 Task: Look for space in Nāthdwāra, India from 15th August, 2023 to 20th August, 2023 for 1 adult in price range Rs.5000 to Rs.10000. Place can be private room with 1  bedroom having 1 bed and 1 bathroom. Property type can be house, flat, guest house, hotel. Amenities needed are: washing machine. Booking option can be shelf check-in. Required host language is English.
Action: Mouse moved to (479, 69)
Screenshot: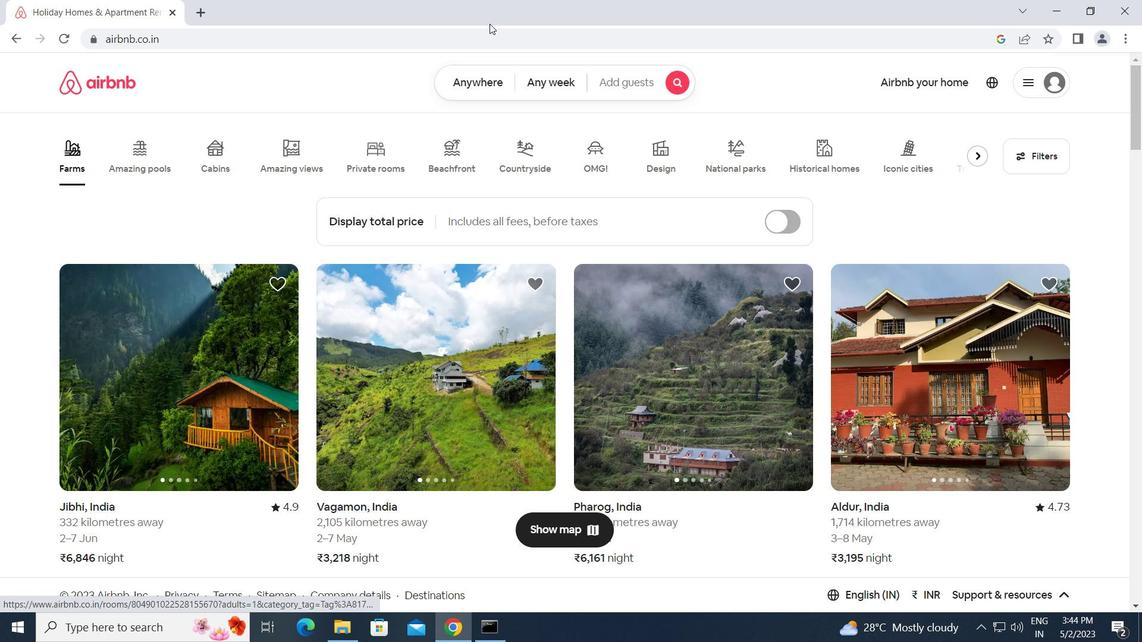 
Action: Mouse pressed left at (479, 69)
Screenshot: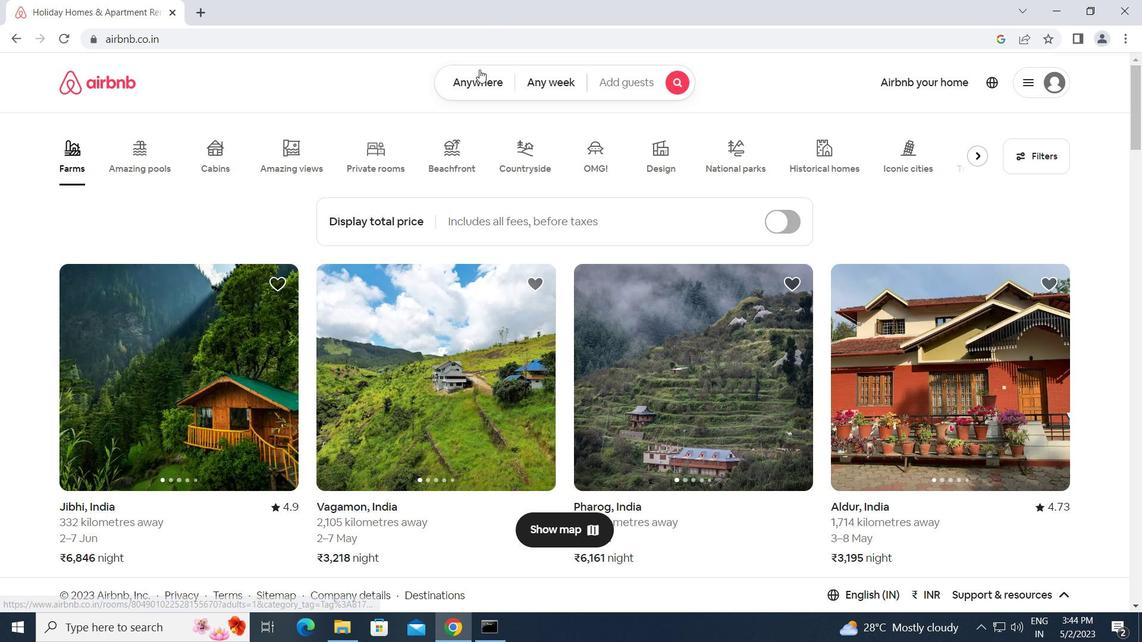 
Action: Mouse moved to (415, 130)
Screenshot: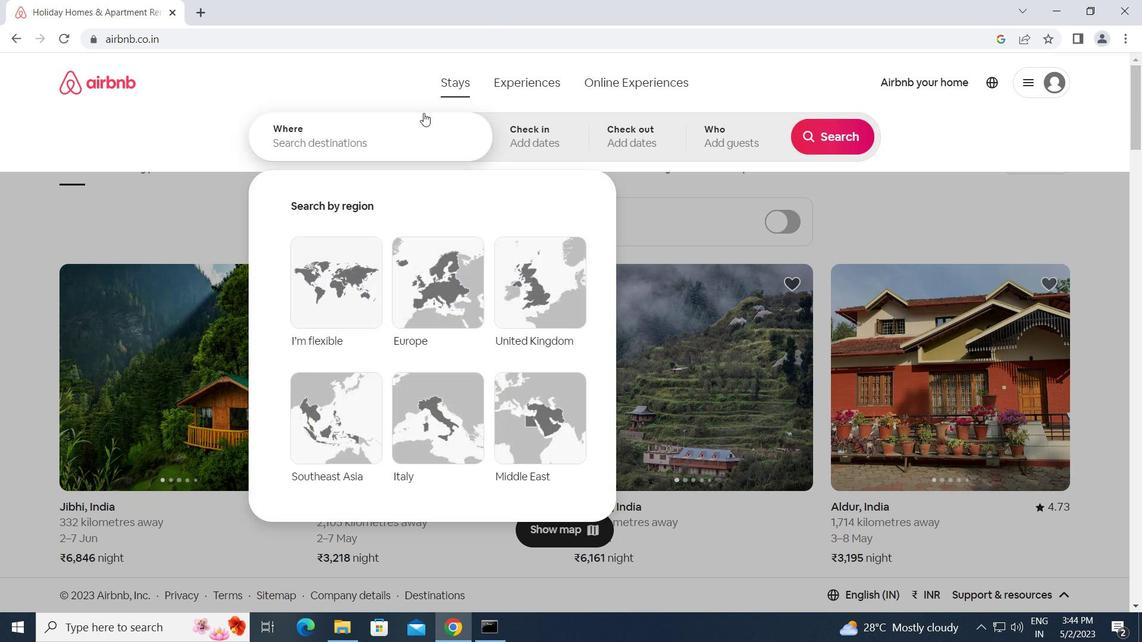 
Action: Mouse pressed left at (415, 130)
Screenshot: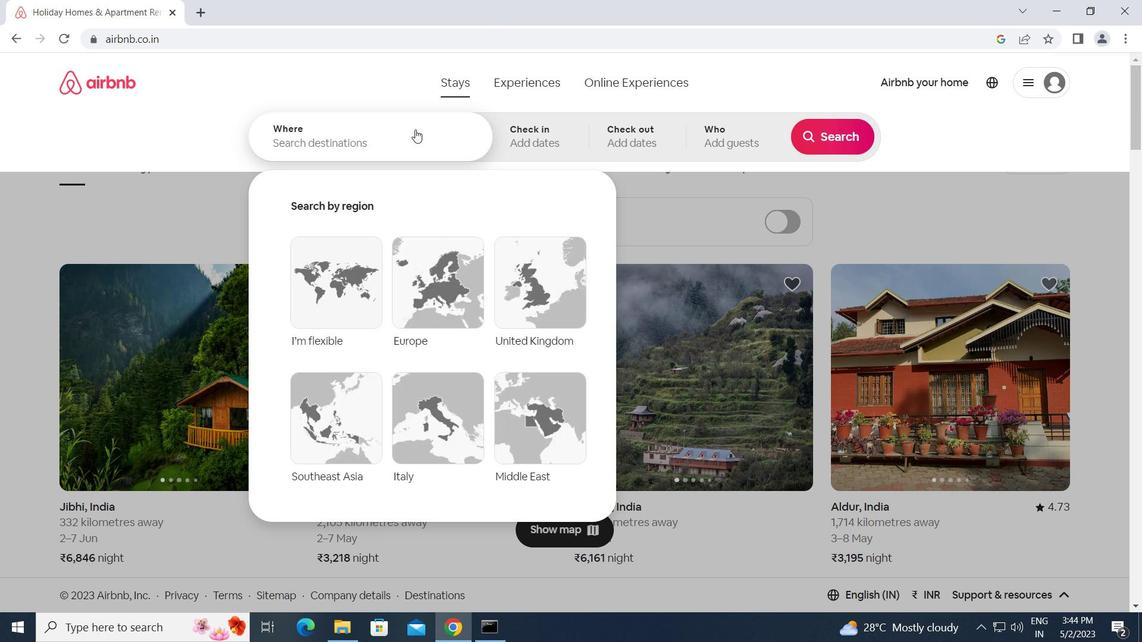 
Action: Key pressed n<Key.caps_lock>athdwara,<Key.space><Key.caps_lock>i<Key.caps_lock>ndia<Key.enter>
Screenshot: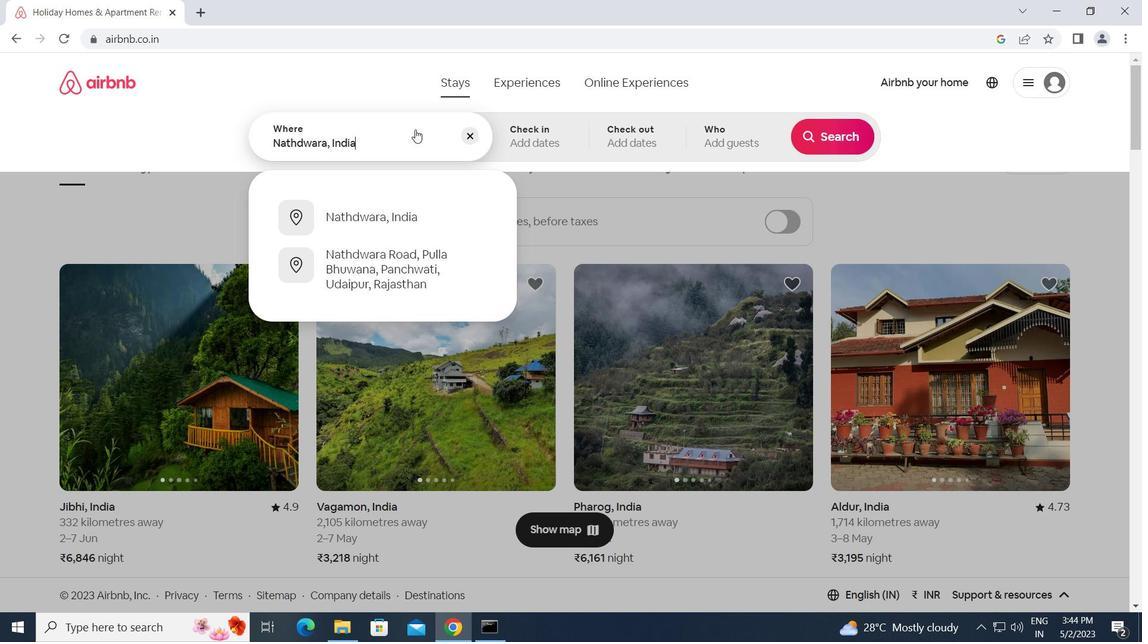 
Action: Mouse moved to (817, 251)
Screenshot: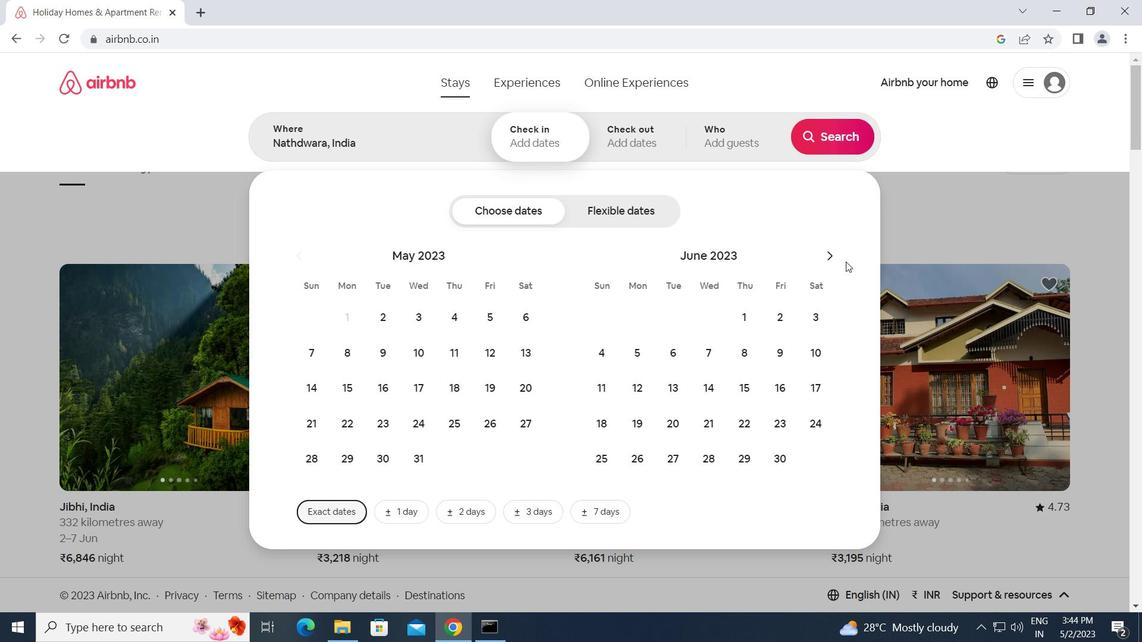 
Action: Mouse pressed left at (817, 251)
Screenshot: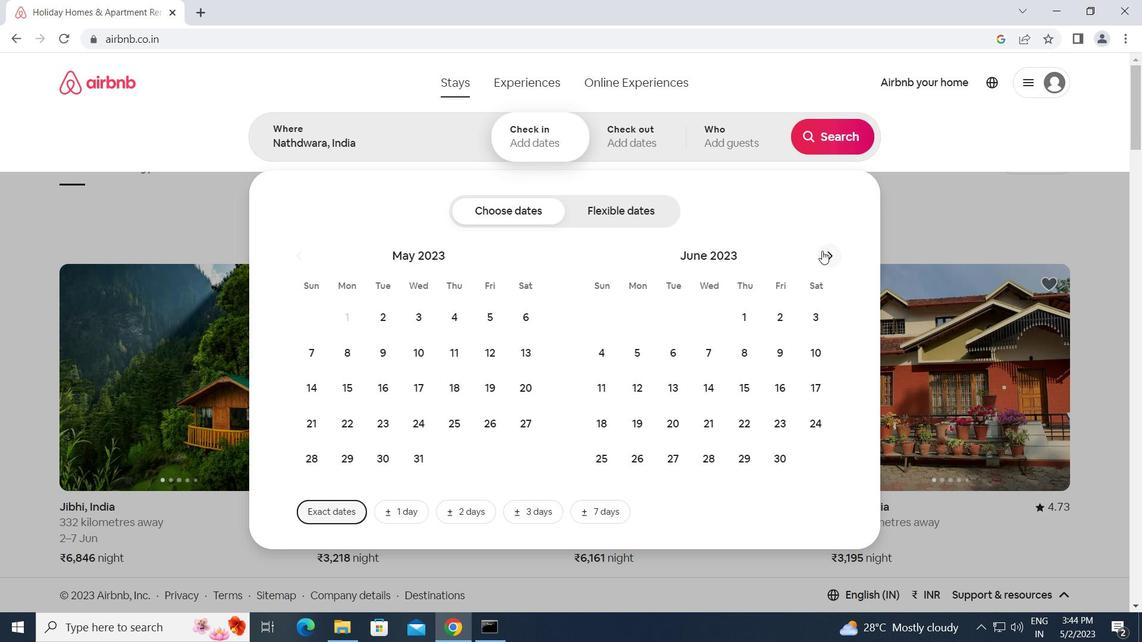 
Action: Mouse moved to (825, 256)
Screenshot: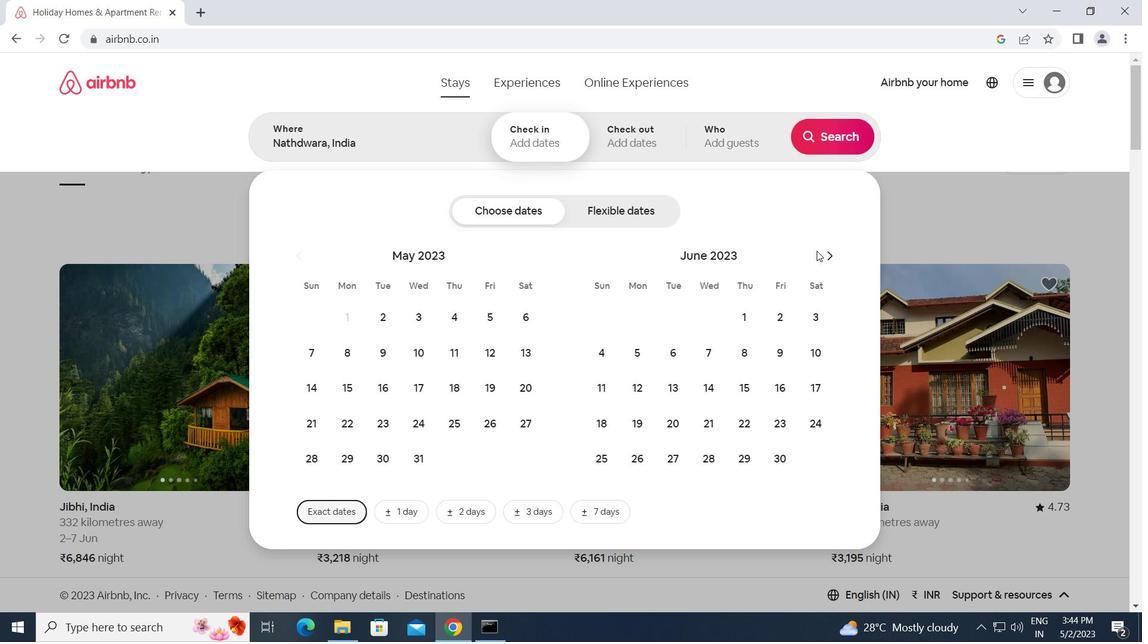 
Action: Mouse pressed left at (825, 256)
Screenshot: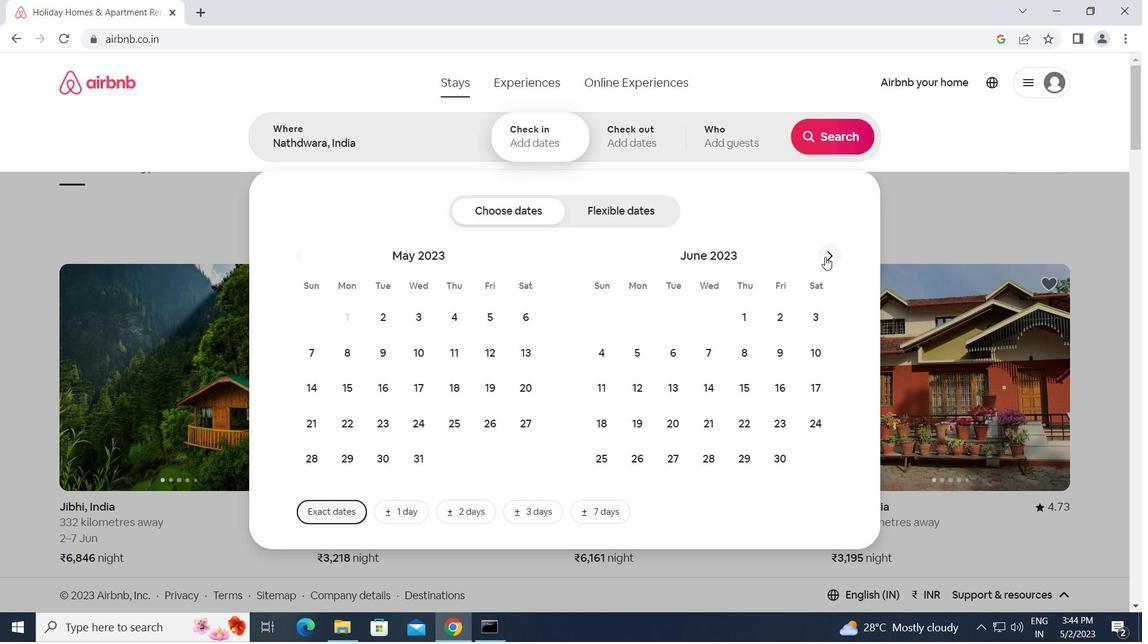 
Action: Mouse moved to (826, 256)
Screenshot: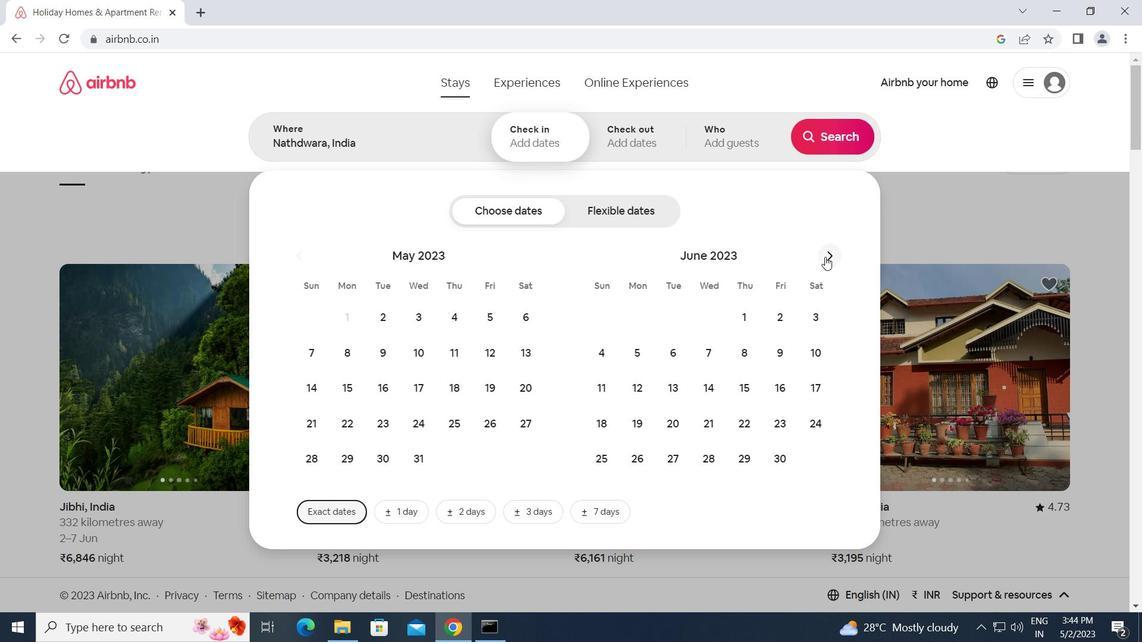 
Action: Mouse pressed left at (826, 256)
Screenshot: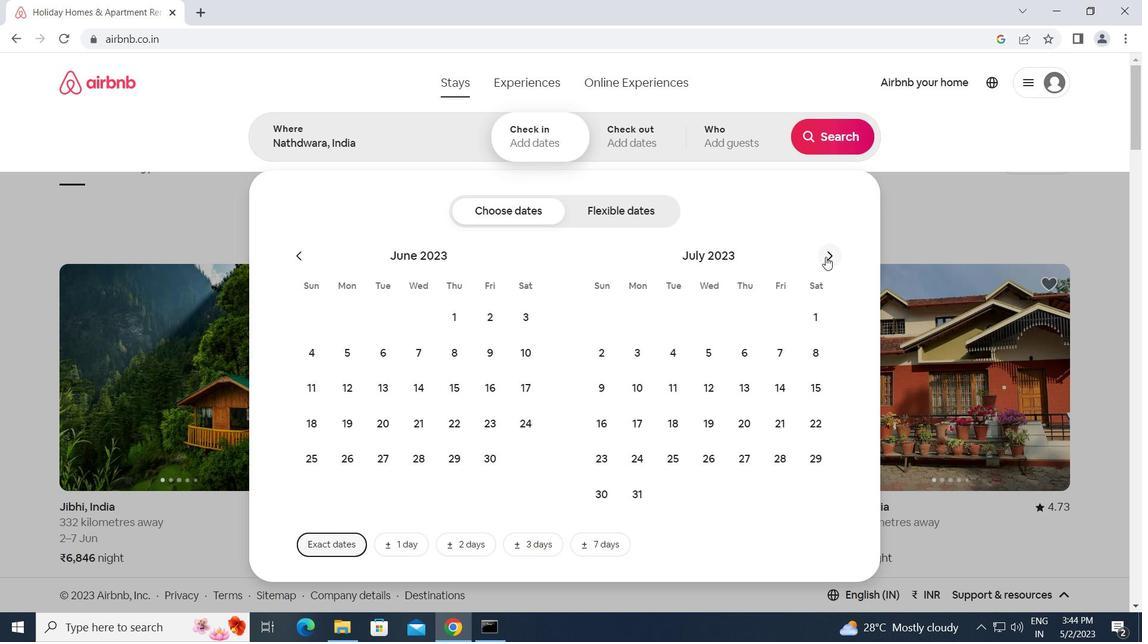 
Action: Mouse moved to (667, 390)
Screenshot: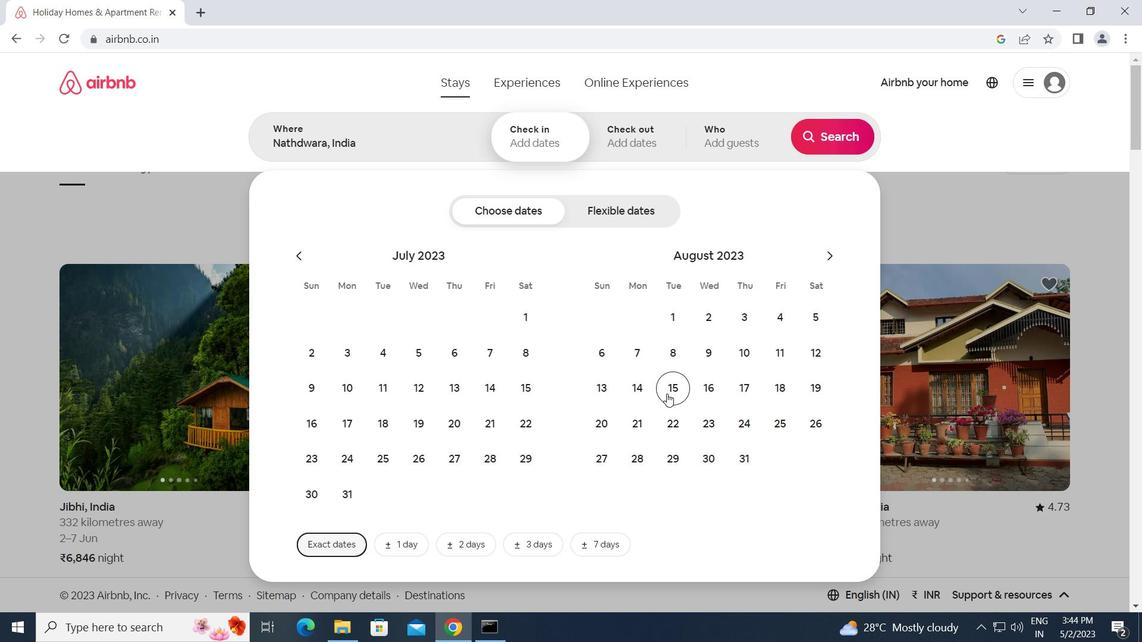 
Action: Mouse pressed left at (667, 390)
Screenshot: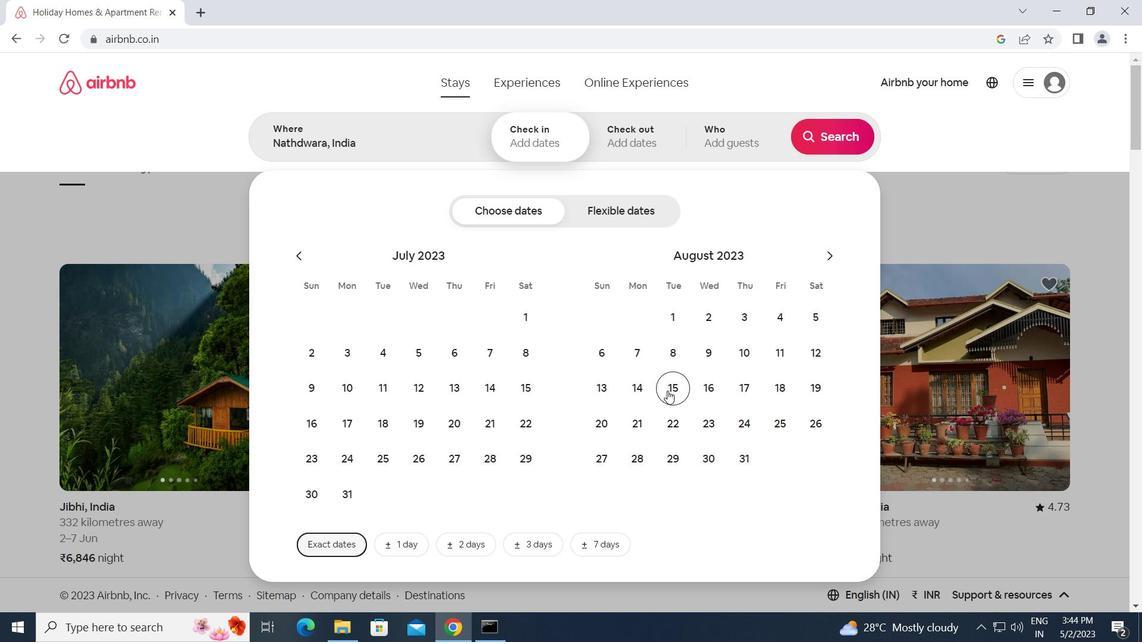 
Action: Mouse moved to (623, 419)
Screenshot: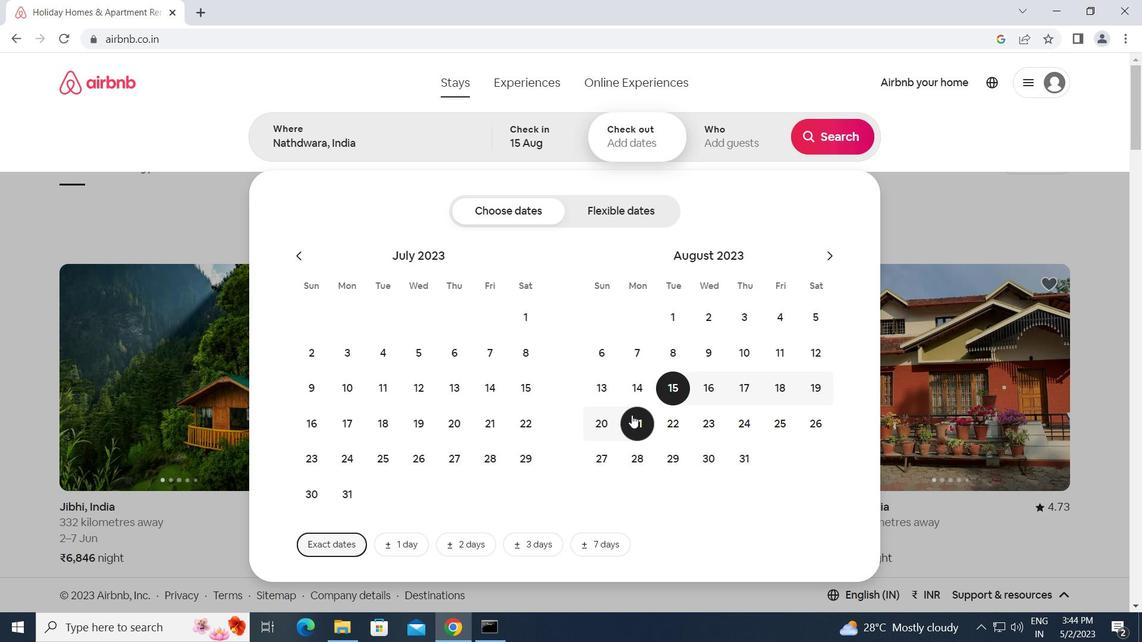 
Action: Mouse pressed left at (623, 419)
Screenshot: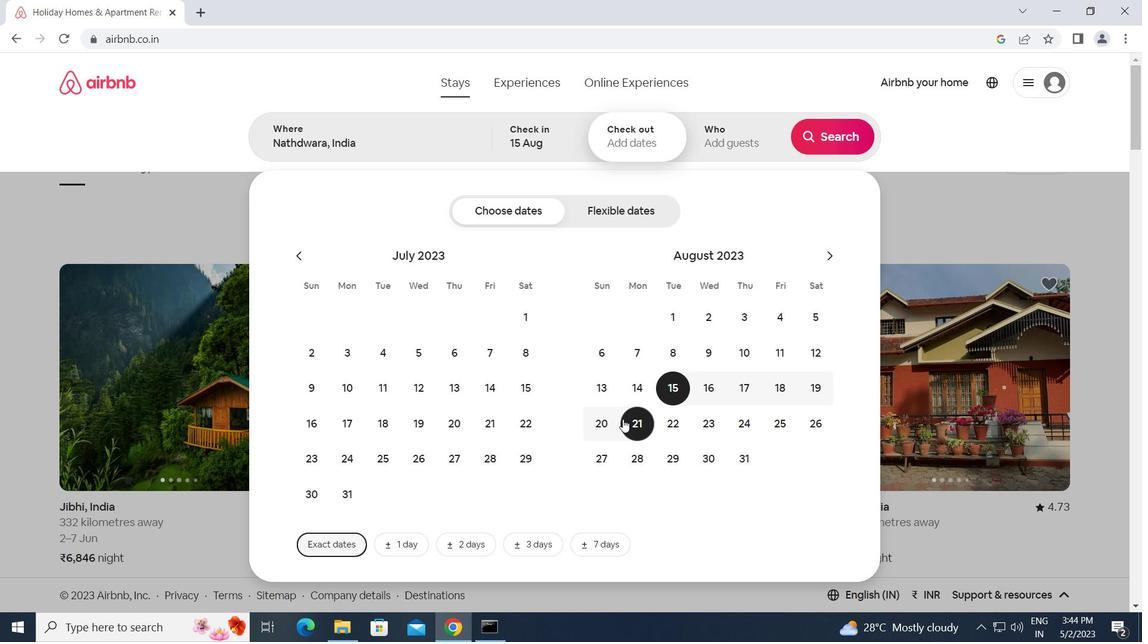 
Action: Mouse moved to (606, 423)
Screenshot: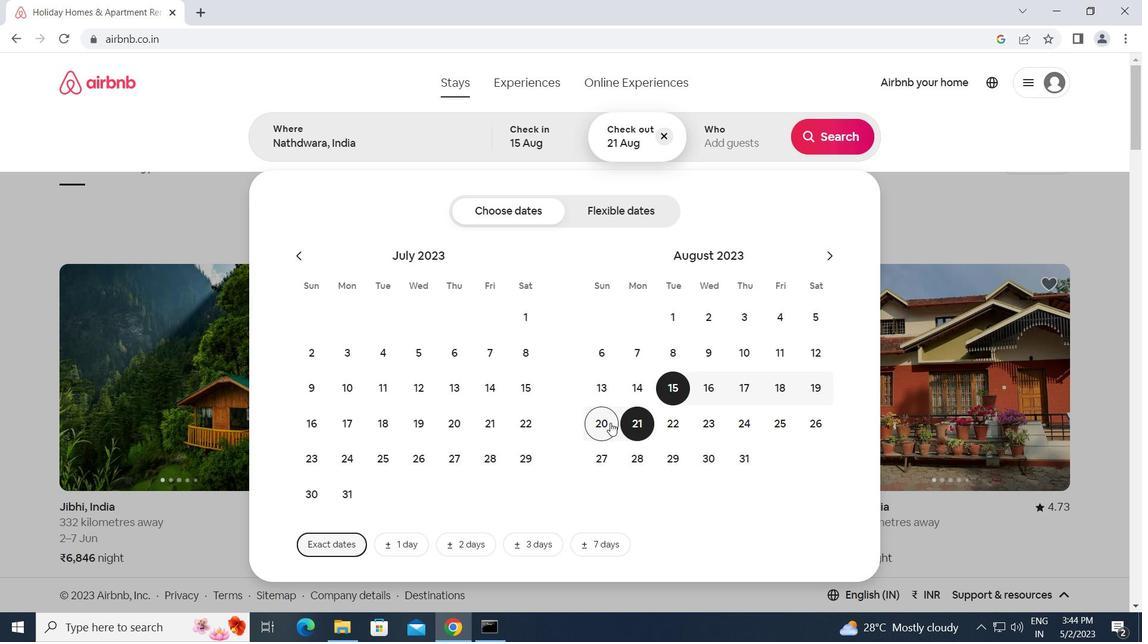 
Action: Mouse pressed left at (606, 423)
Screenshot: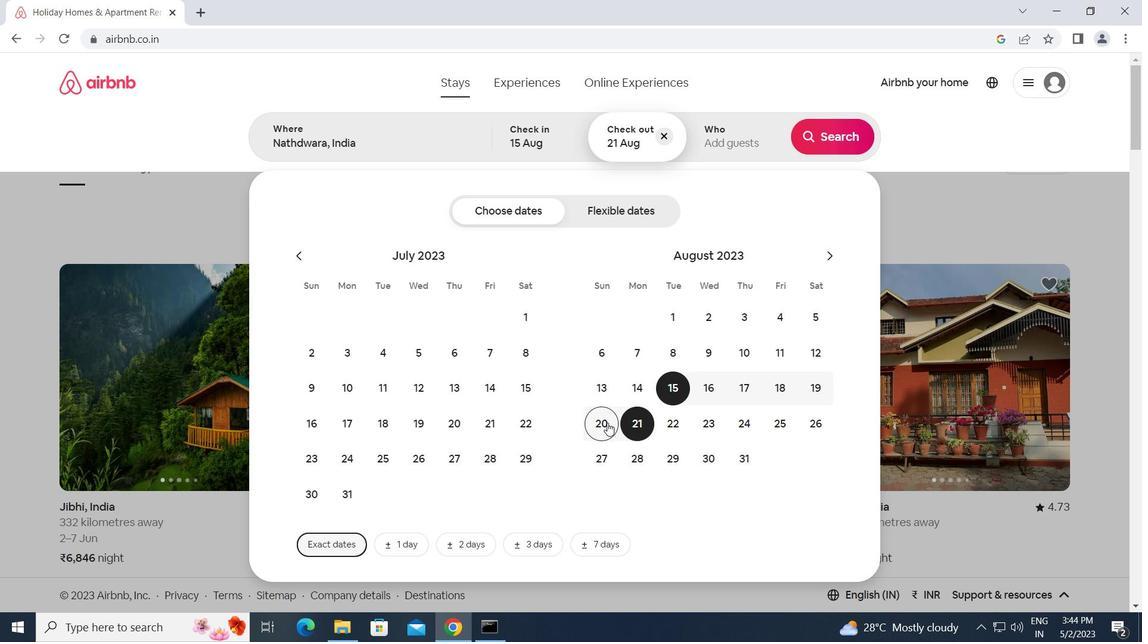 
Action: Mouse moved to (738, 126)
Screenshot: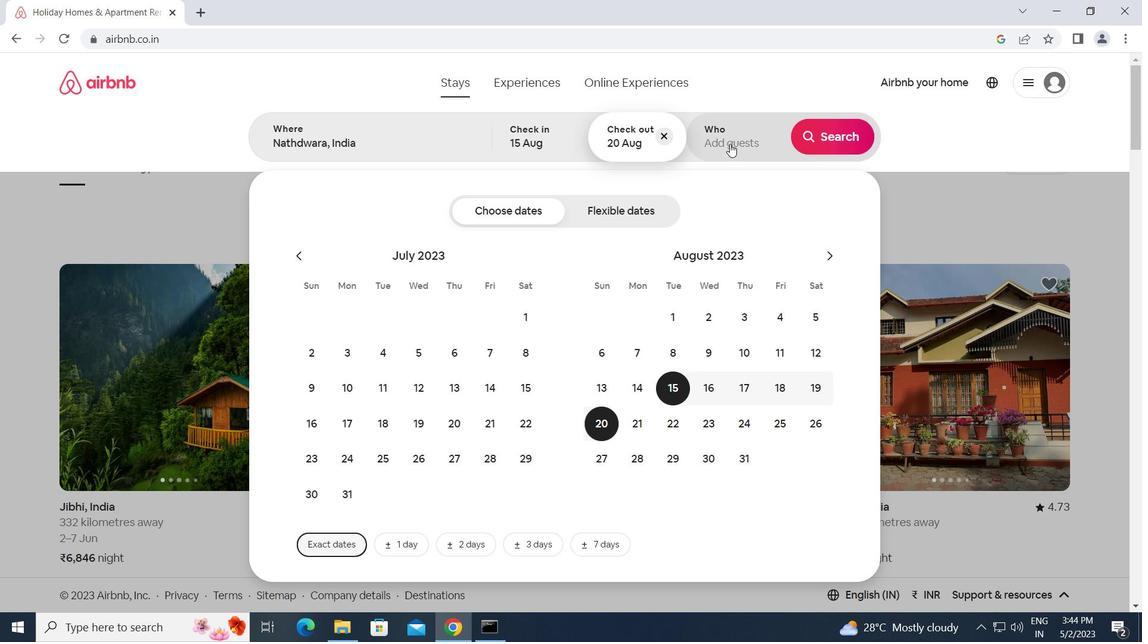 
Action: Mouse pressed left at (738, 126)
Screenshot: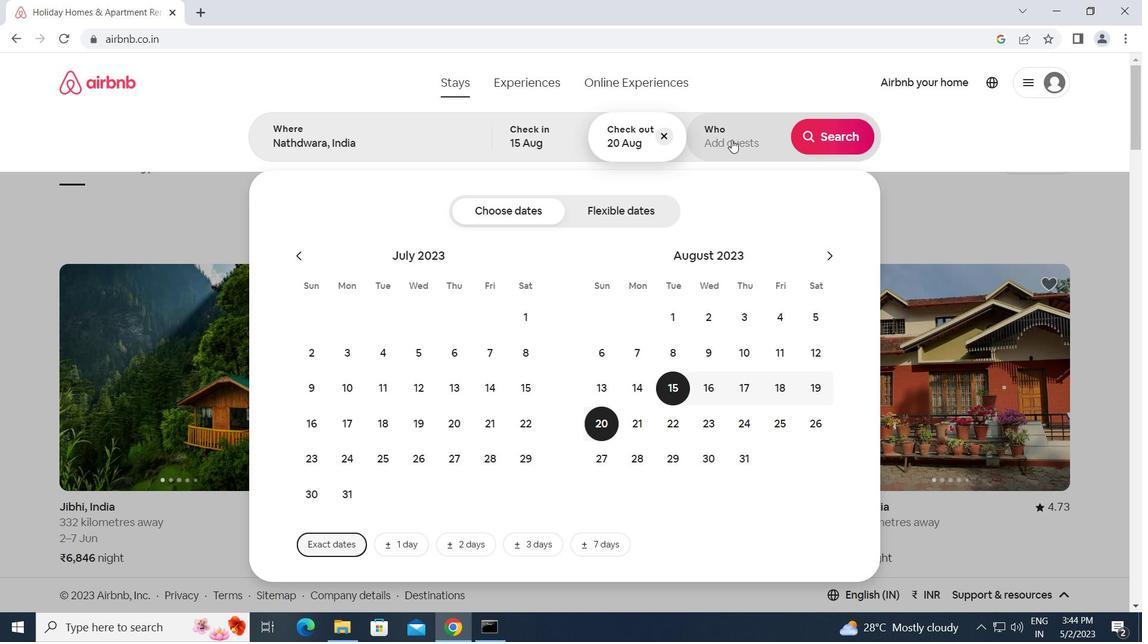 
Action: Mouse moved to (829, 215)
Screenshot: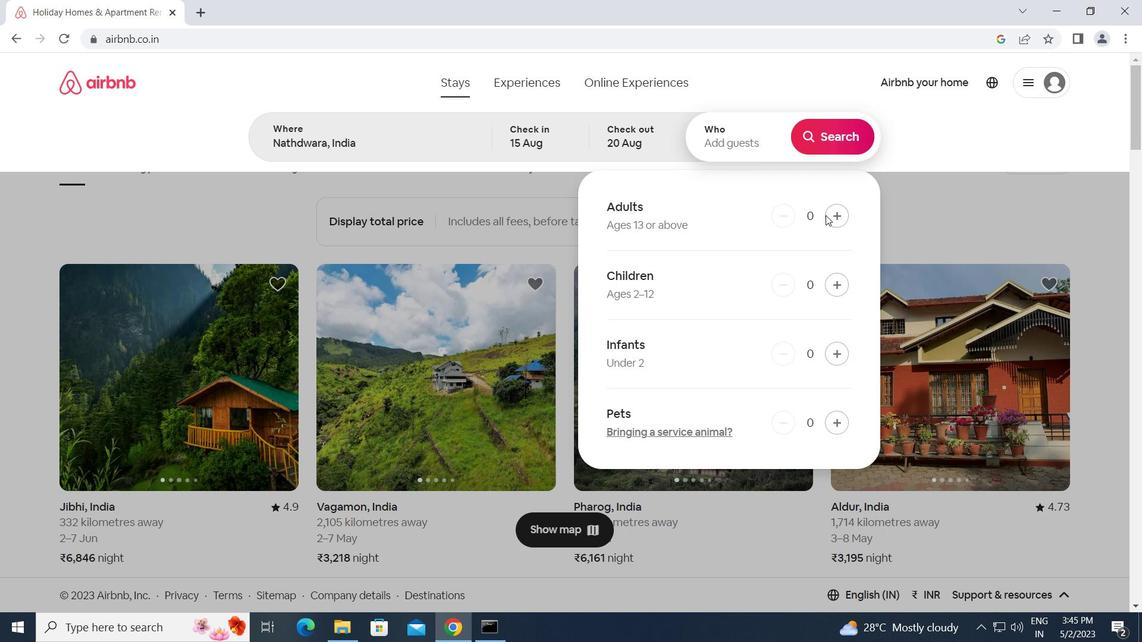 
Action: Mouse pressed left at (829, 215)
Screenshot: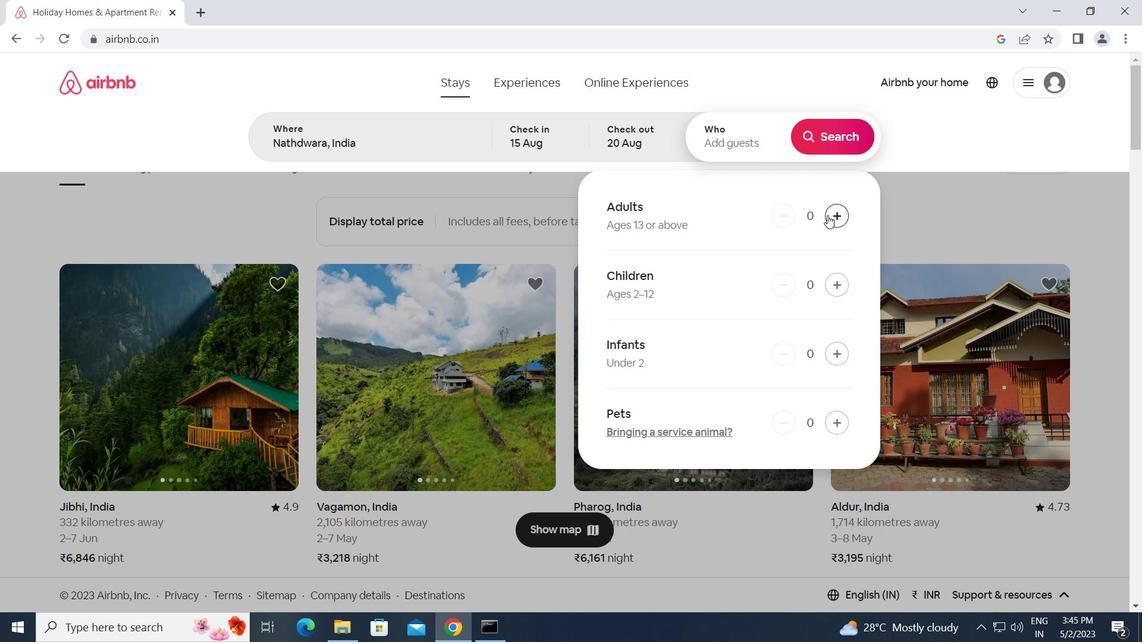 
Action: Mouse moved to (821, 143)
Screenshot: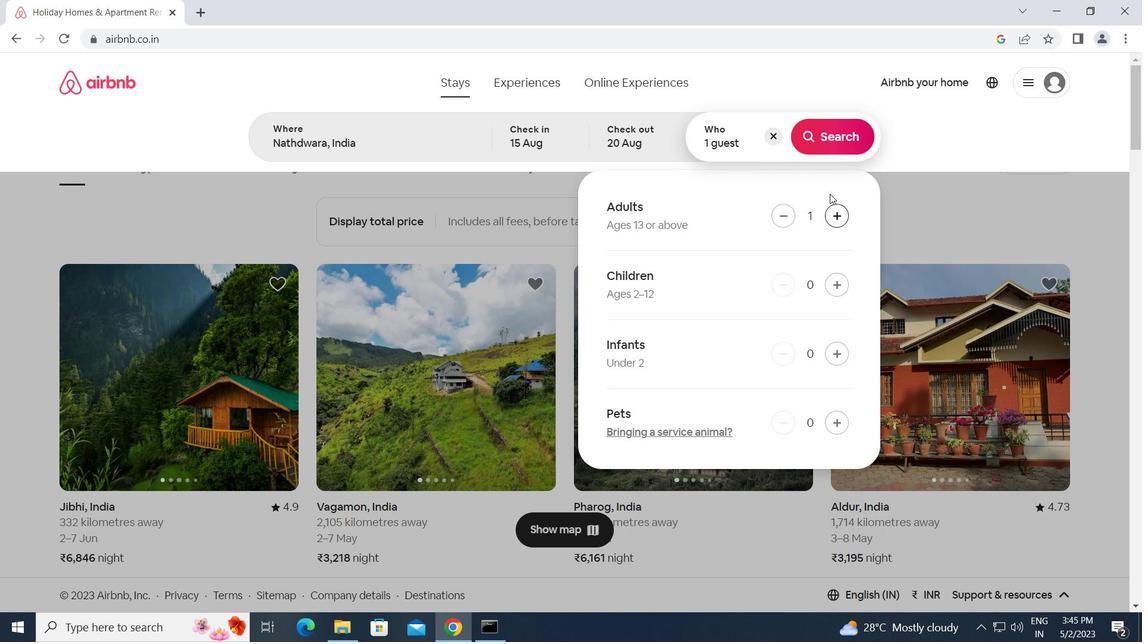 
Action: Mouse pressed left at (821, 143)
Screenshot: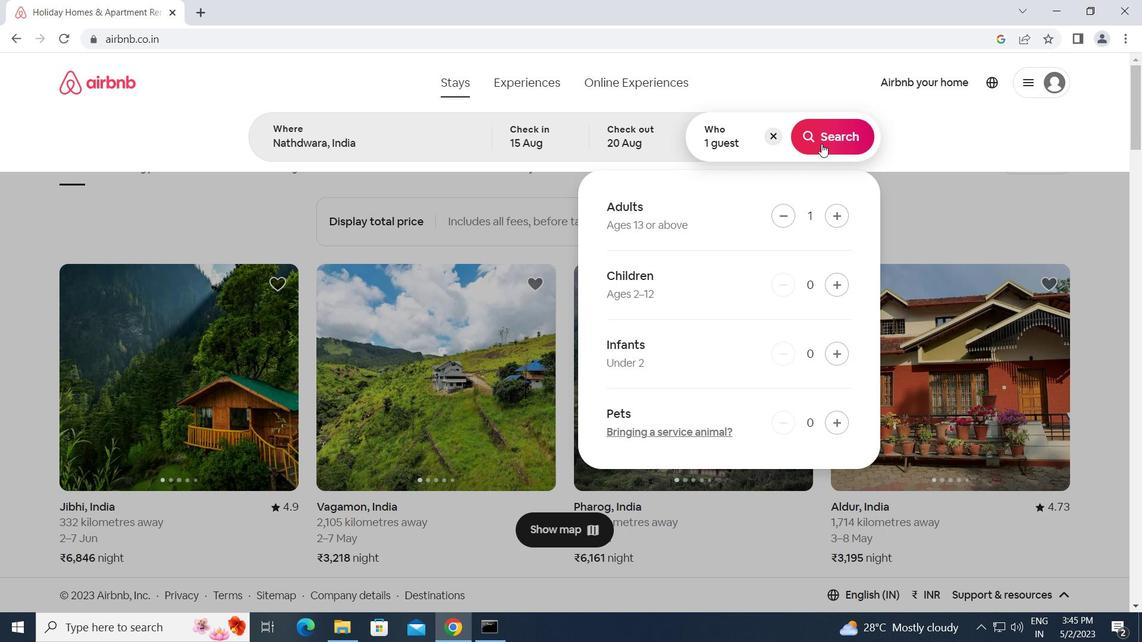 
Action: Mouse moved to (1064, 141)
Screenshot: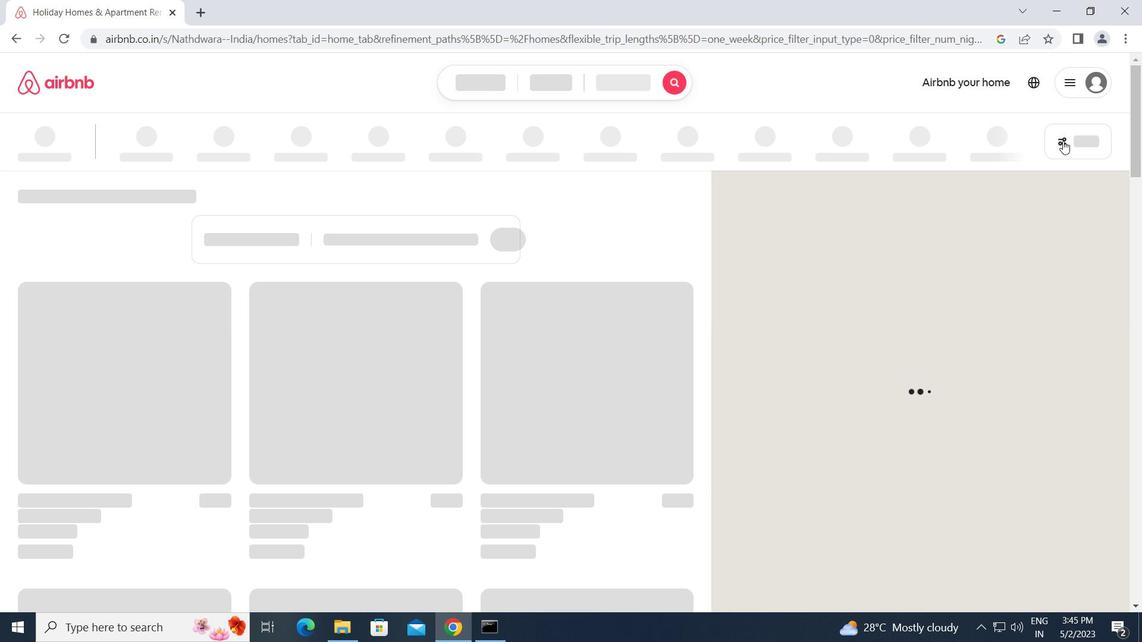 
Action: Mouse pressed left at (1064, 141)
Screenshot: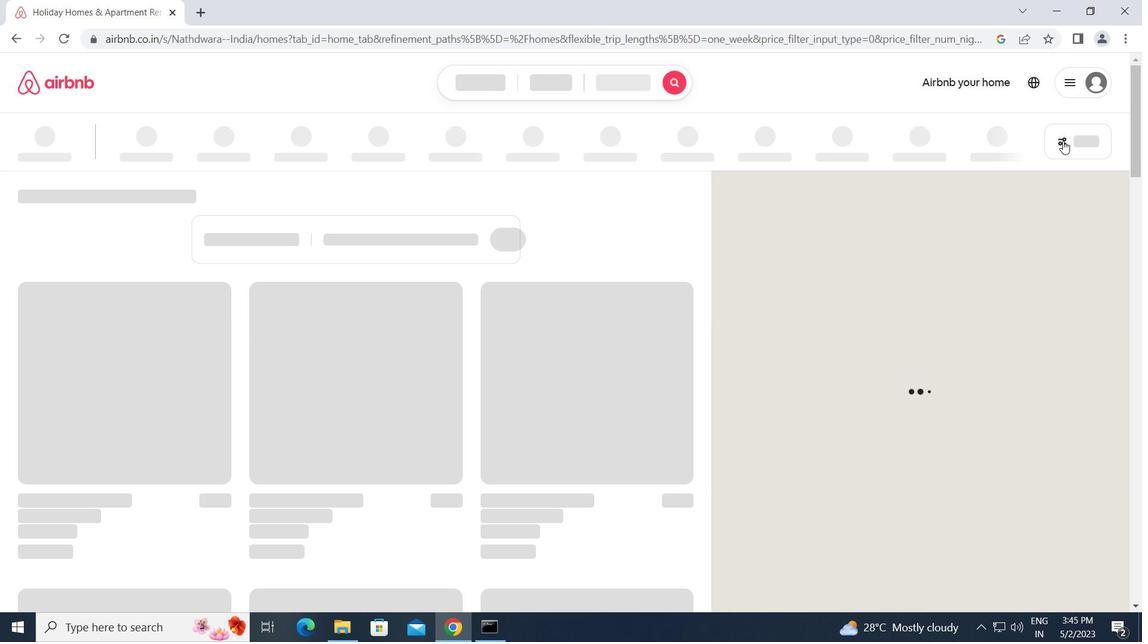 
Action: Mouse moved to (380, 336)
Screenshot: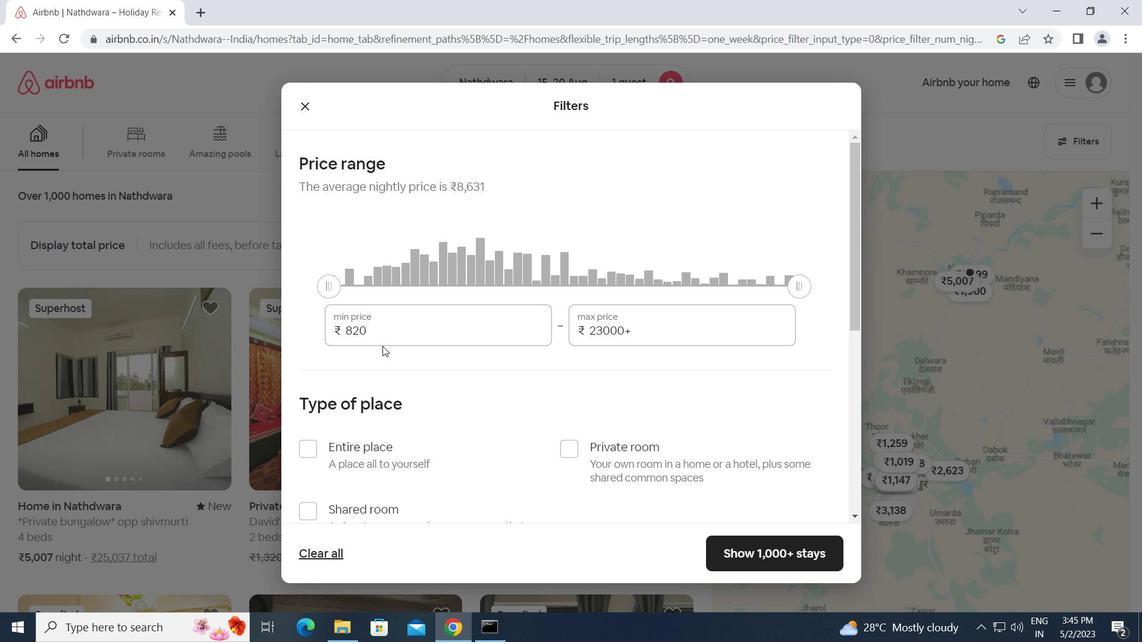 
Action: Mouse pressed left at (380, 336)
Screenshot: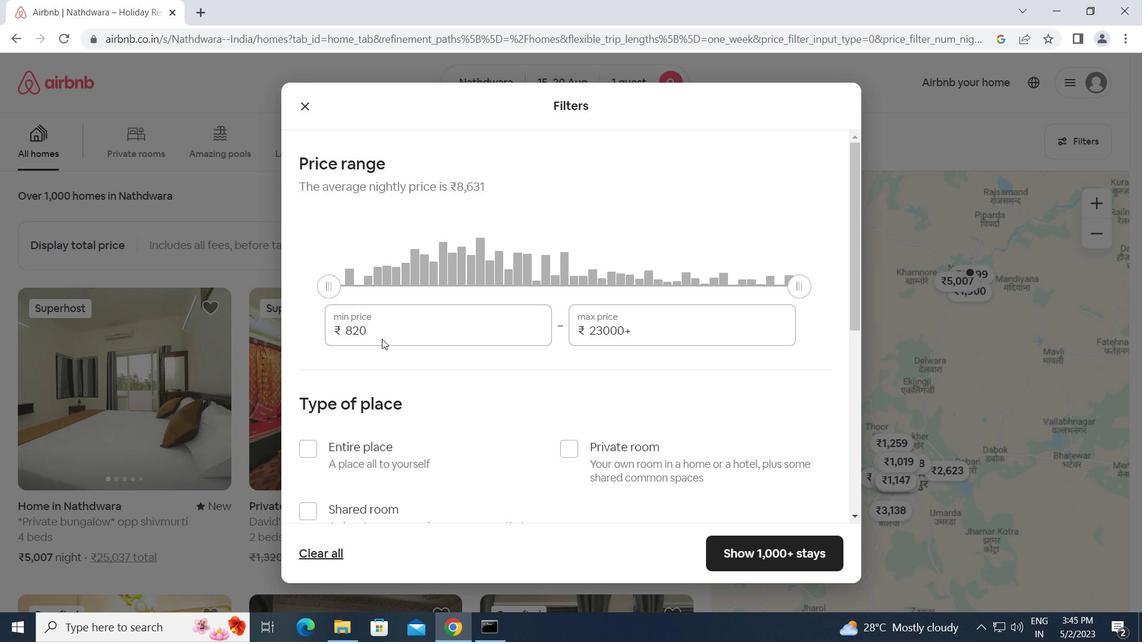 
Action: Mouse moved to (316, 334)
Screenshot: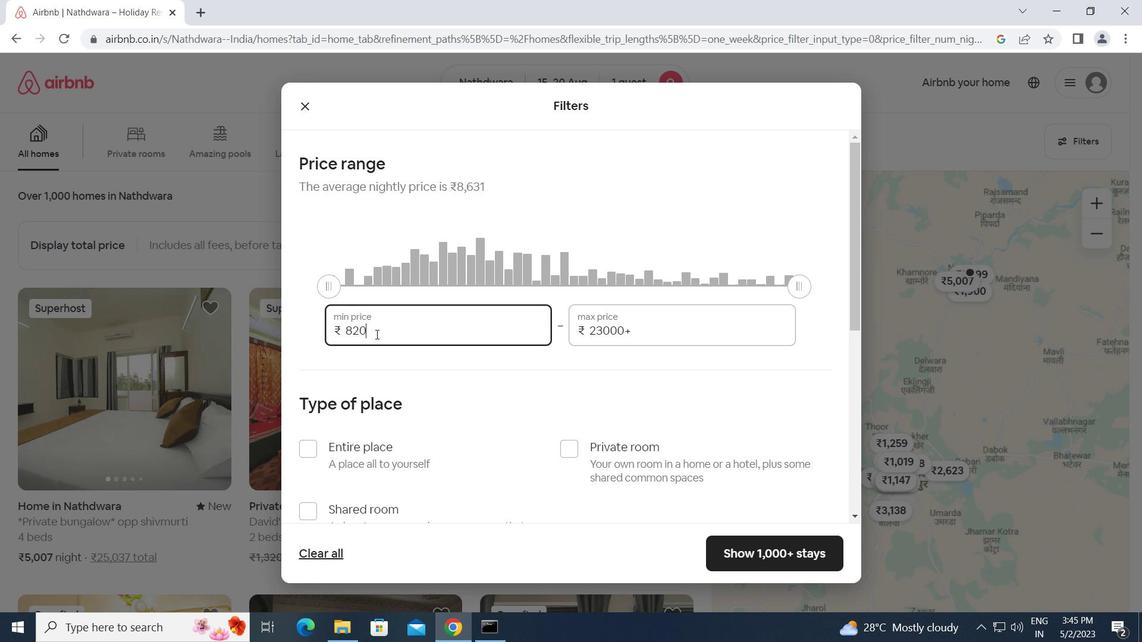 
Action: Key pressed 5000<Key.tab>10000
Screenshot: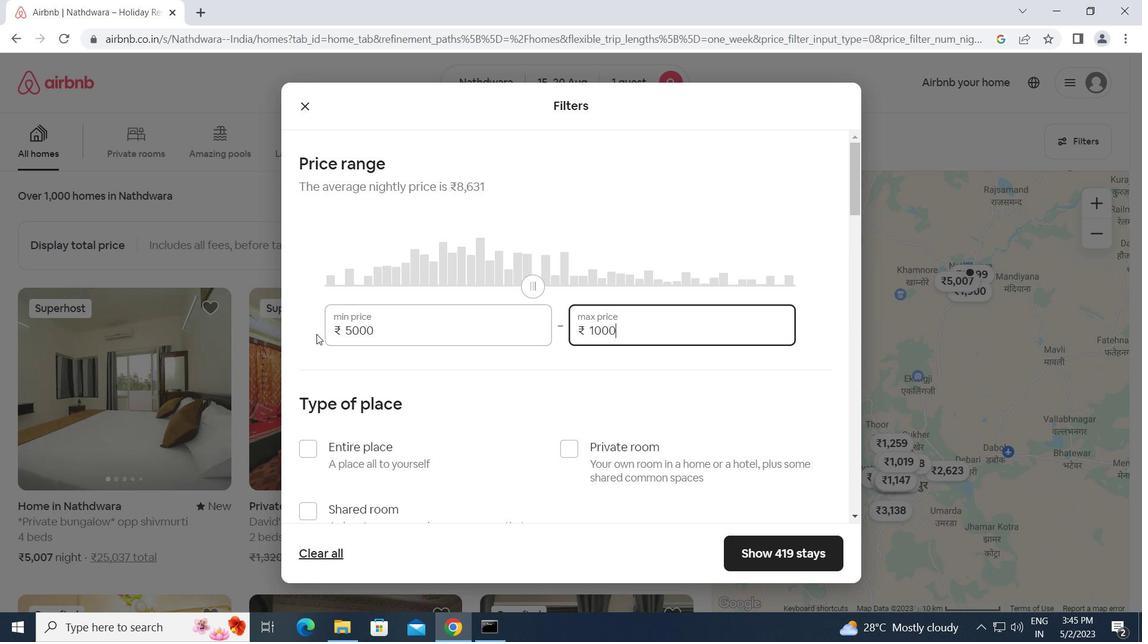 
Action: Mouse moved to (569, 449)
Screenshot: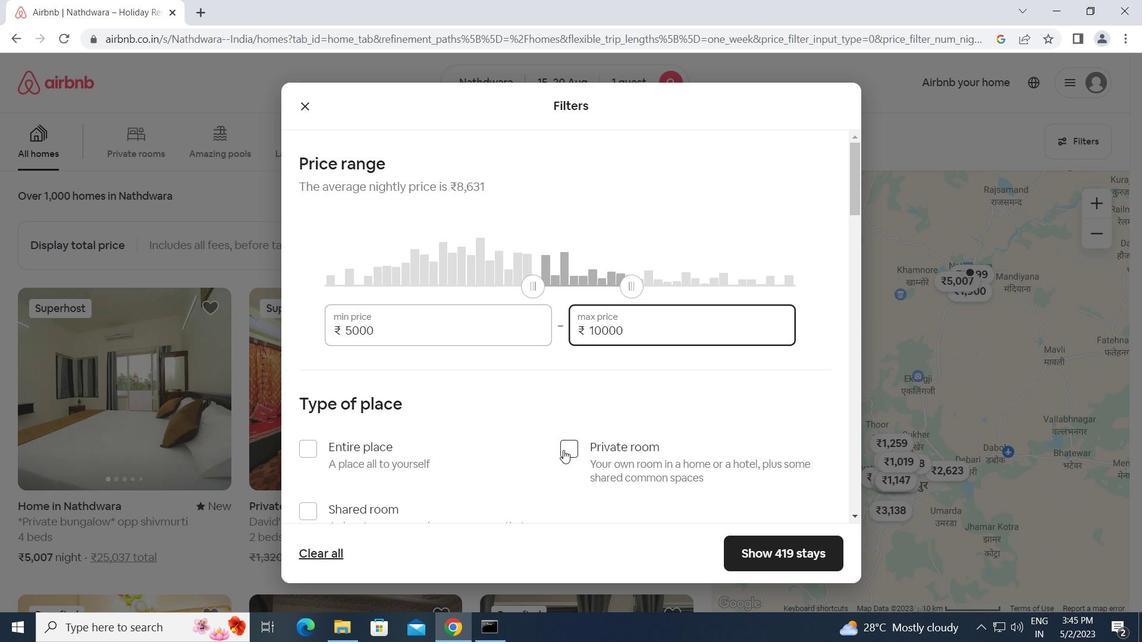 
Action: Mouse pressed left at (569, 449)
Screenshot: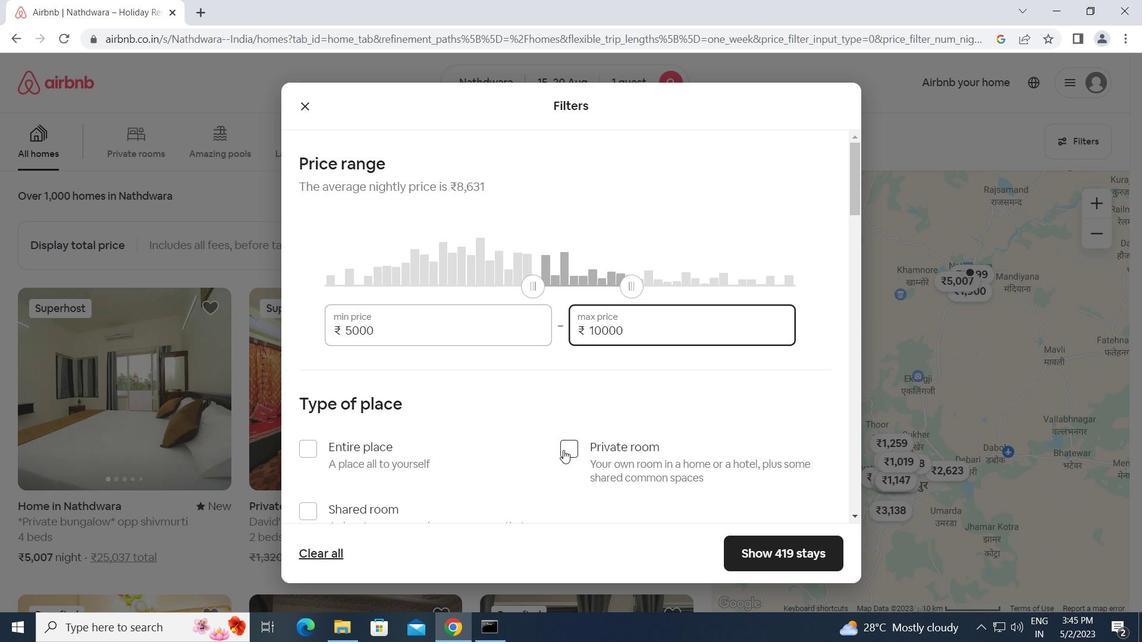 
Action: Mouse moved to (567, 448)
Screenshot: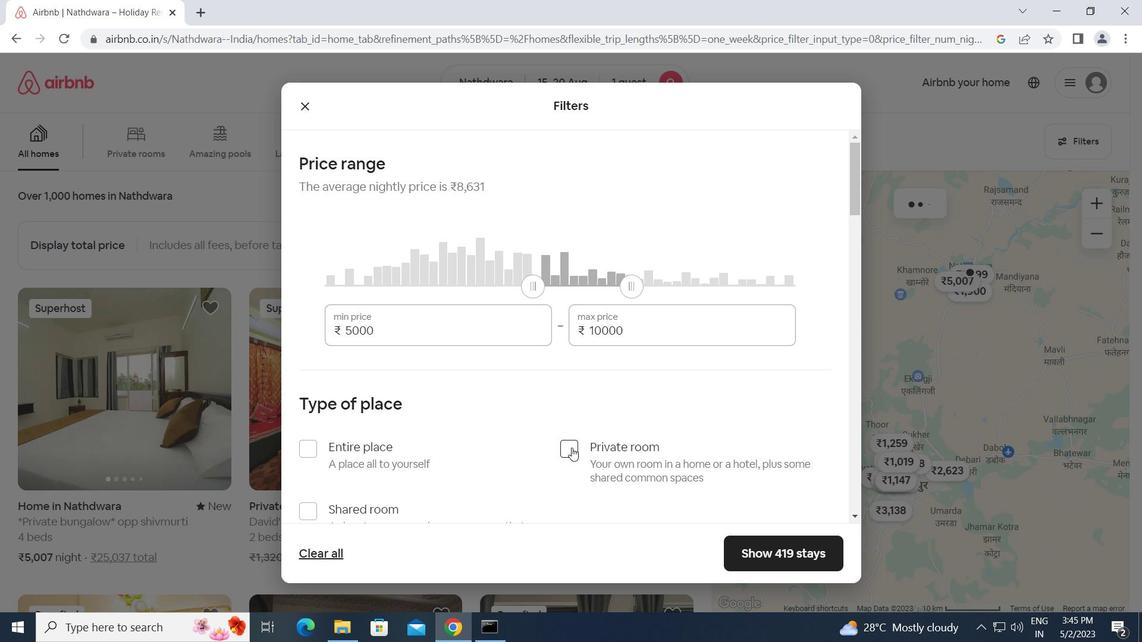 
Action: Mouse scrolled (567, 447) with delta (0, 0)
Screenshot: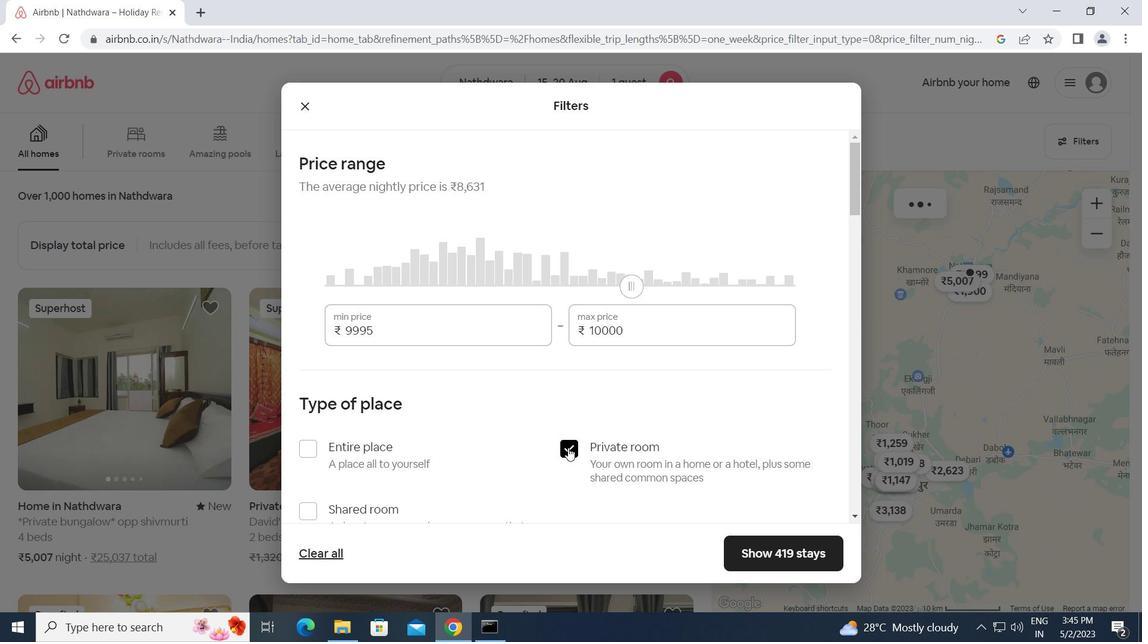 
Action: Mouse moved to (566, 449)
Screenshot: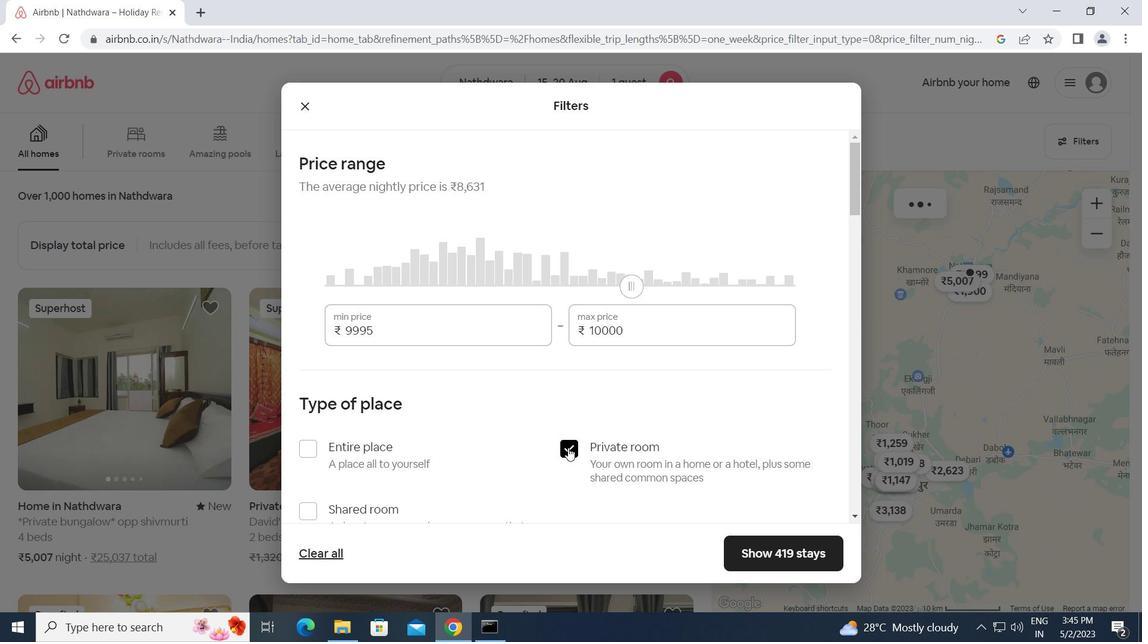 
Action: Mouse scrolled (566, 448) with delta (0, 0)
Screenshot: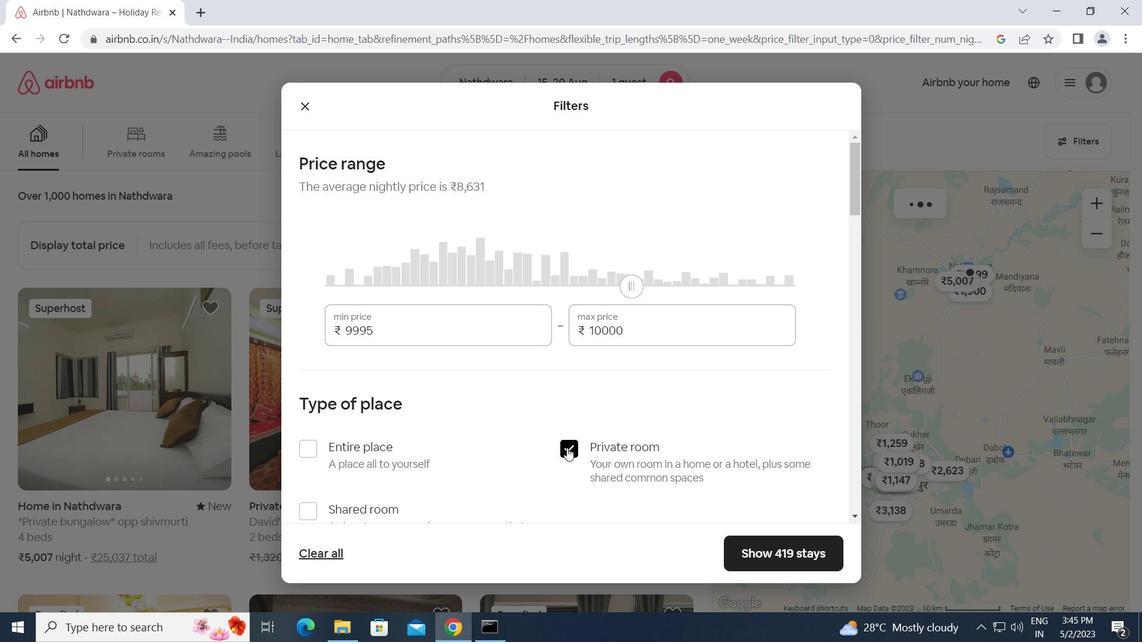 
Action: Mouse scrolled (566, 448) with delta (0, 0)
Screenshot: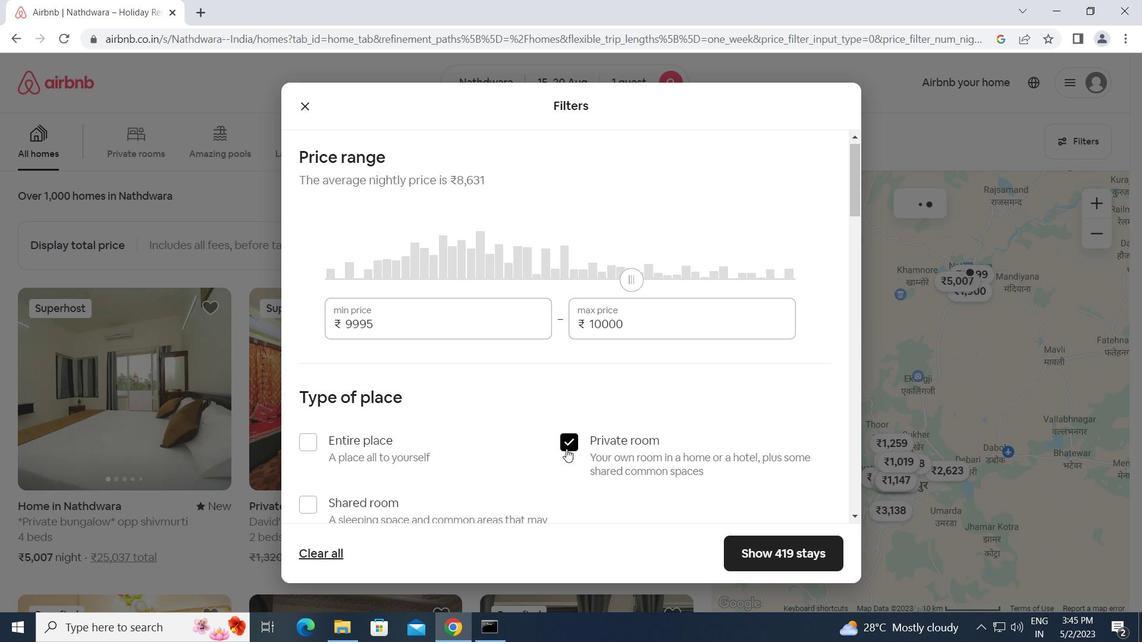 
Action: Mouse scrolled (566, 448) with delta (0, 0)
Screenshot: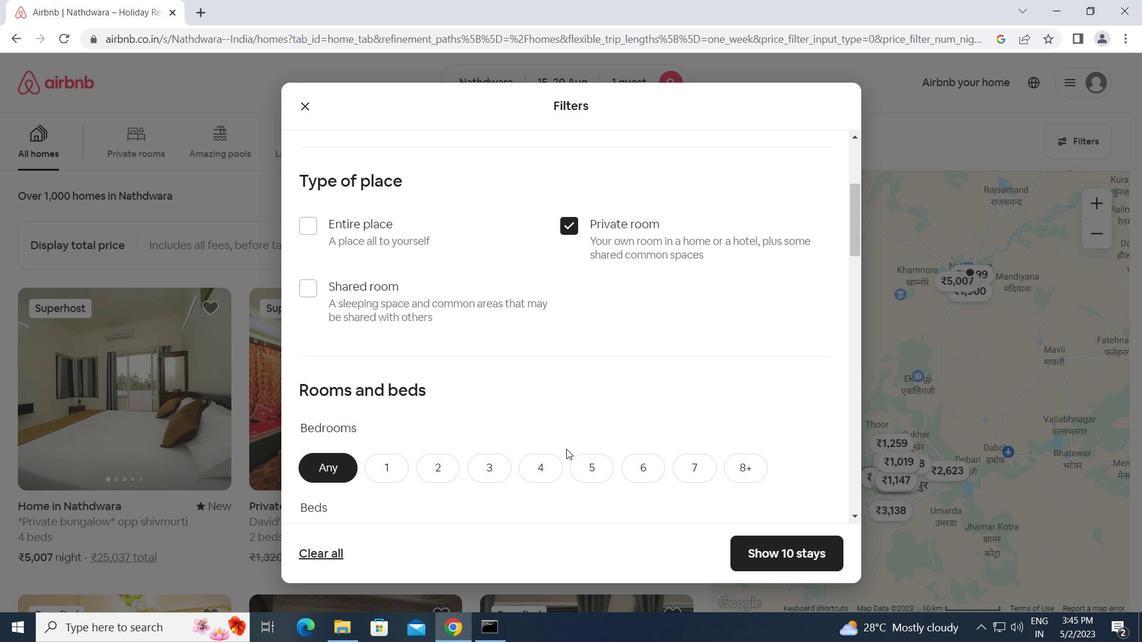 
Action: Mouse scrolled (566, 448) with delta (0, 0)
Screenshot: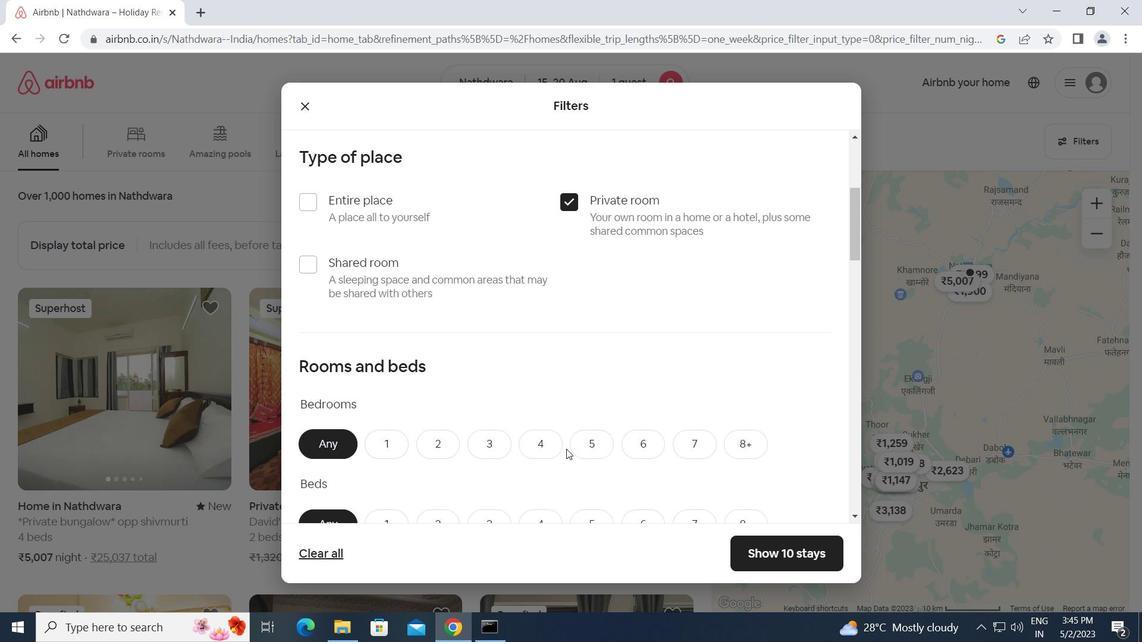
Action: Mouse scrolled (566, 448) with delta (0, 0)
Screenshot: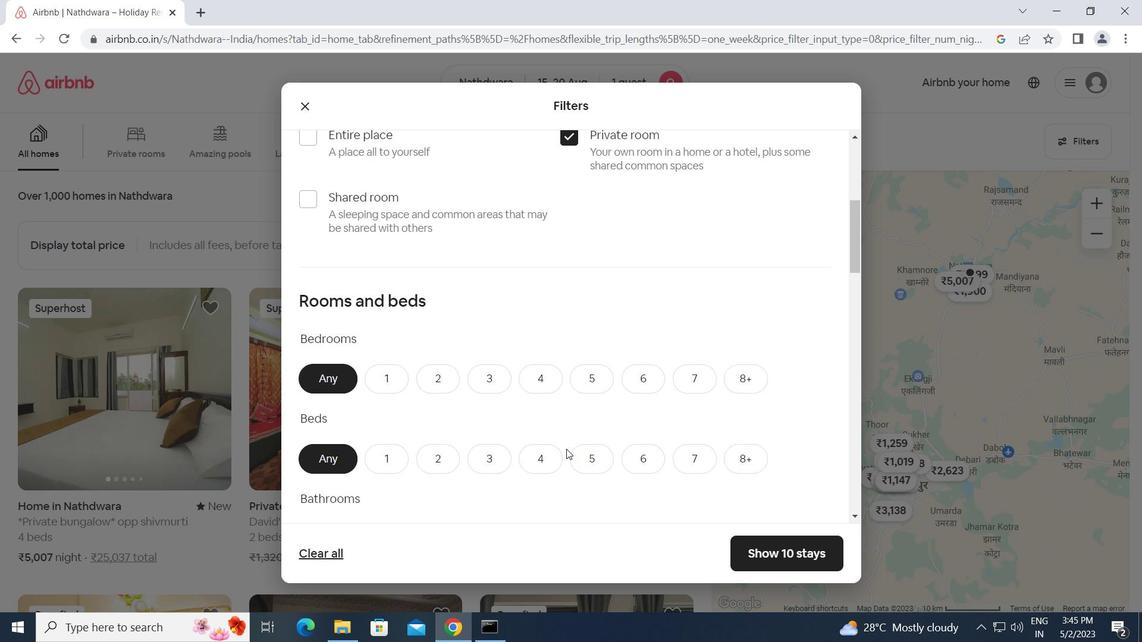 
Action: Mouse moved to (385, 245)
Screenshot: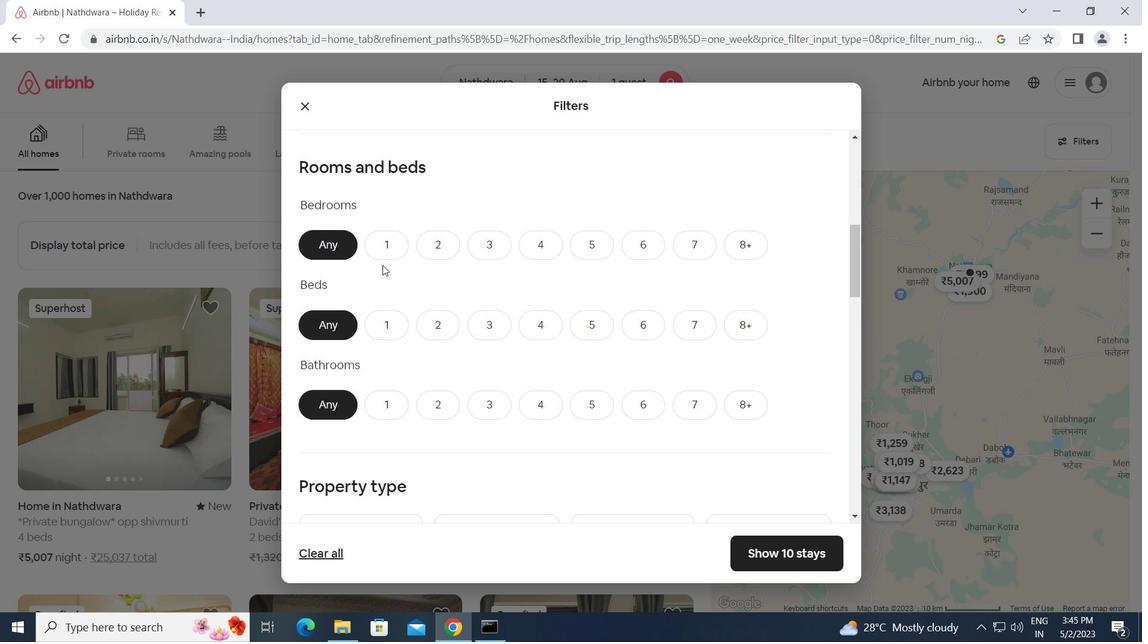 
Action: Mouse pressed left at (385, 245)
Screenshot: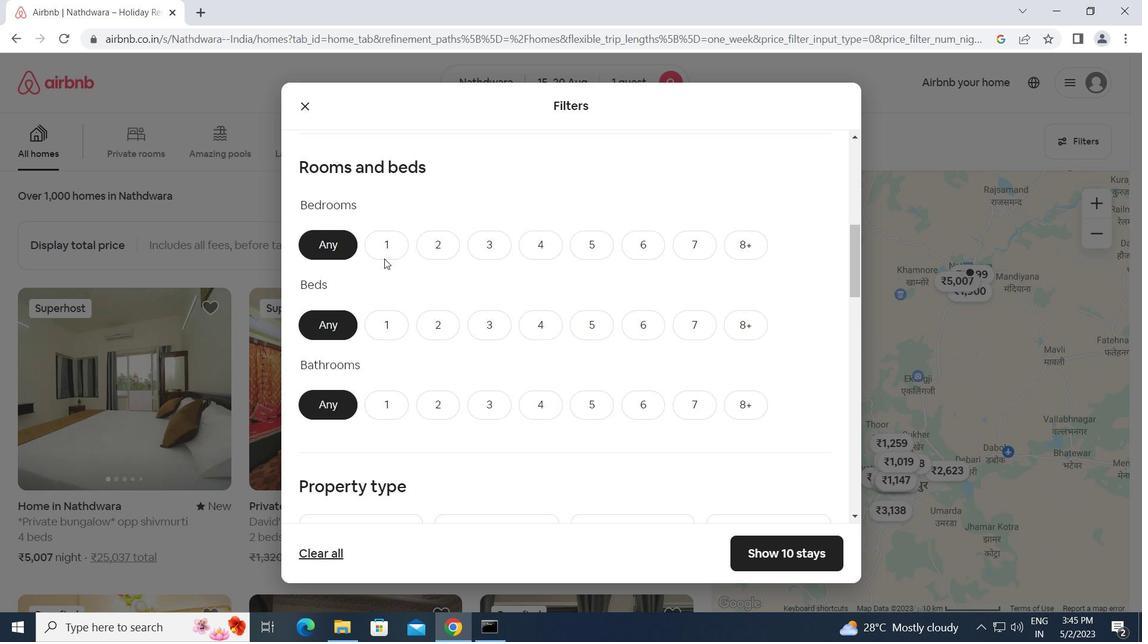 
Action: Mouse moved to (384, 329)
Screenshot: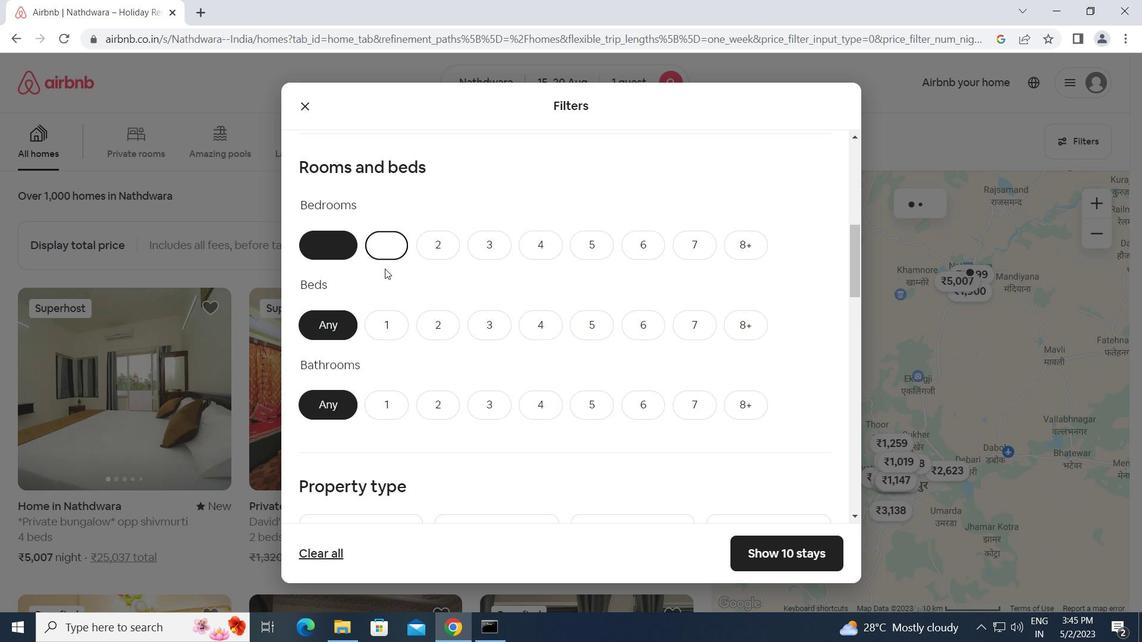 
Action: Mouse pressed left at (384, 329)
Screenshot: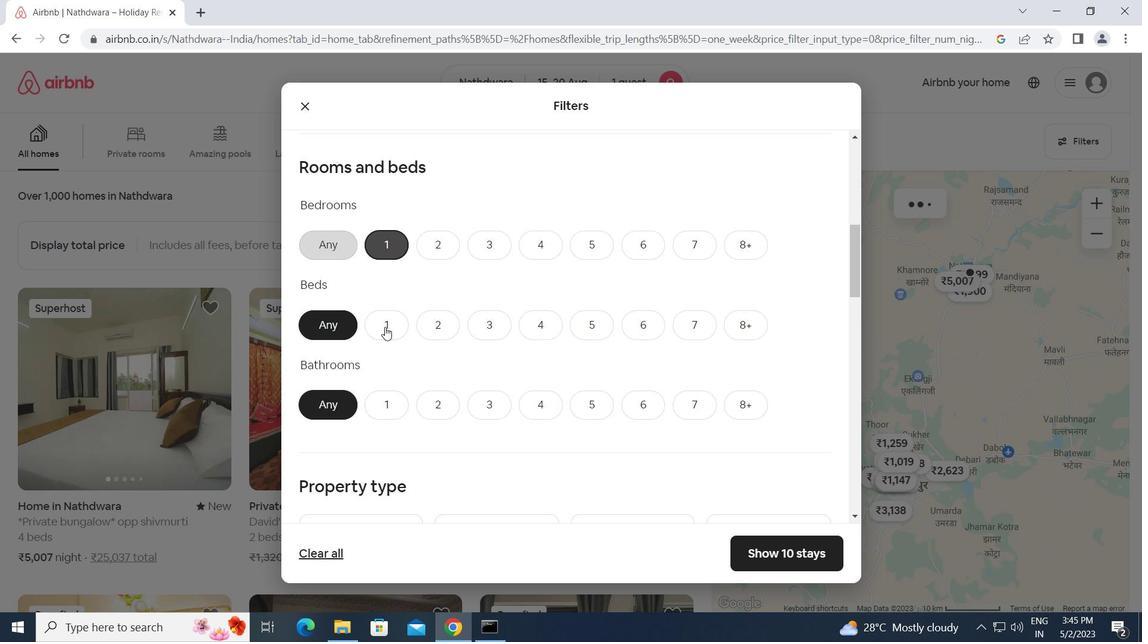 
Action: Mouse moved to (384, 401)
Screenshot: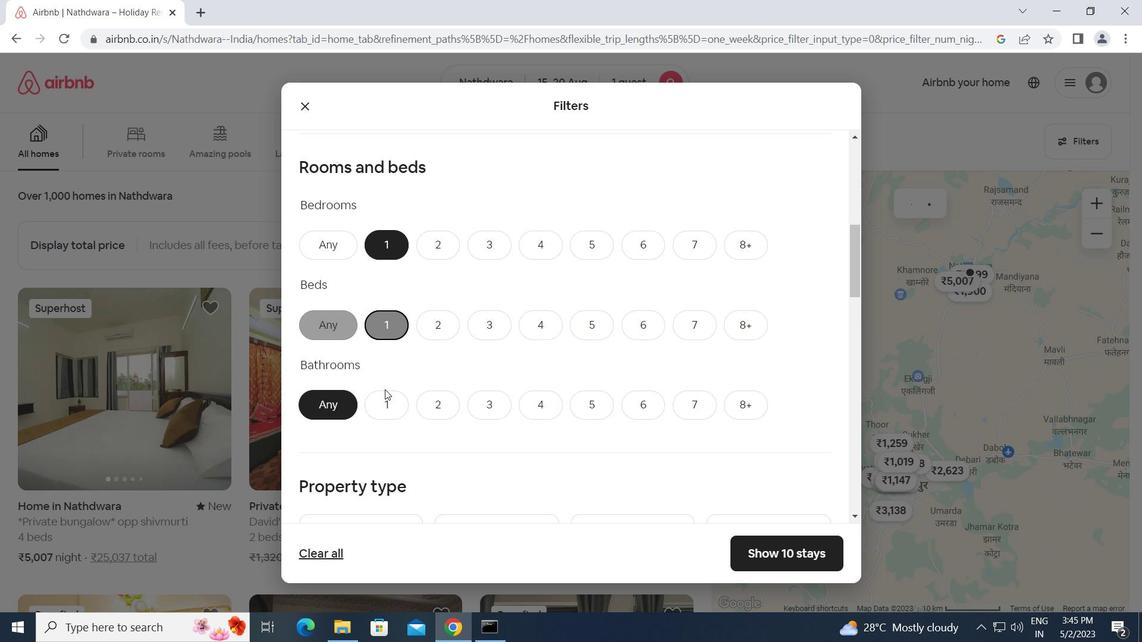 
Action: Mouse pressed left at (384, 401)
Screenshot: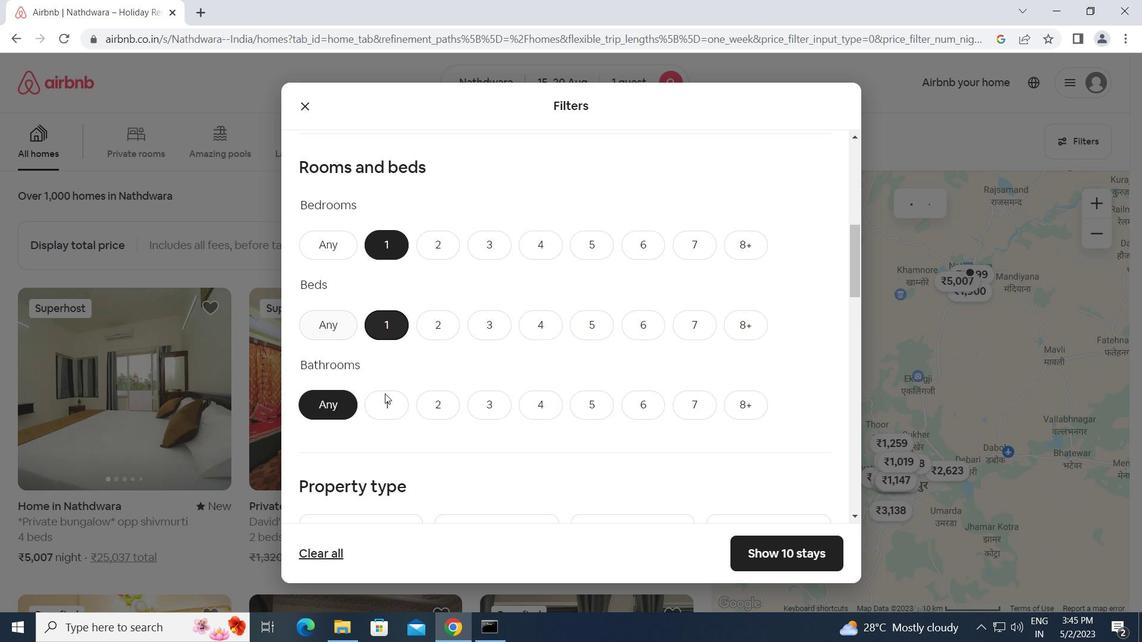 
Action: Mouse moved to (451, 406)
Screenshot: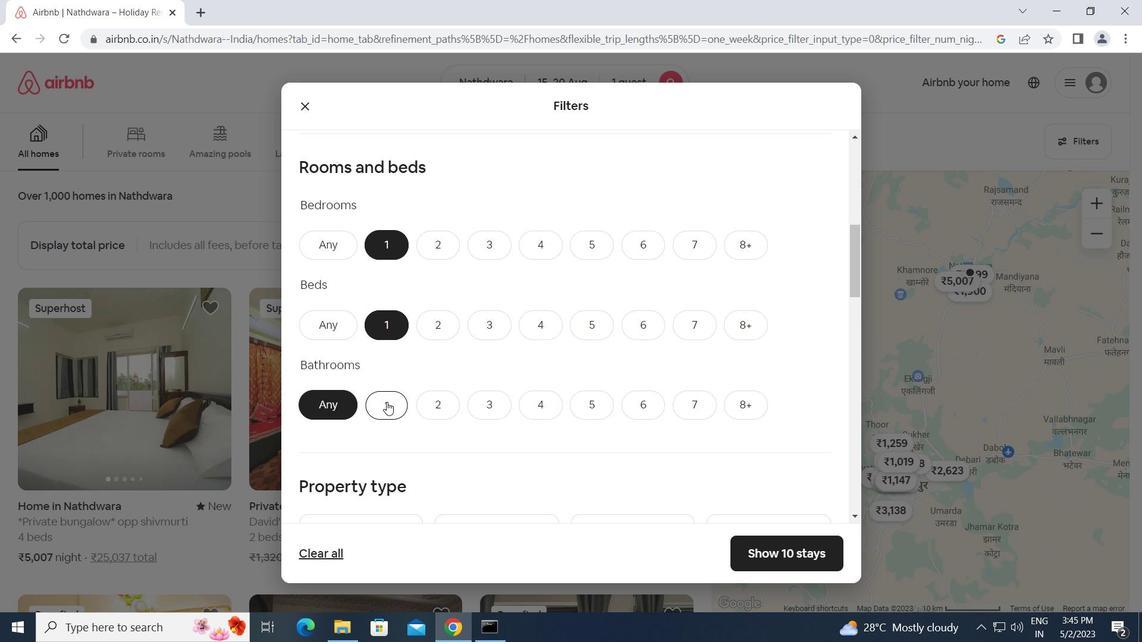 
Action: Mouse scrolled (451, 405) with delta (0, 0)
Screenshot: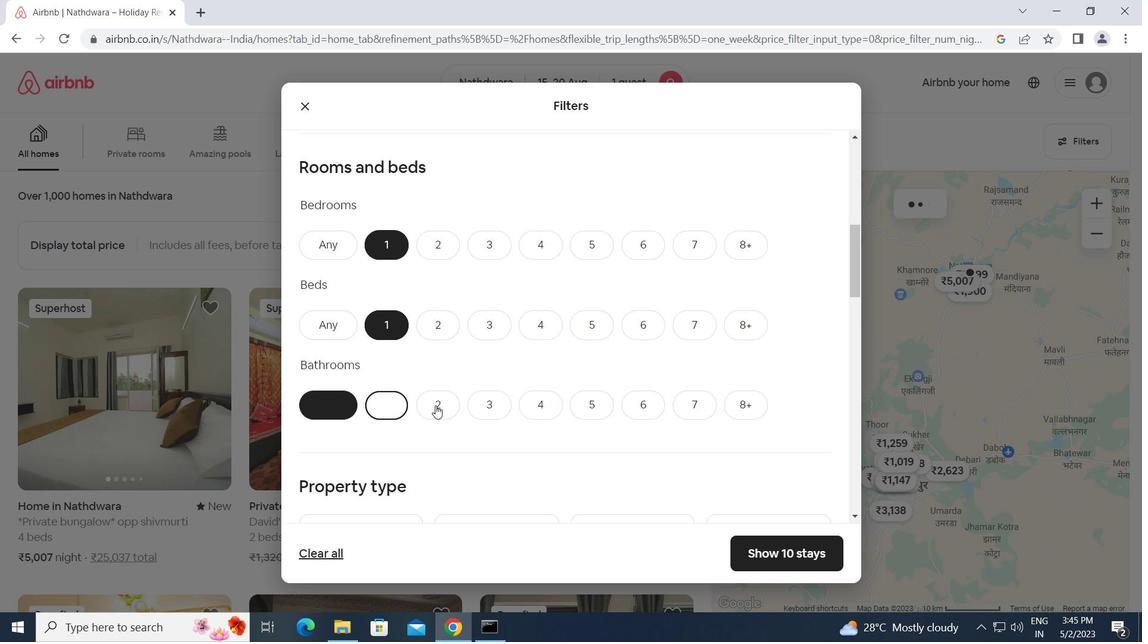 
Action: Mouse scrolled (451, 405) with delta (0, 0)
Screenshot: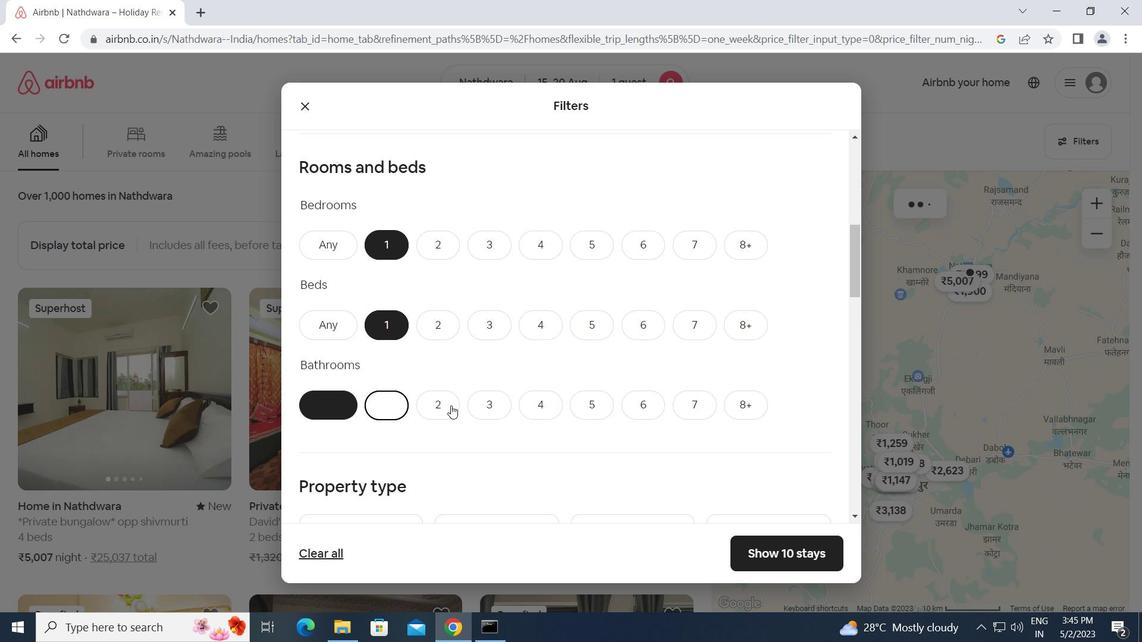 
Action: Mouse scrolled (451, 405) with delta (0, 0)
Screenshot: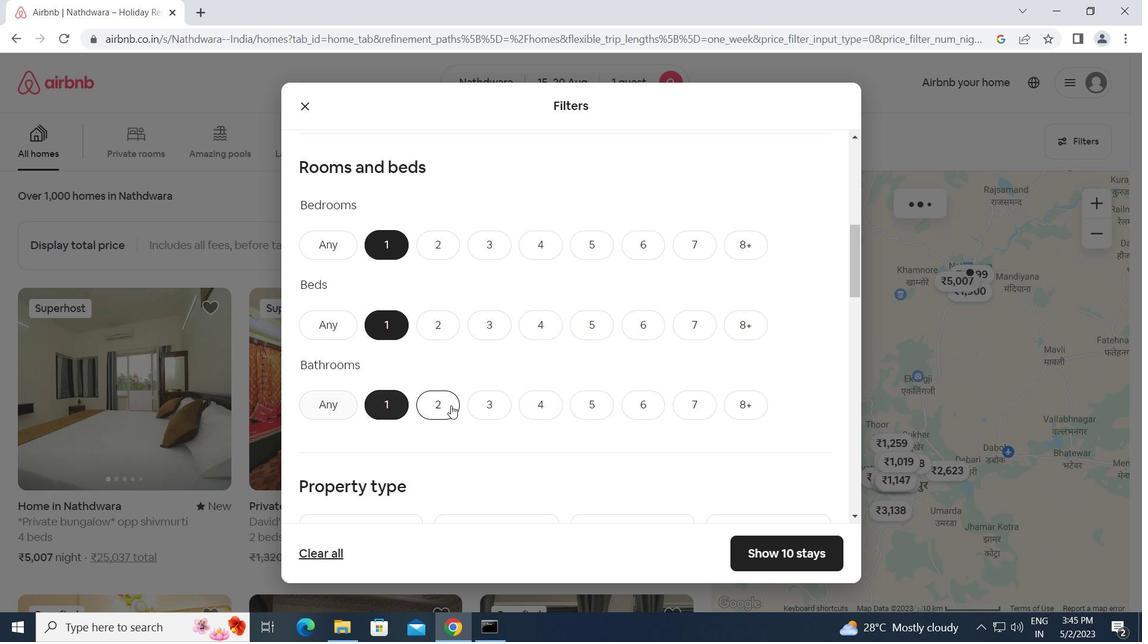 
Action: Mouse moved to (389, 367)
Screenshot: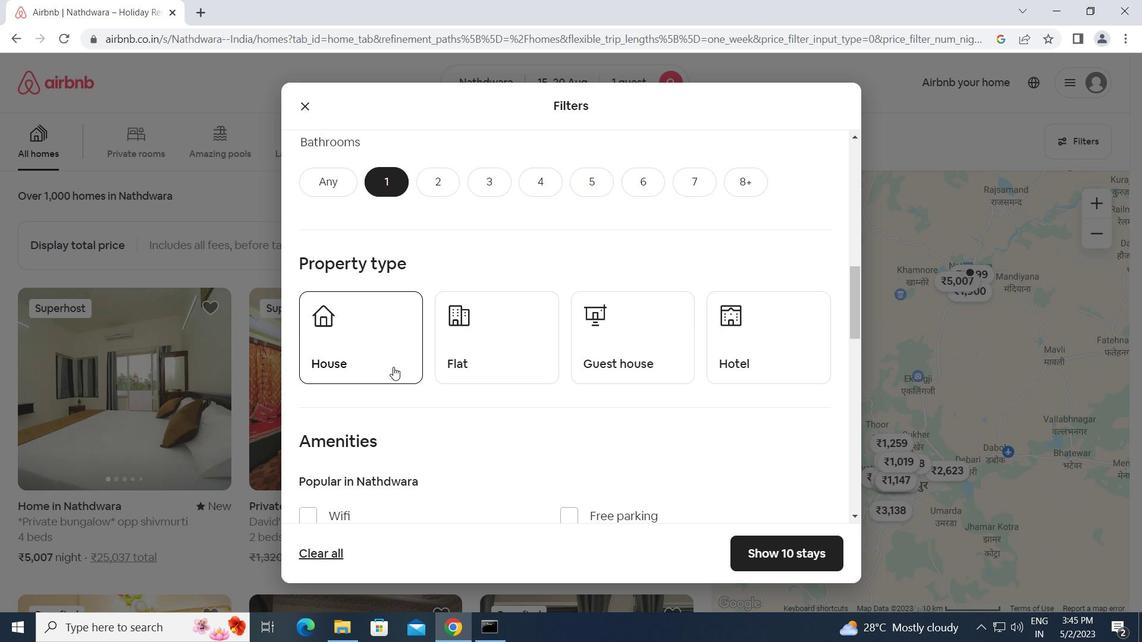 
Action: Mouse pressed left at (389, 367)
Screenshot: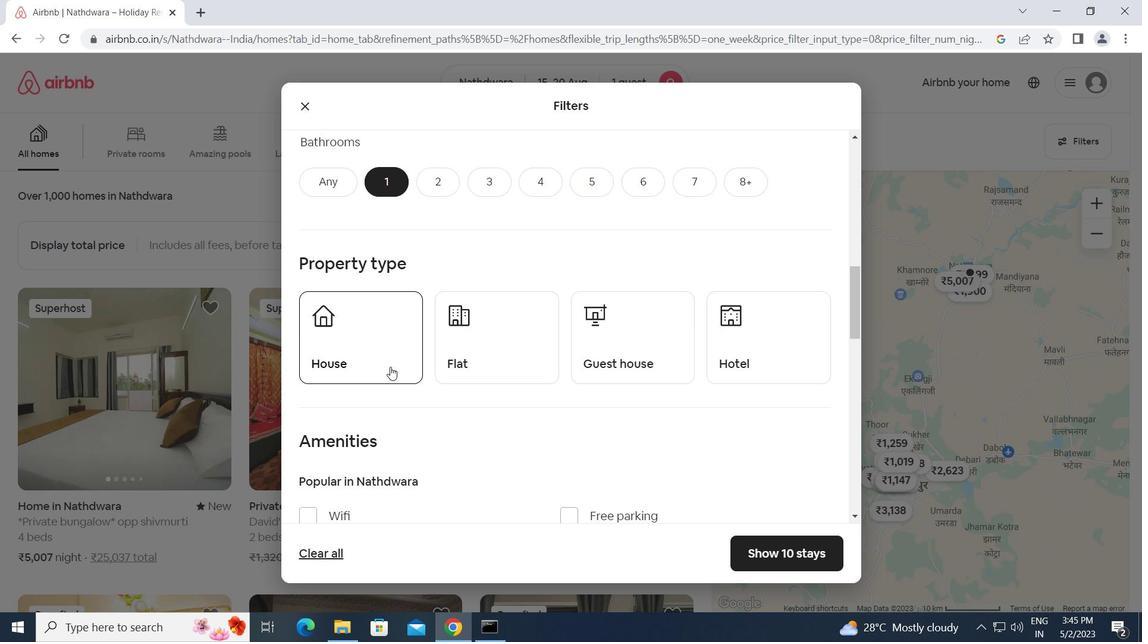 
Action: Mouse moved to (485, 358)
Screenshot: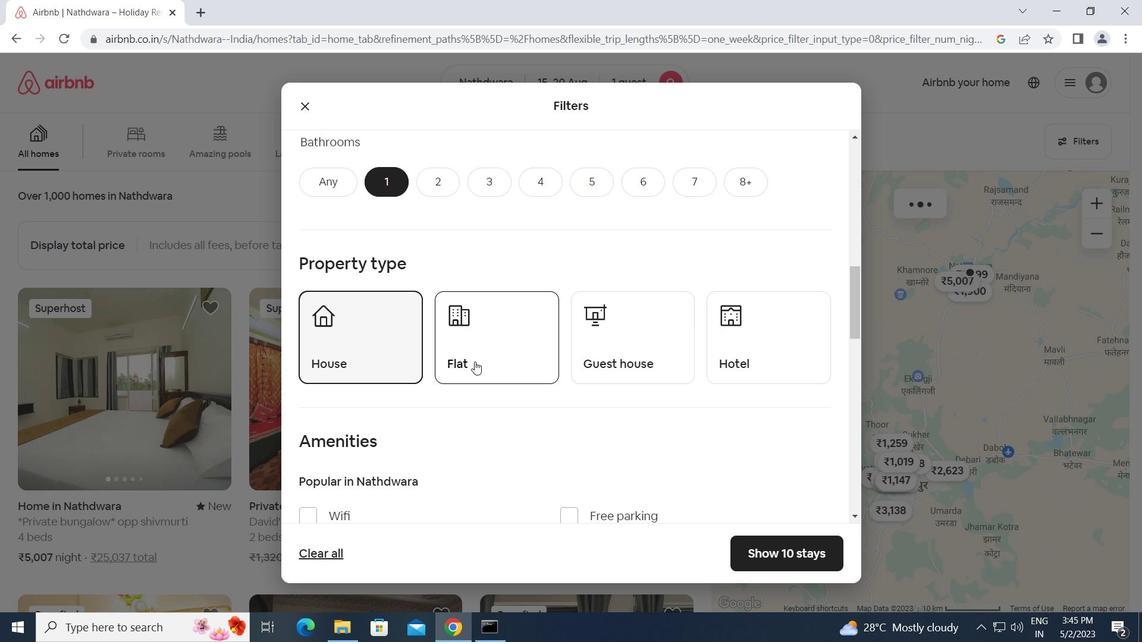 
Action: Mouse pressed left at (485, 358)
Screenshot: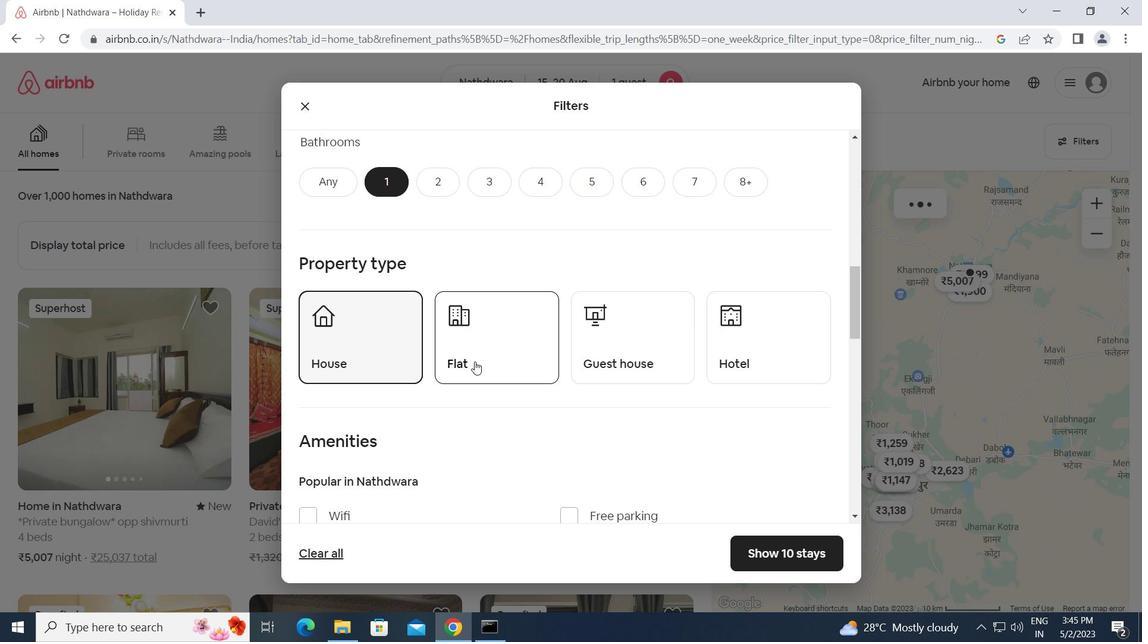 
Action: Mouse moved to (637, 350)
Screenshot: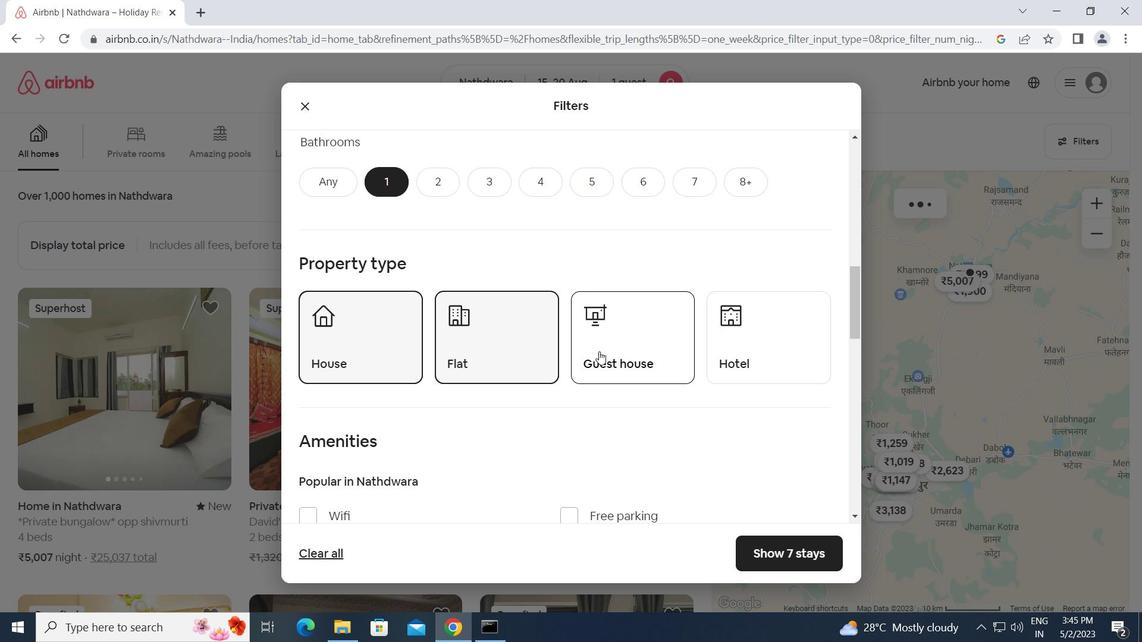 
Action: Mouse pressed left at (637, 350)
Screenshot: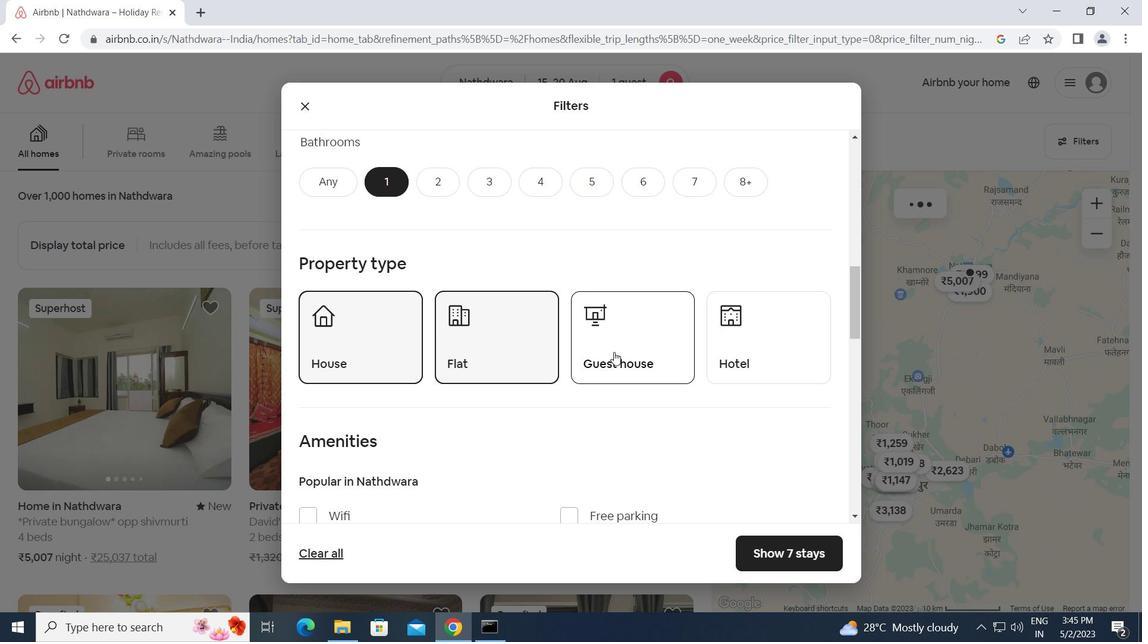 
Action: Mouse moved to (737, 355)
Screenshot: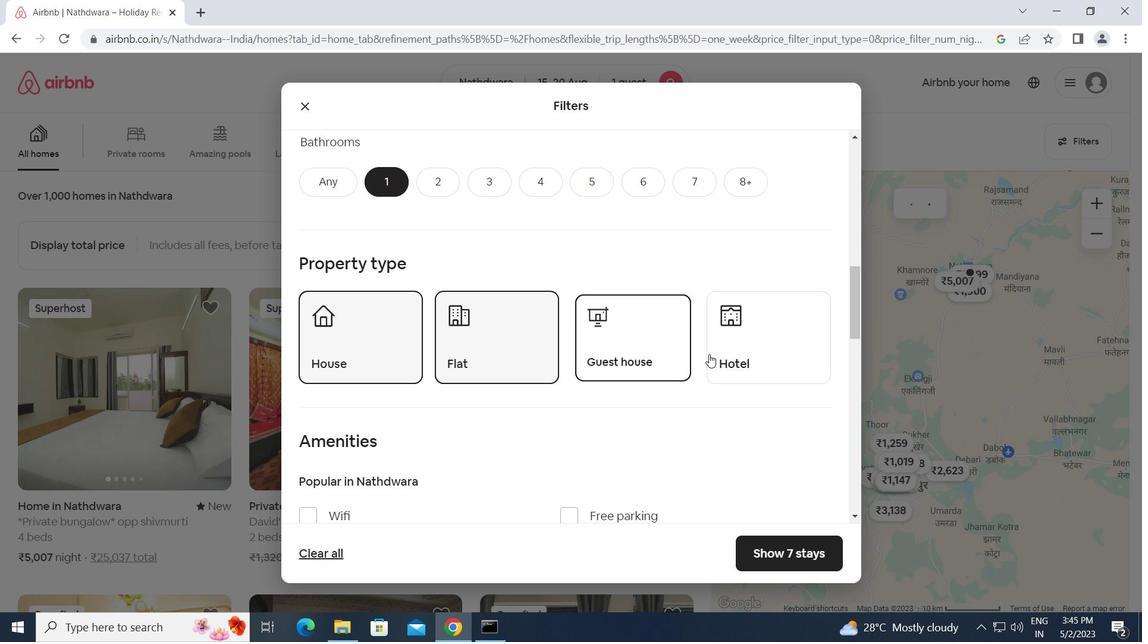 
Action: Mouse pressed left at (737, 355)
Screenshot: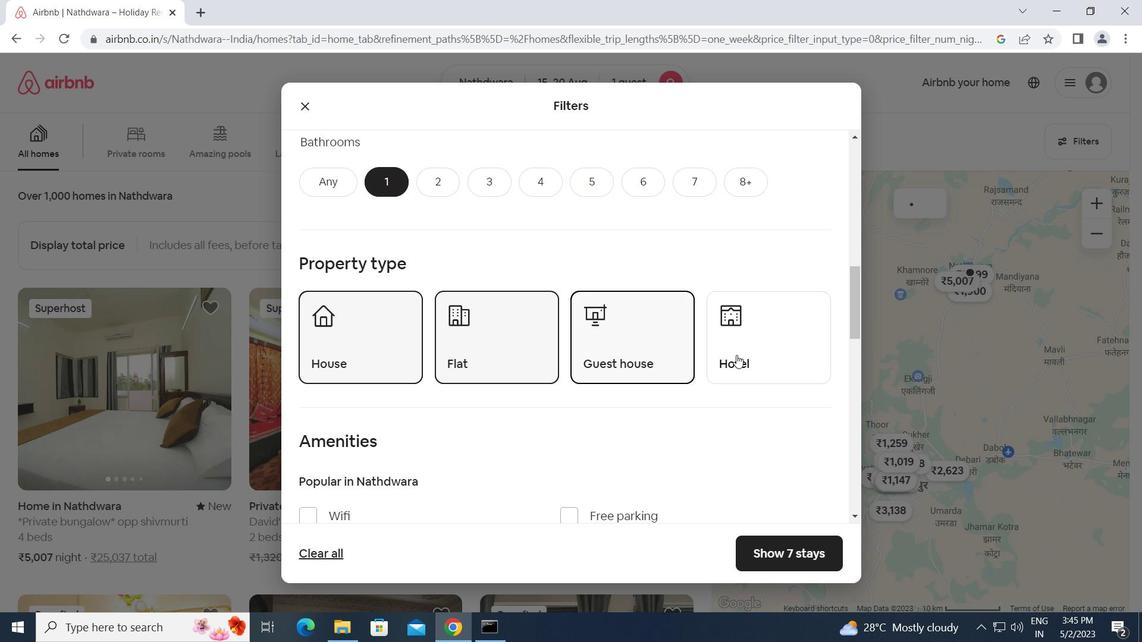 
Action: Mouse moved to (510, 403)
Screenshot: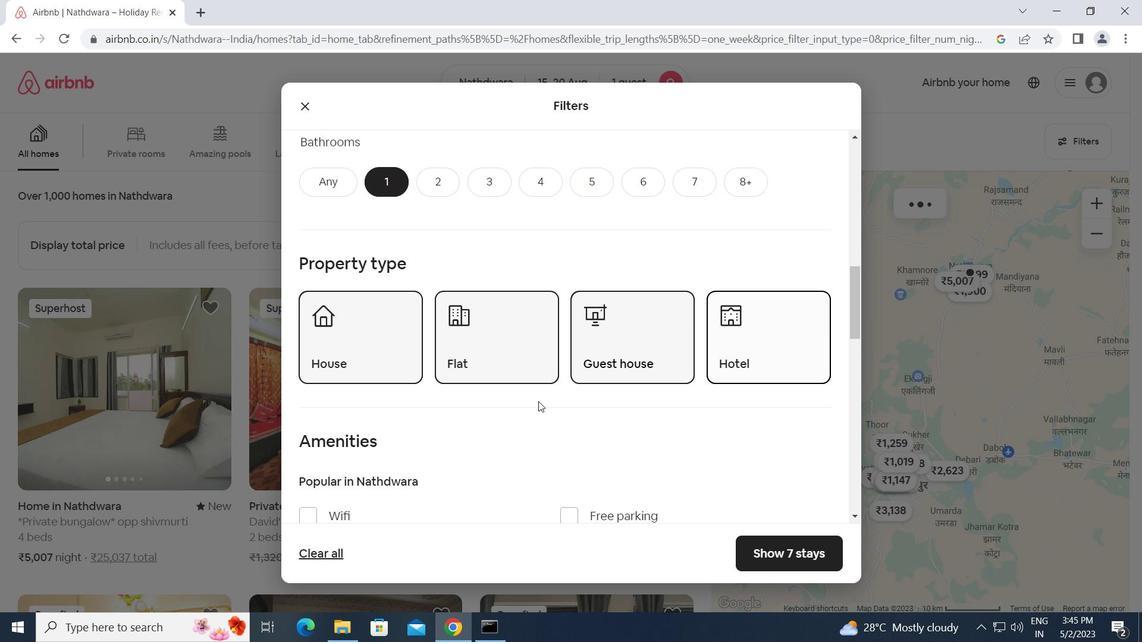 
Action: Mouse scrolled (510, 402) with delta (0, 0)
Screenshot: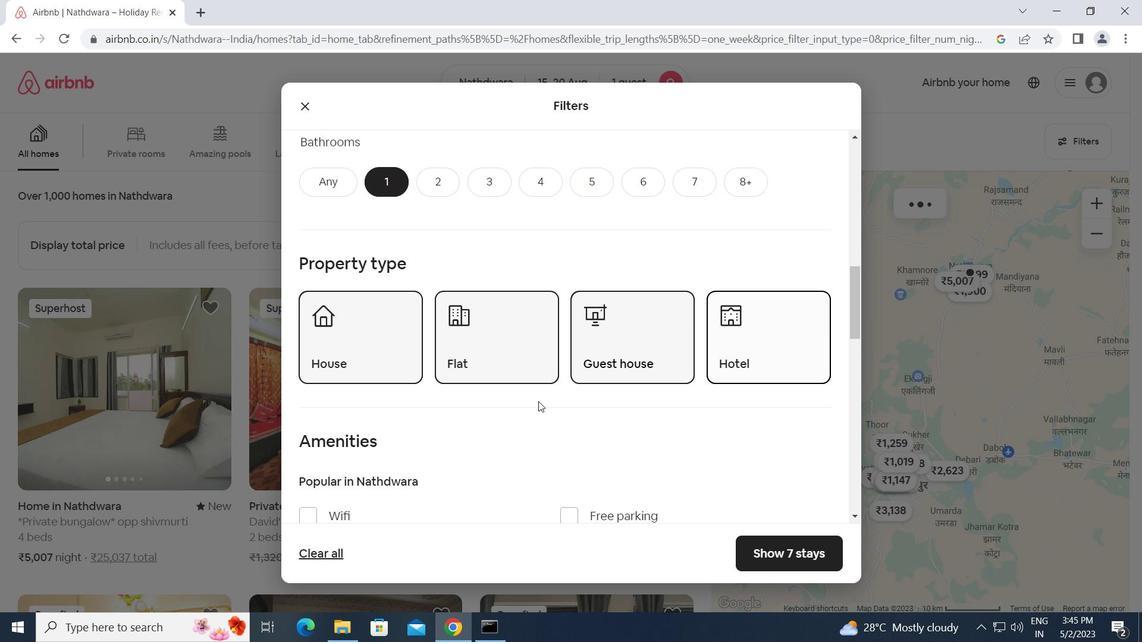 
Action: Mouse moved to (510, 403)
Screenshot: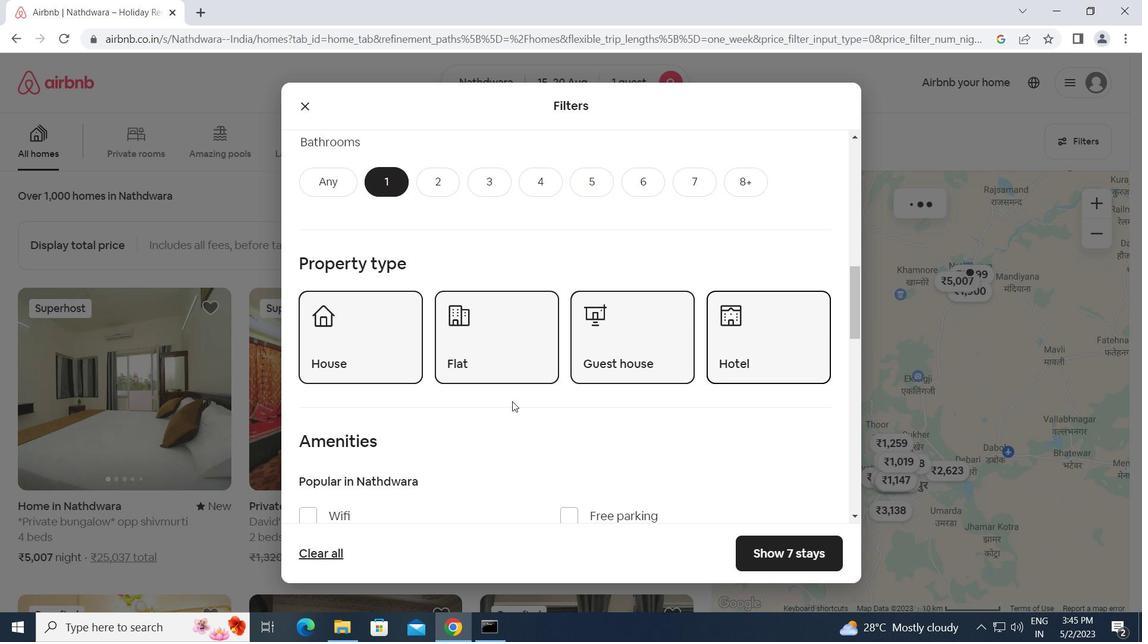 
Action: Mouse scrolled (510, 402) with delta (0, 0)
Screenshot: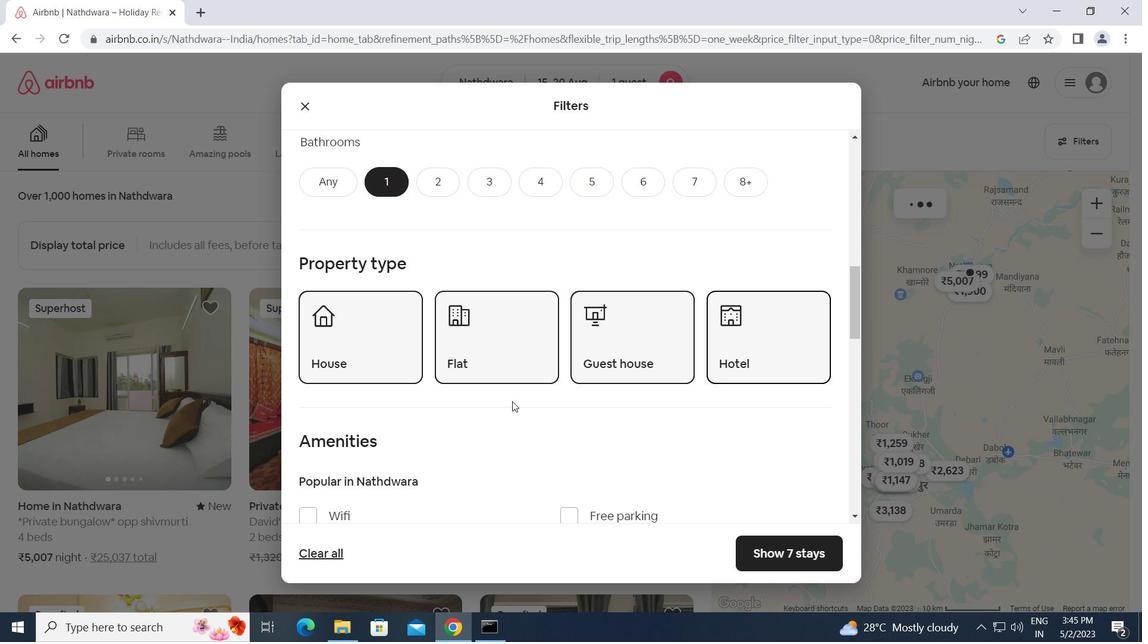 
Action: Mouse scrolled (510, 402) with delta (0, 0)
Screenshot: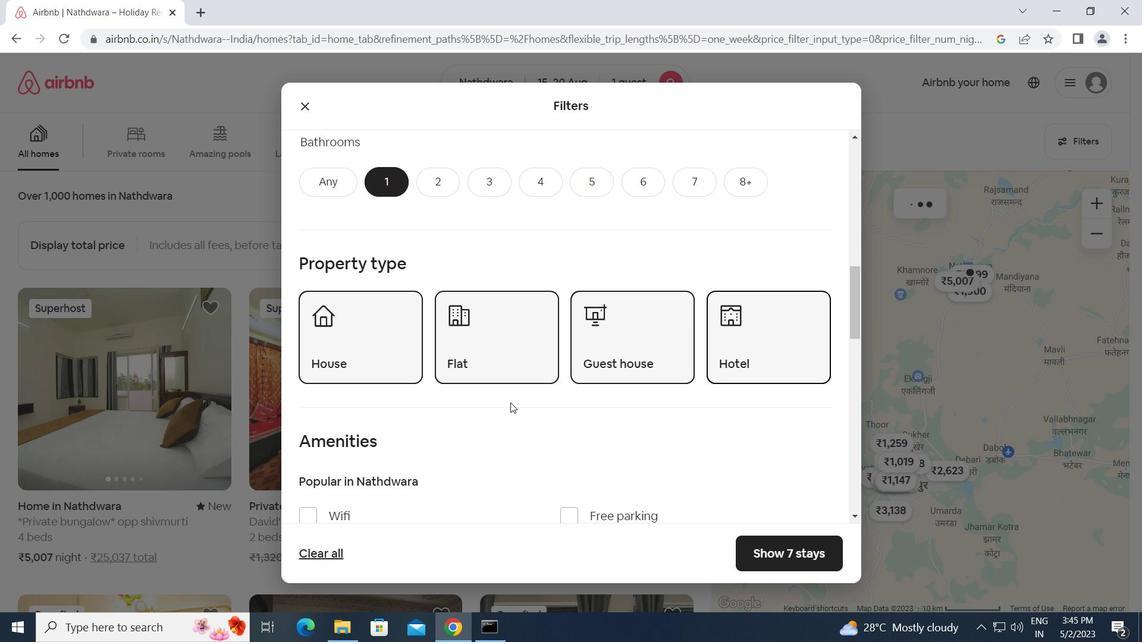 
Action: Mouse moved to (310, 389)
Screenshot: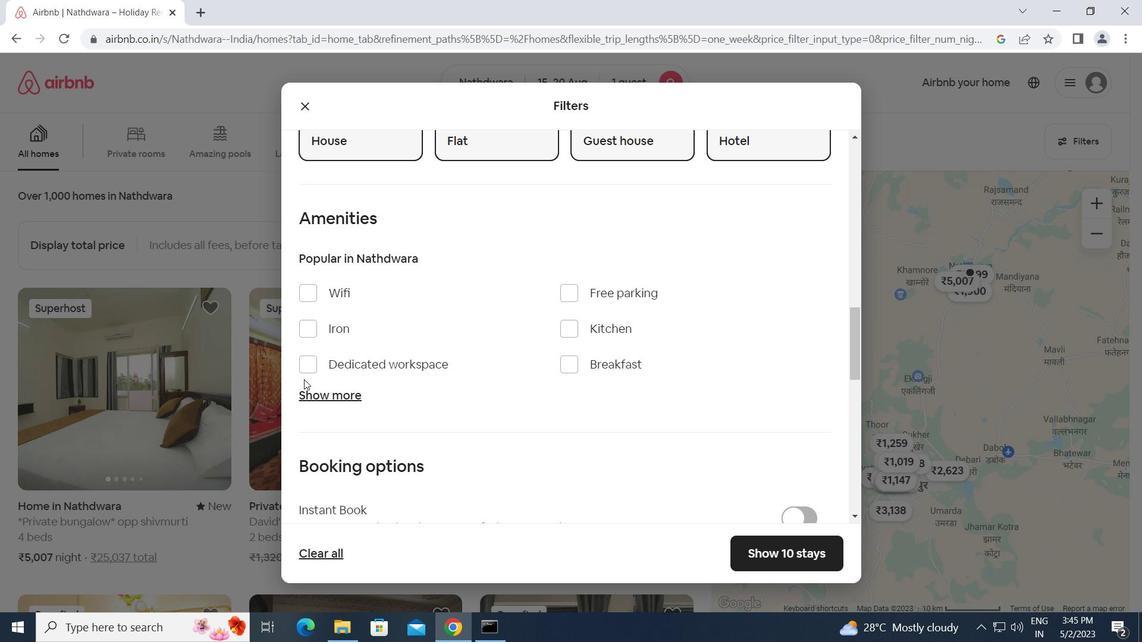 
Action: Mouse pressed left at (310, 389)
Screenshot: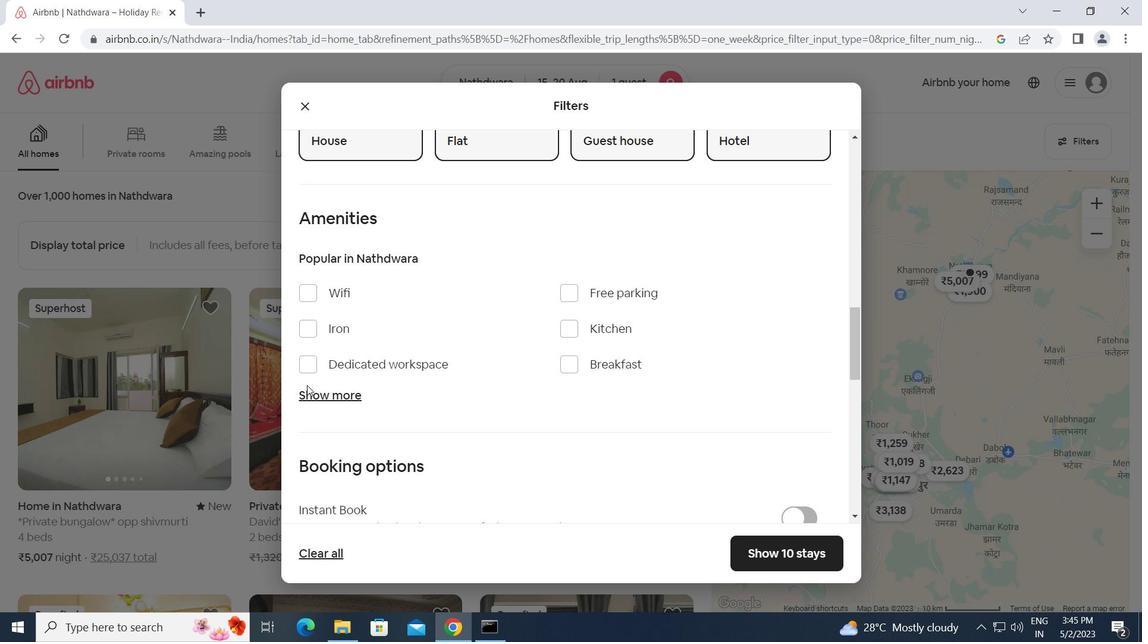 
Action: Mouse moved to (310, 374)
Screenshot: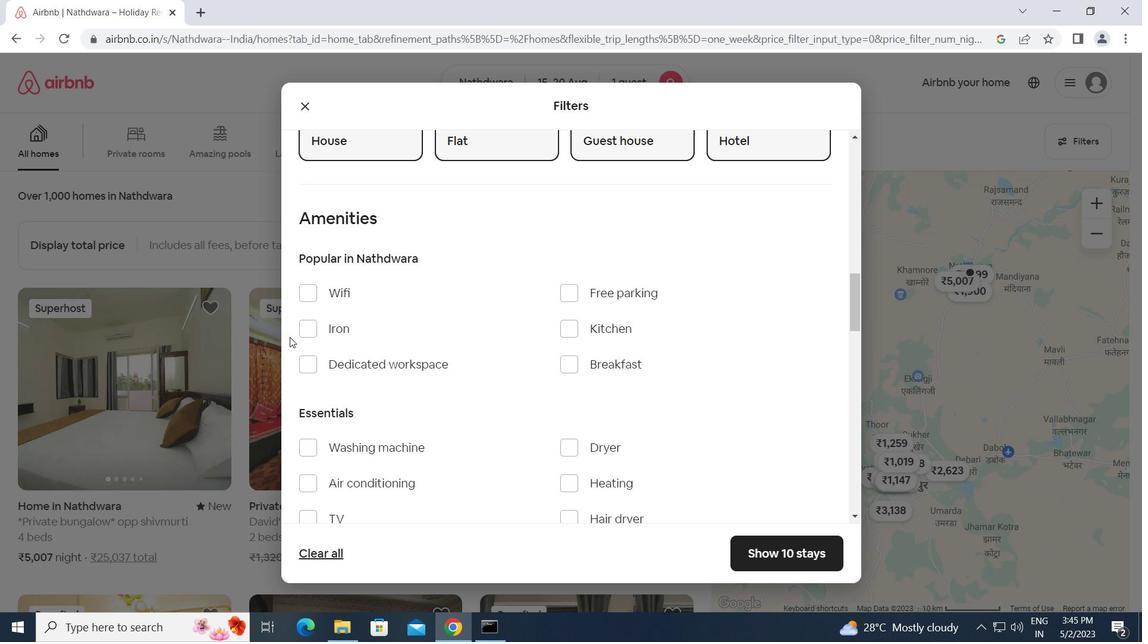 
Action: Mouse scrolled (310, 373) with delta (0, 0)
Screenshot: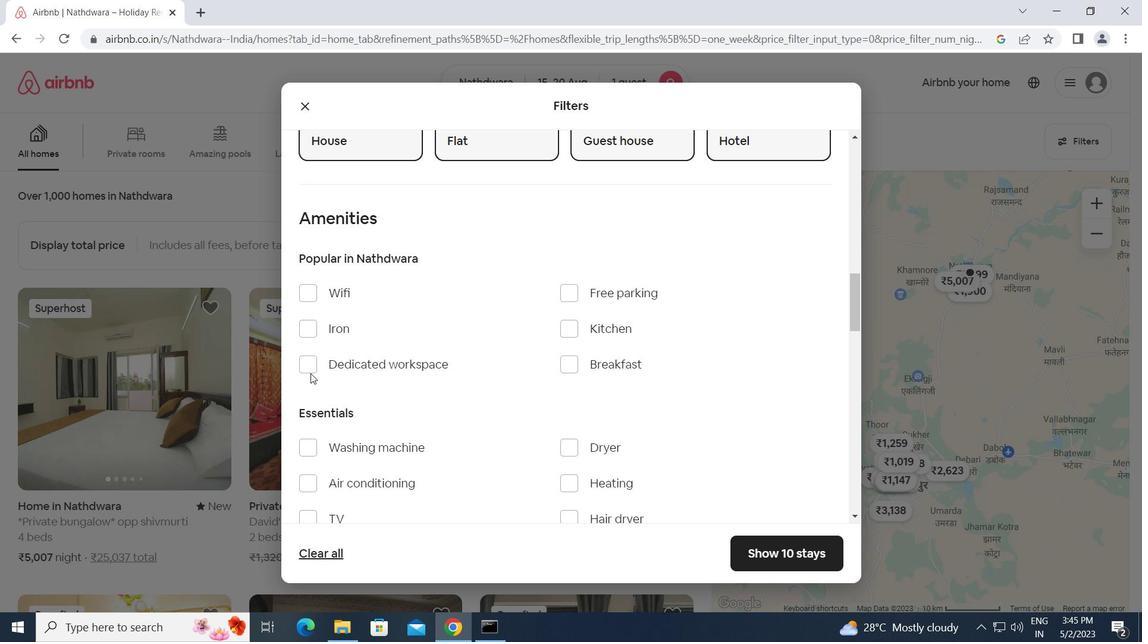 
Action: Mouse scrolled (310, 373) with delta (0, 0)
Screenshot: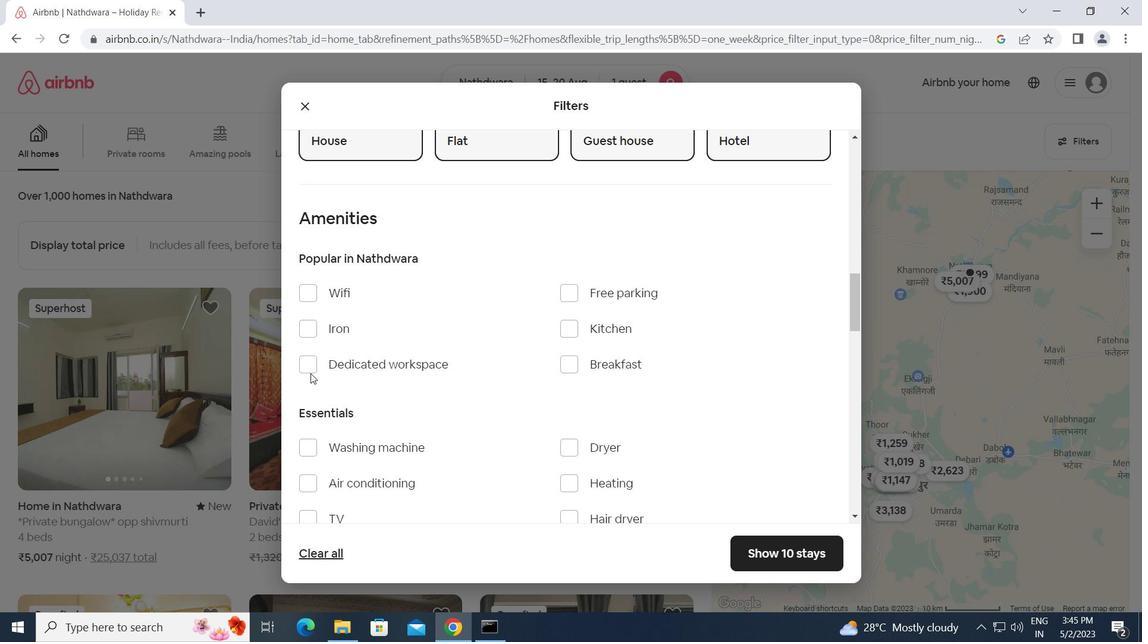 
Action: Mouse moved to (310, 298)
Screenshot: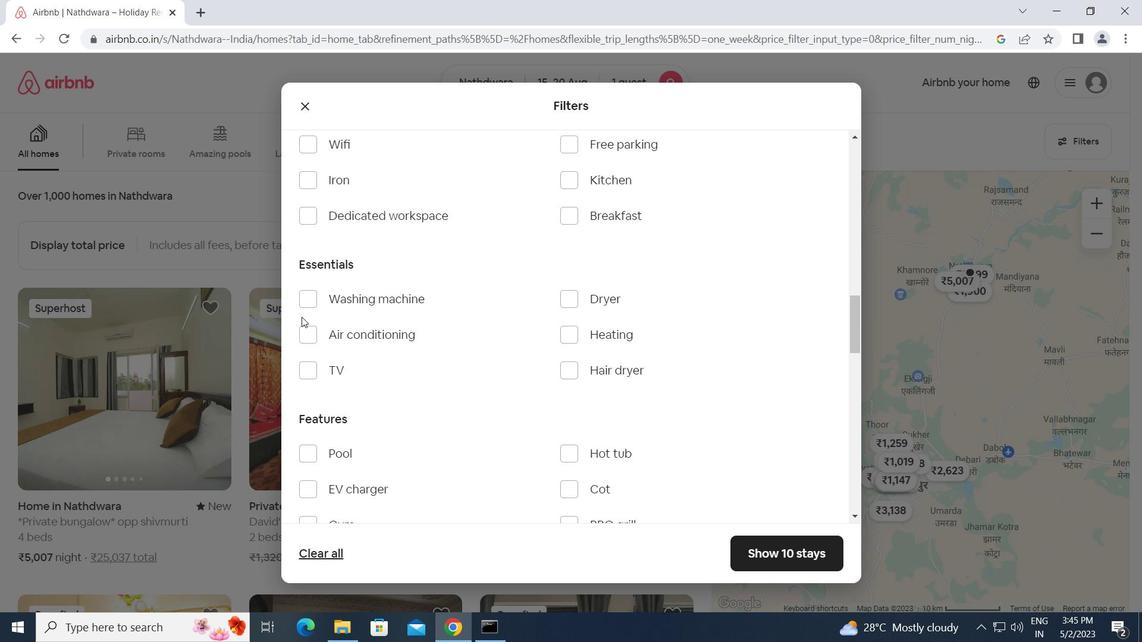 
Action: Mouse pressed left at (310, 298)
Screenshot: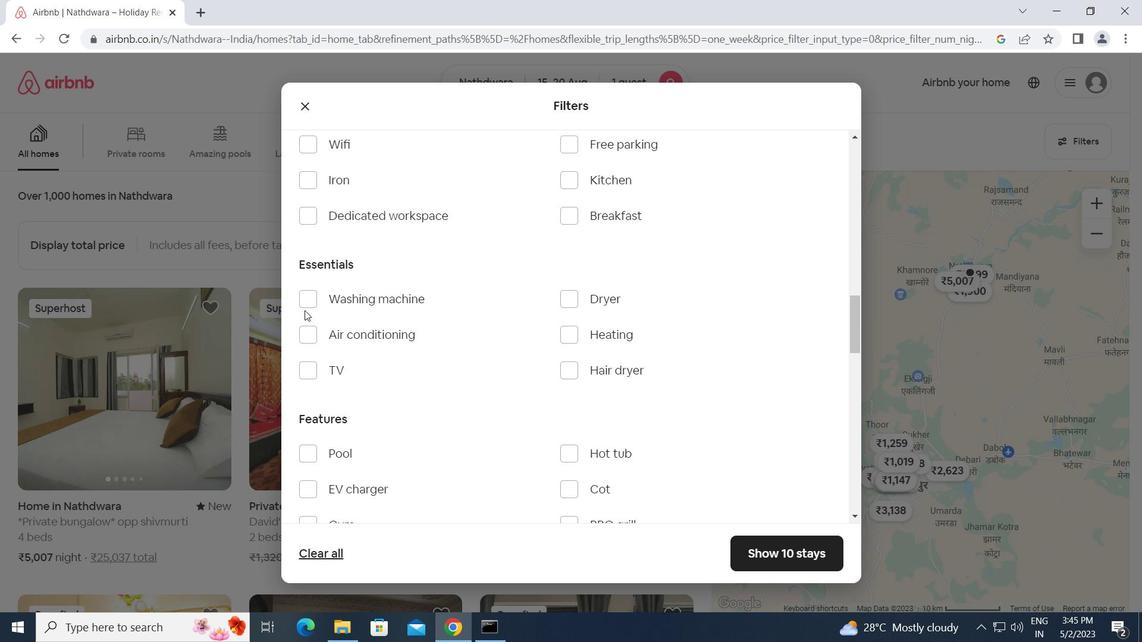 
Action: Mouse moved to (383, 334)
Screenshot: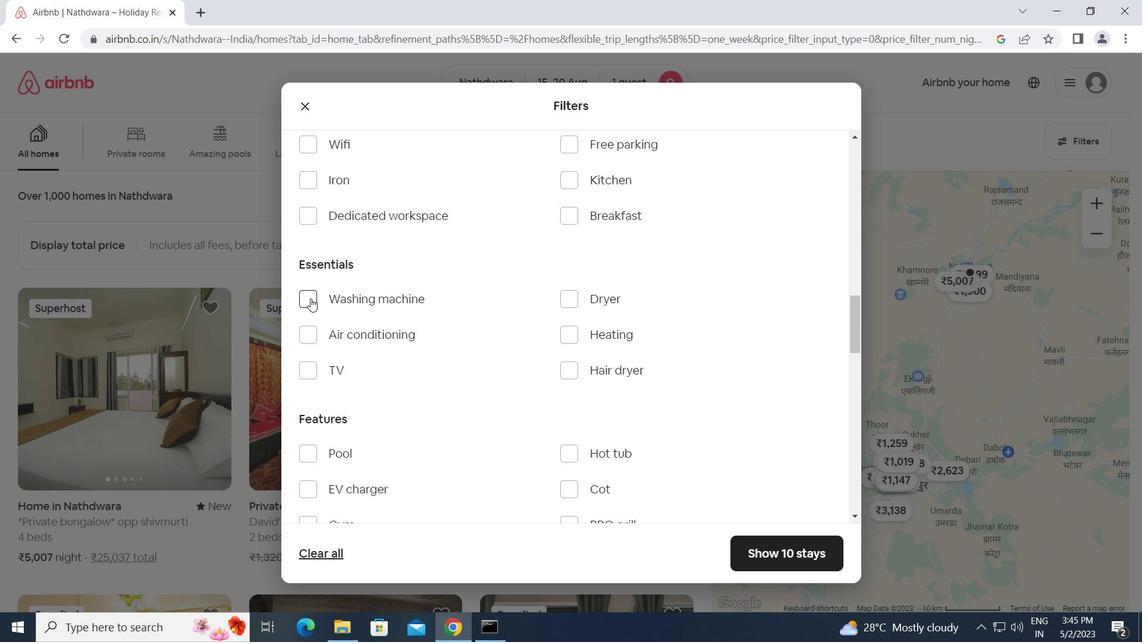
Action: Mouse scrolled (383, 334) with delta (0, 0)
Screenshot: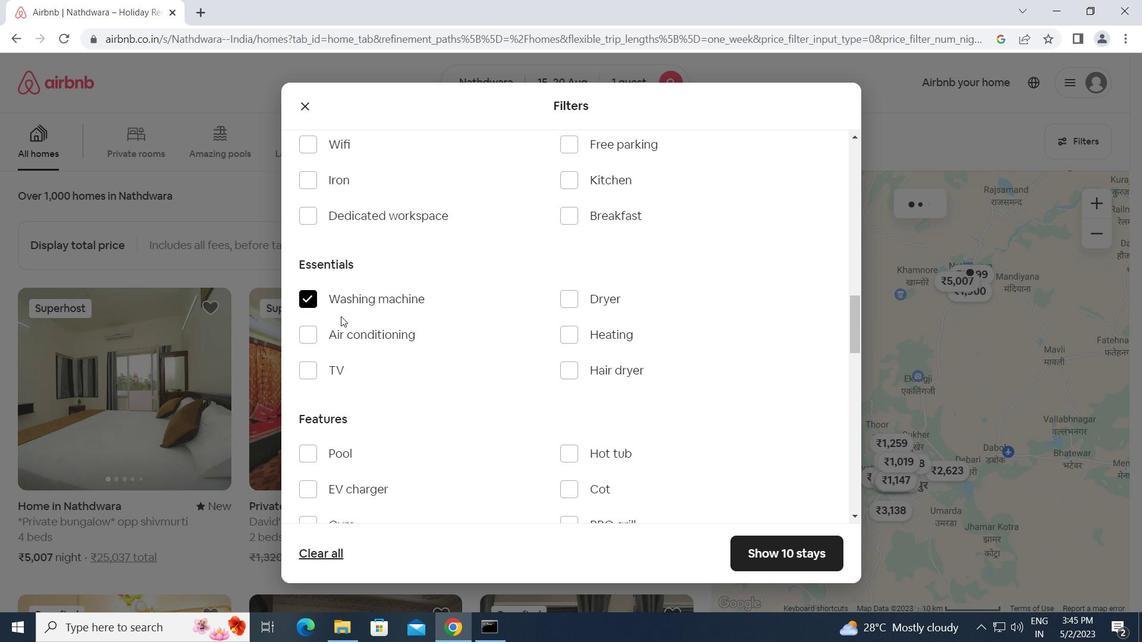 
Action: Mouse scrolled (383, 334) with delta (0, 0)
Screenshot: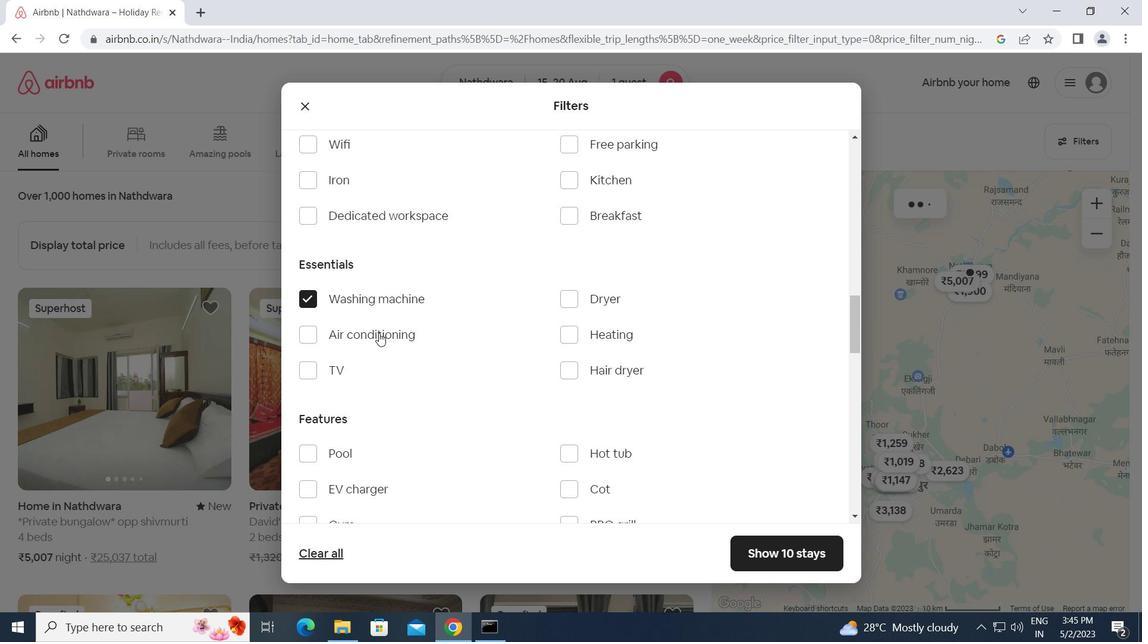 
Action: Mouse scrolled (383, 334) with delta (0, 0)
Screenshot: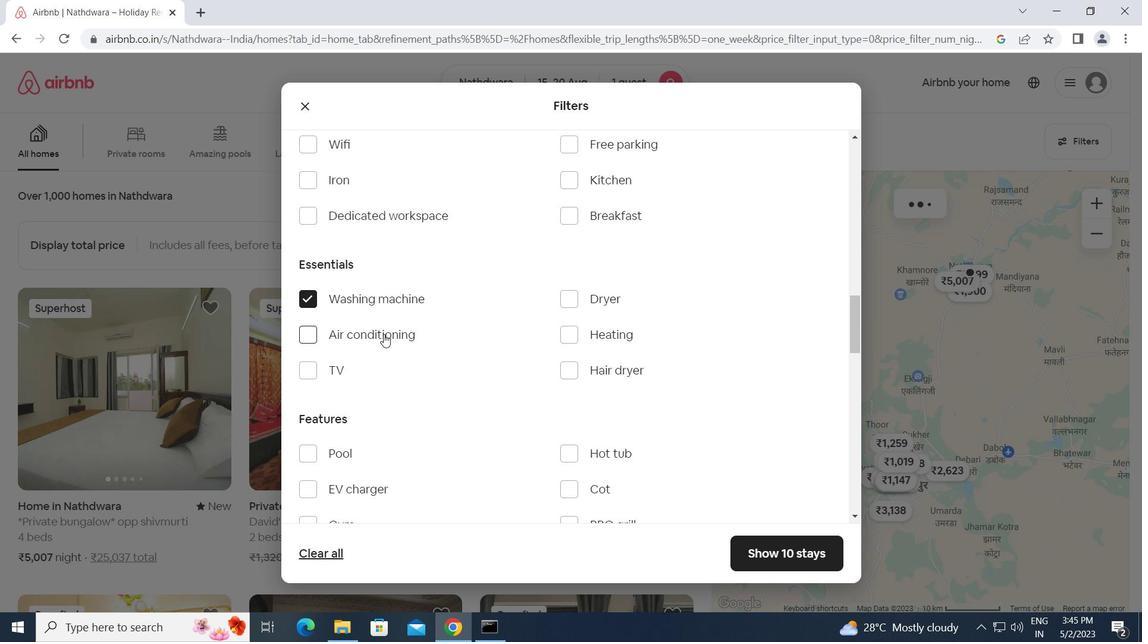 
Action: Mouse scrolled (383, 334) with delta (0, 0)
Screenshot: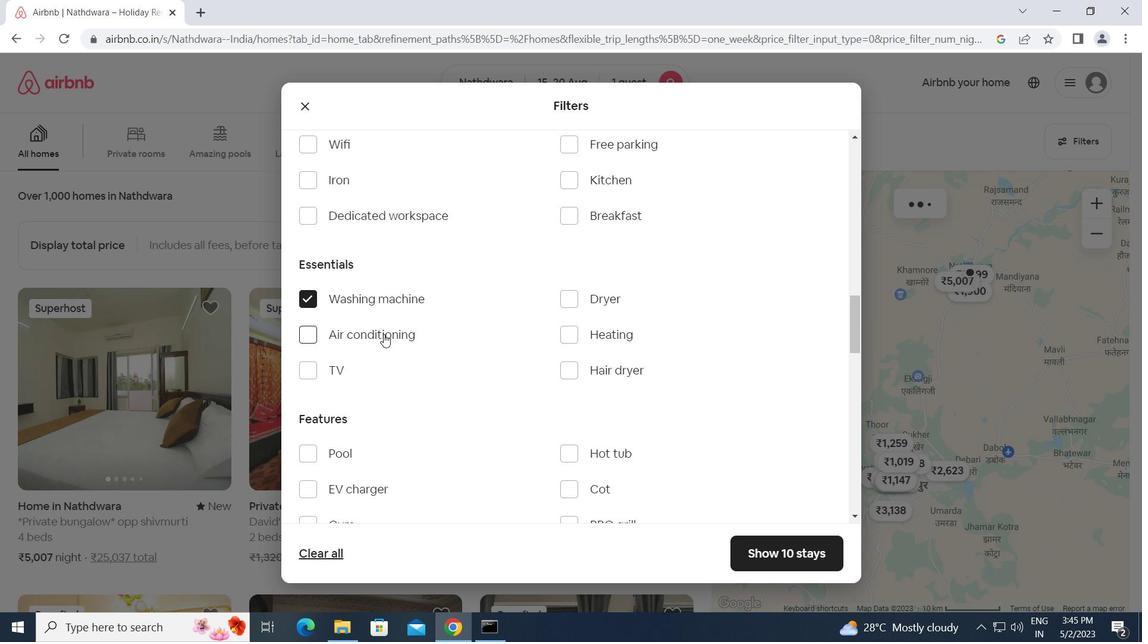 
Action: Mouse scrolled (383, 334) with delta (0, 0)
Screenshot: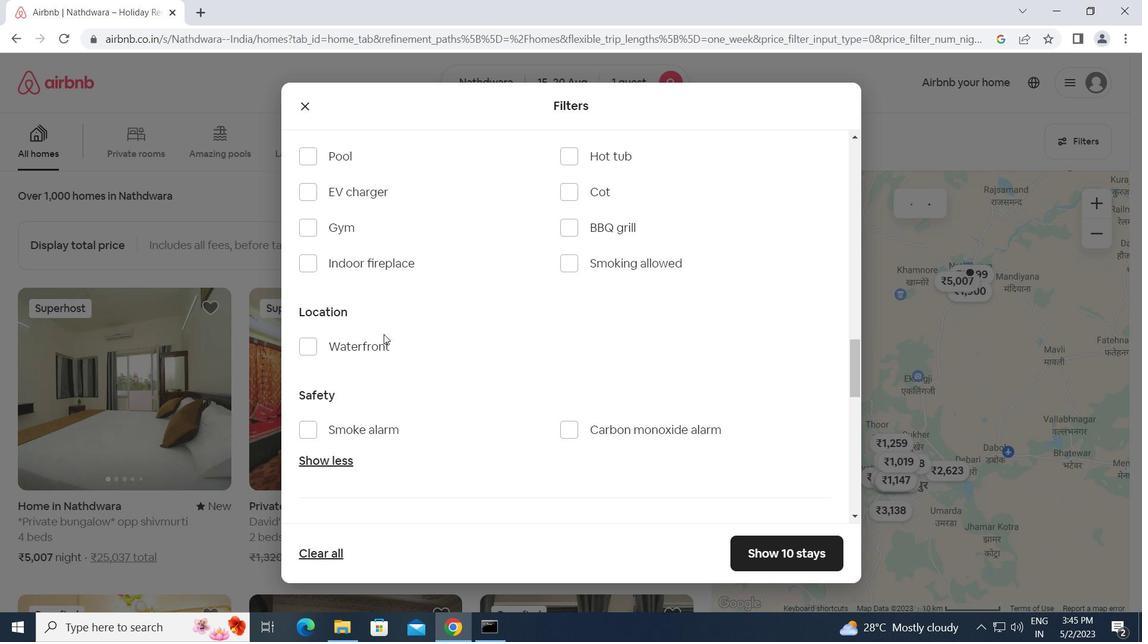 
Action: Mouse scrolled (383, 334) with delta (0, 0)
Screenshot: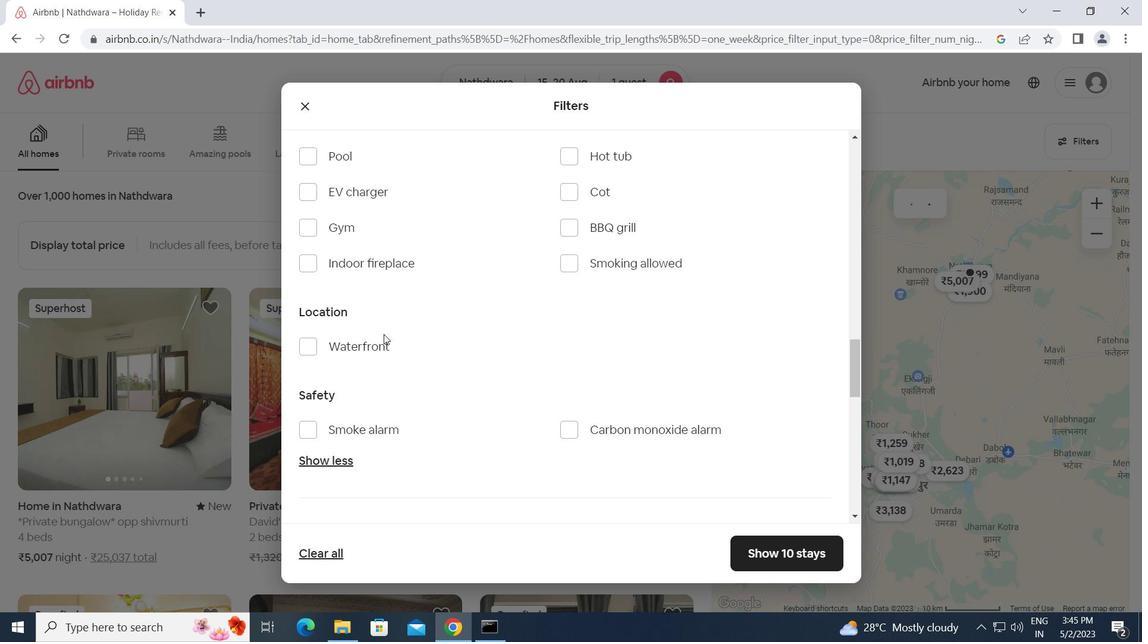 
Action: Mouse scrolled (383, 334) with delta (0, 0)
Screenshot: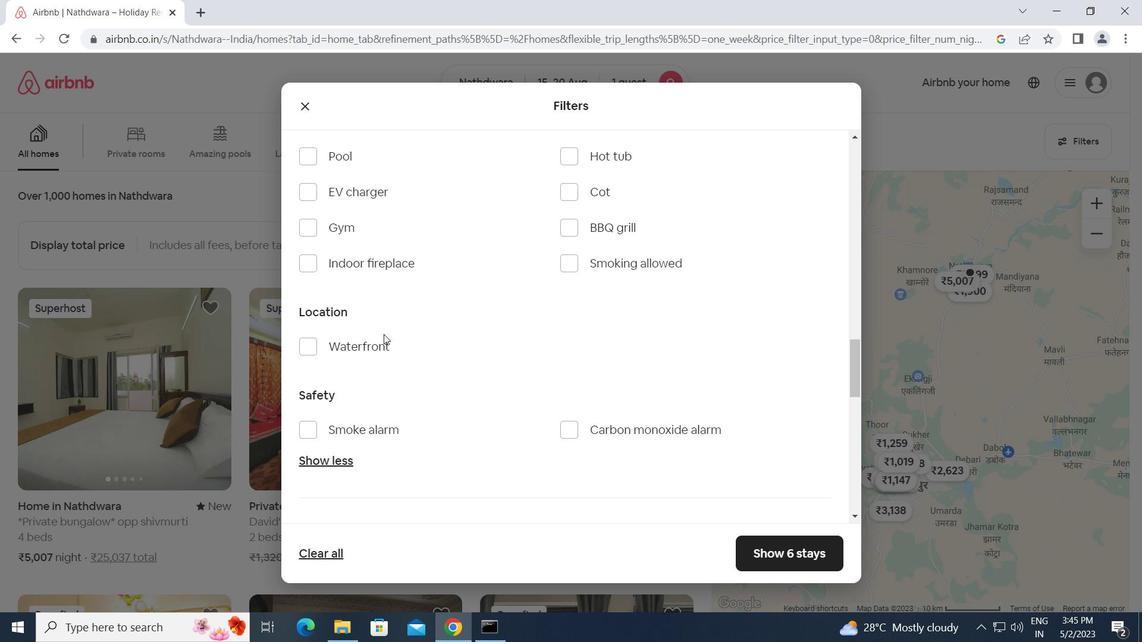 
Action: Mouse scrolled (383, 334) with delta (0, 0)
Screenshot: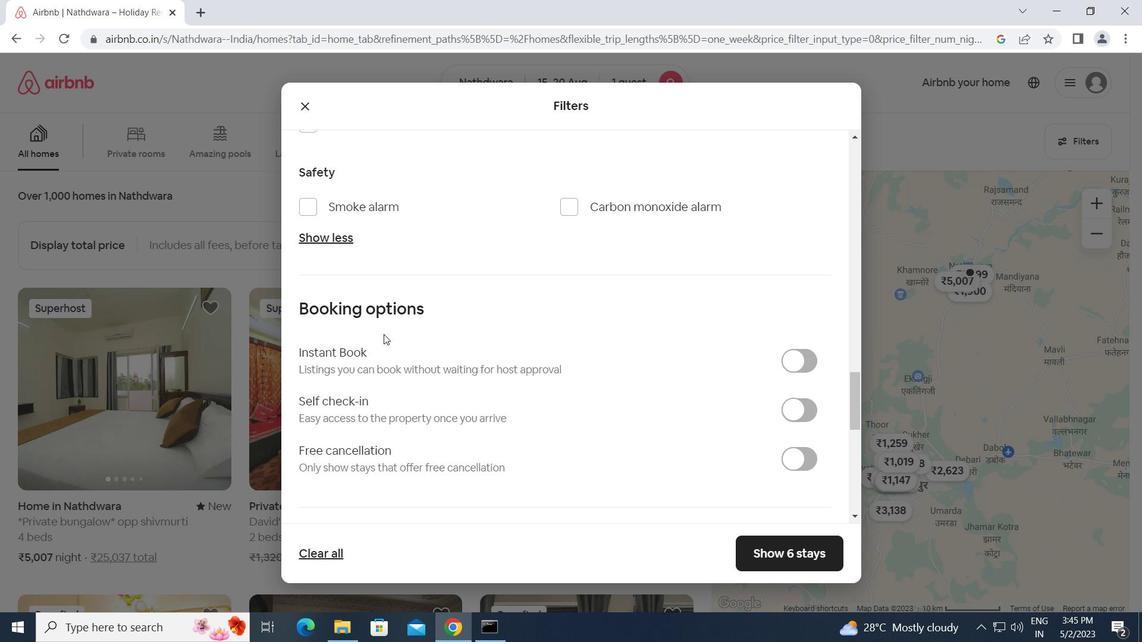 
Action: Mouse moved to (383, 335)
Screenshot: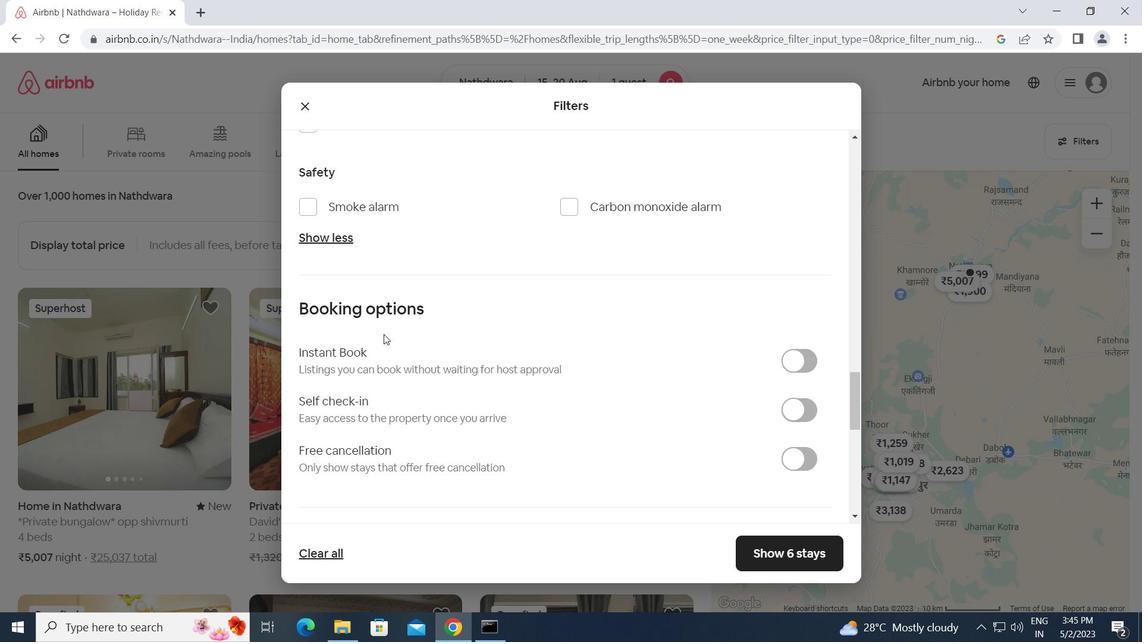 
Action: Mouse scrolled (383, 334) with delta (0, 0)
Screenshot: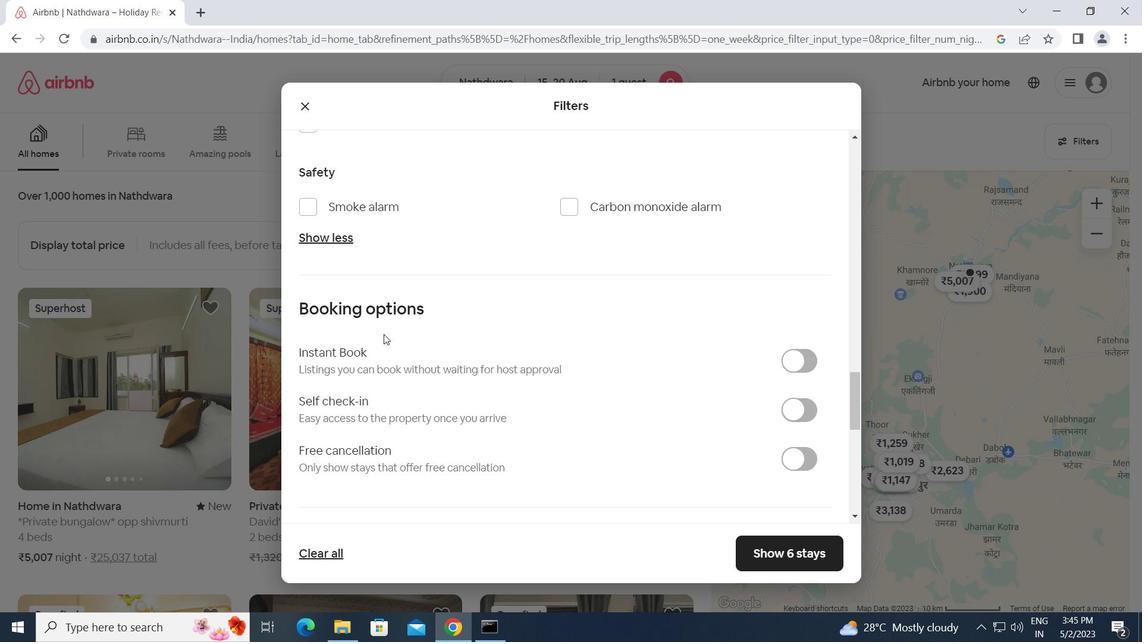 
Action: Mouse moved to (383, 336)
Screenshot: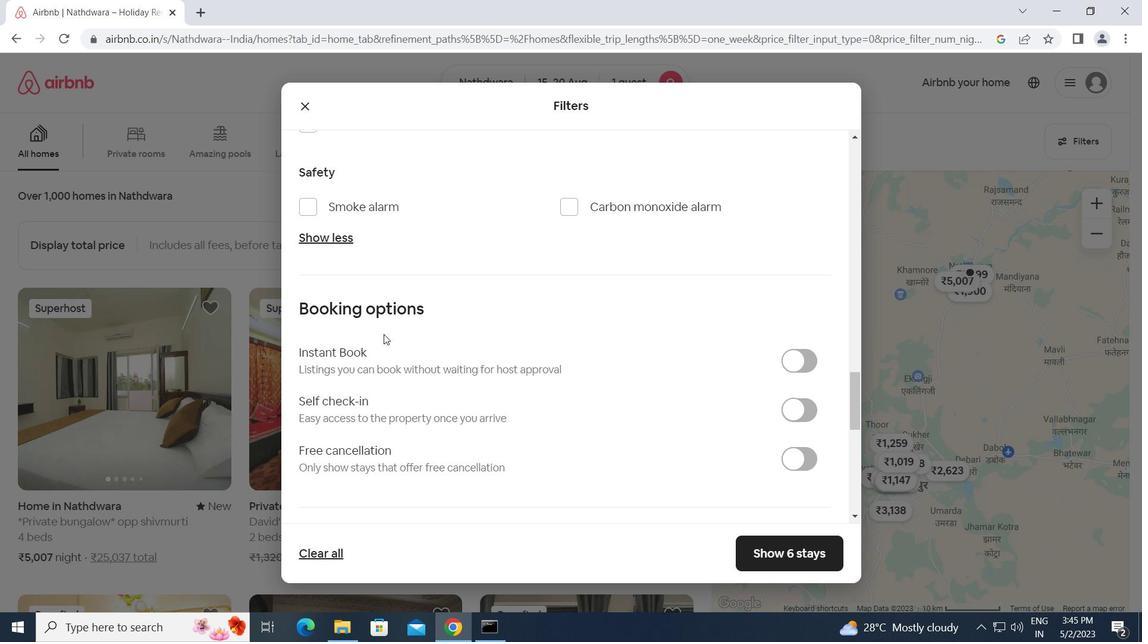 
Action: Mouse scrolled (383, 335) with delta (0, 0)
Screenshot: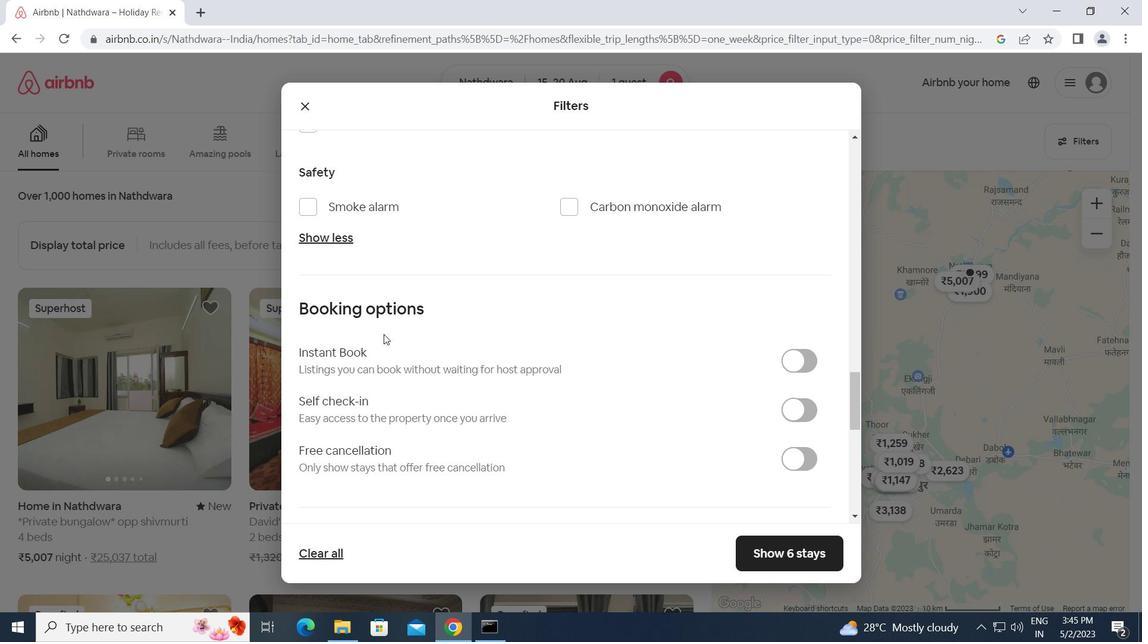 
Action: Mouse moved to (792, 186)
Screenshot: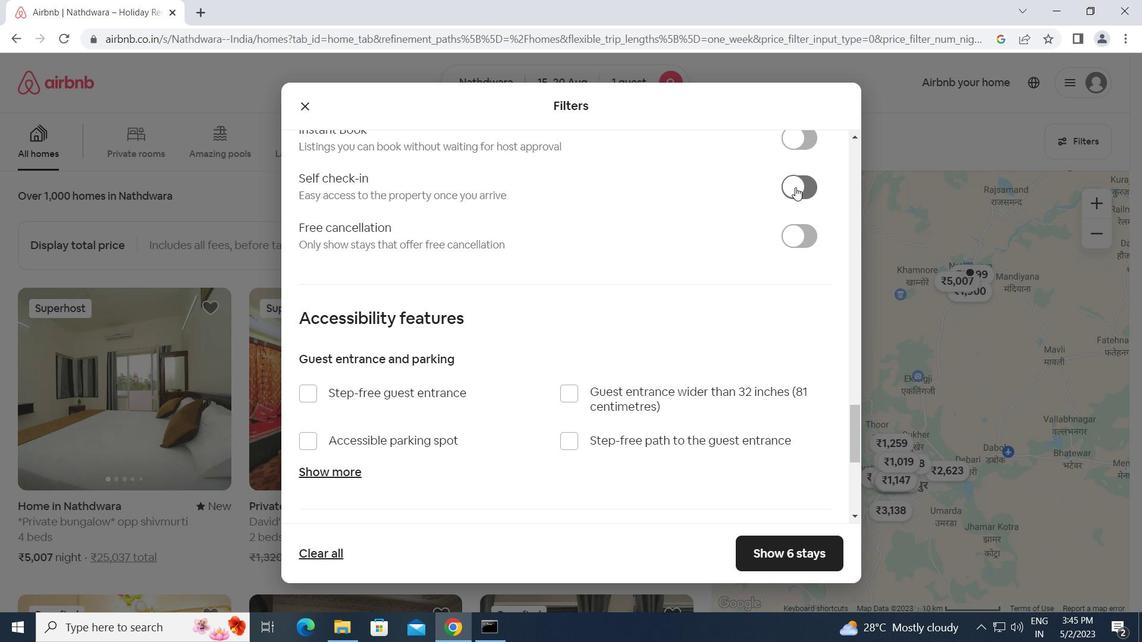
Action: Mouse pressed left at (792, 186)
Screenshot: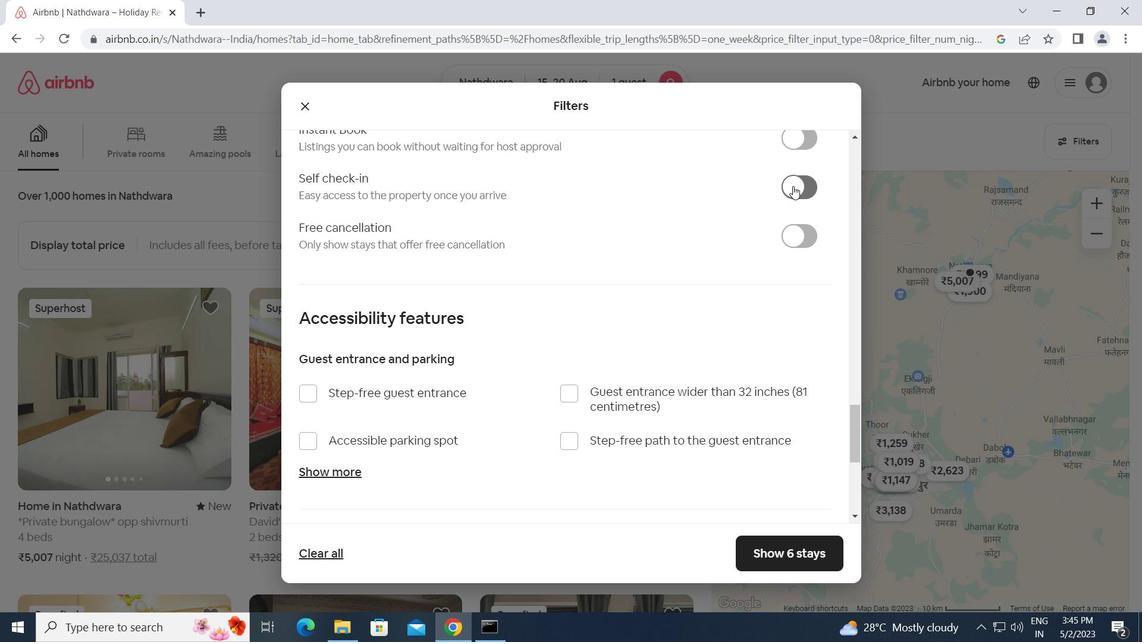 
Action: Mouse moved to (644, 293)
Screenshot: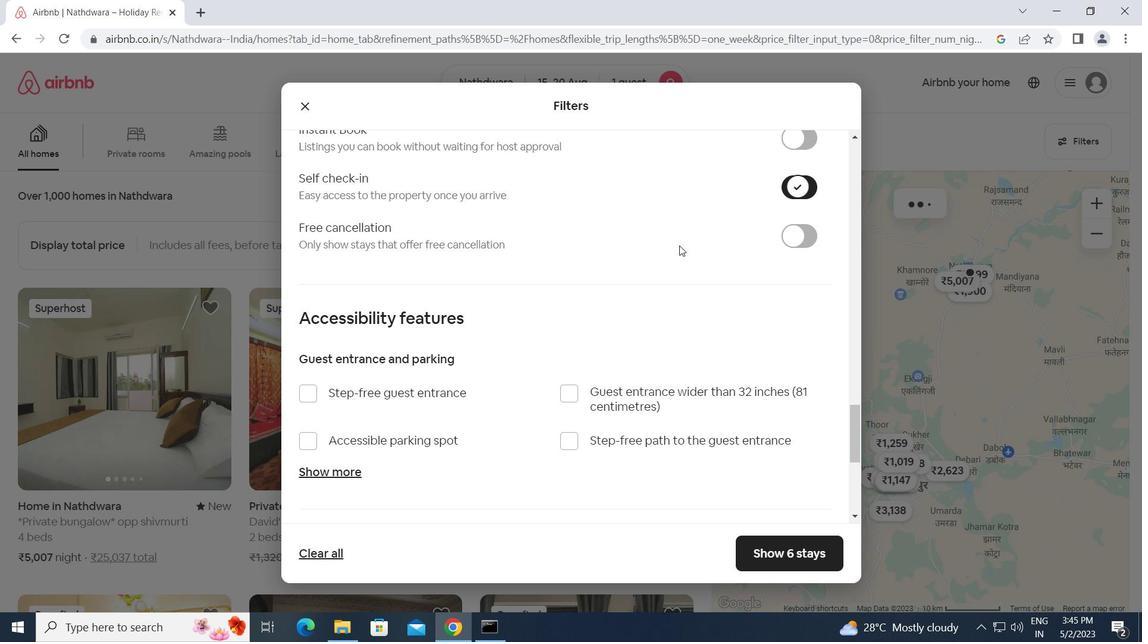 
Action: Mouse scrolled (644, 293) with delta (0, 0)
Screenshot: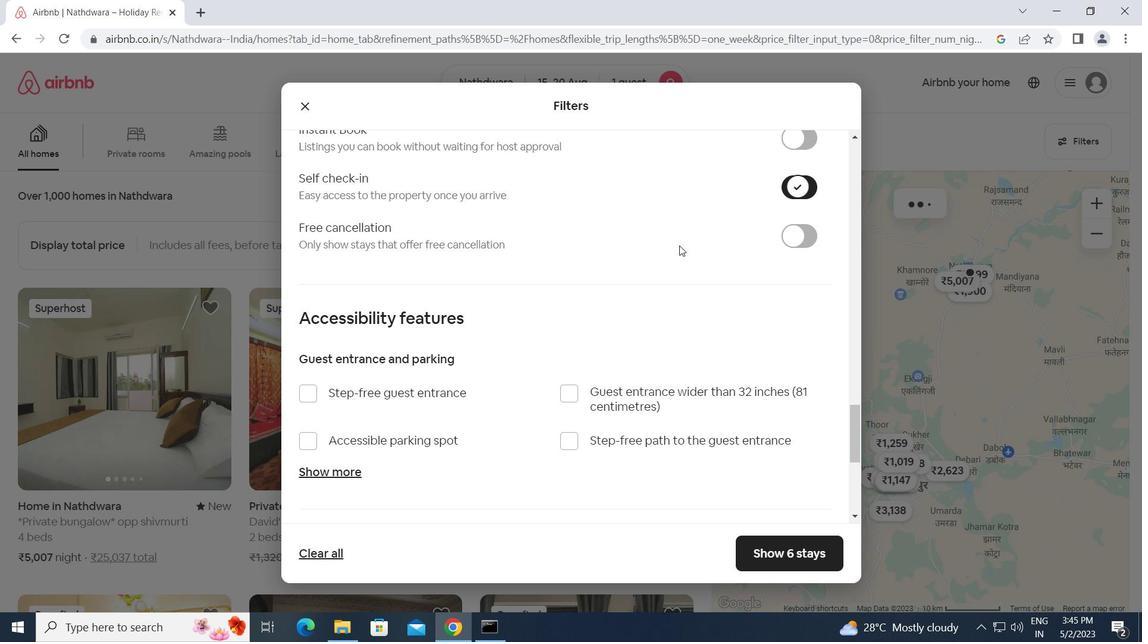 
Action: Mouse moved to (642, 296)
Screenshot: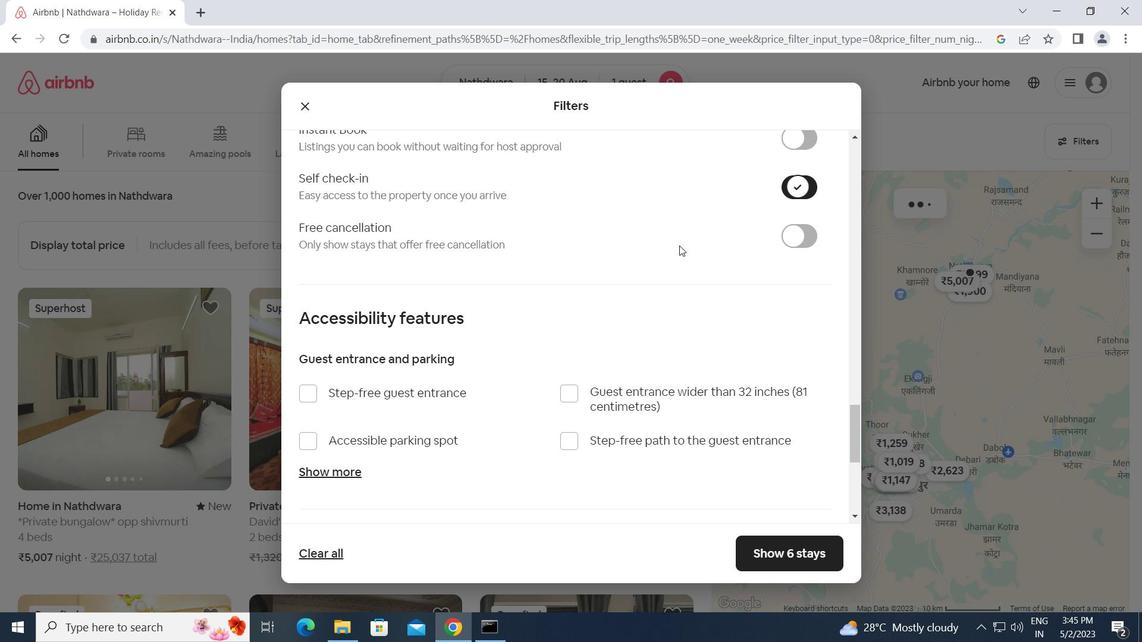 
Action: Mouse scrolled (642, 295) with delta (0, 0)
Screenshot: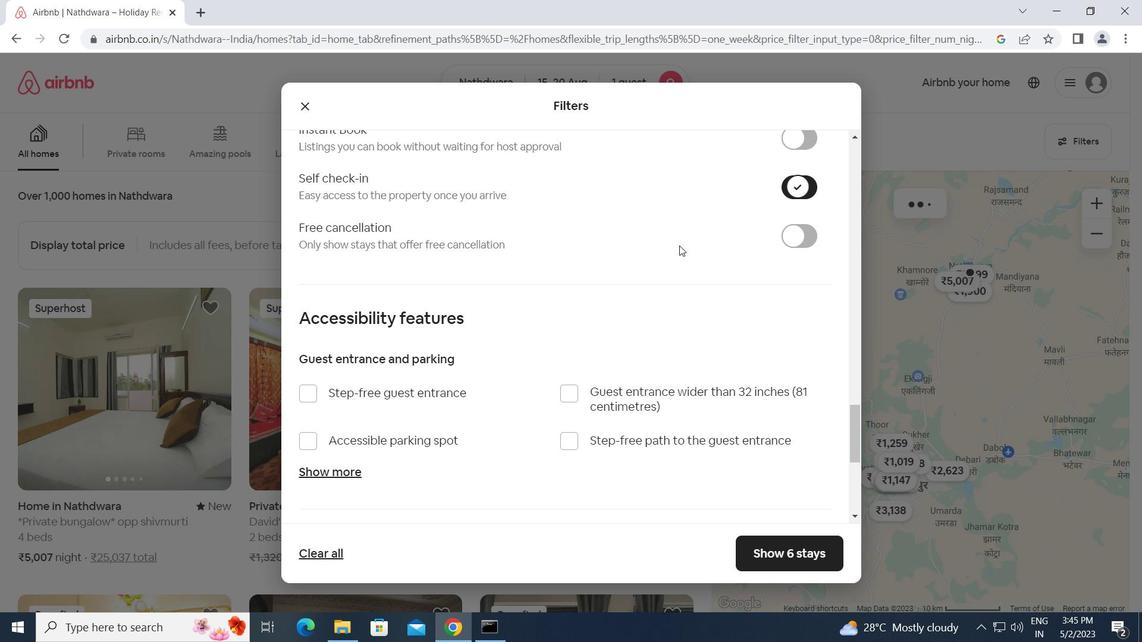 
Action: Mouse moved to (642, 297)
Screenshot: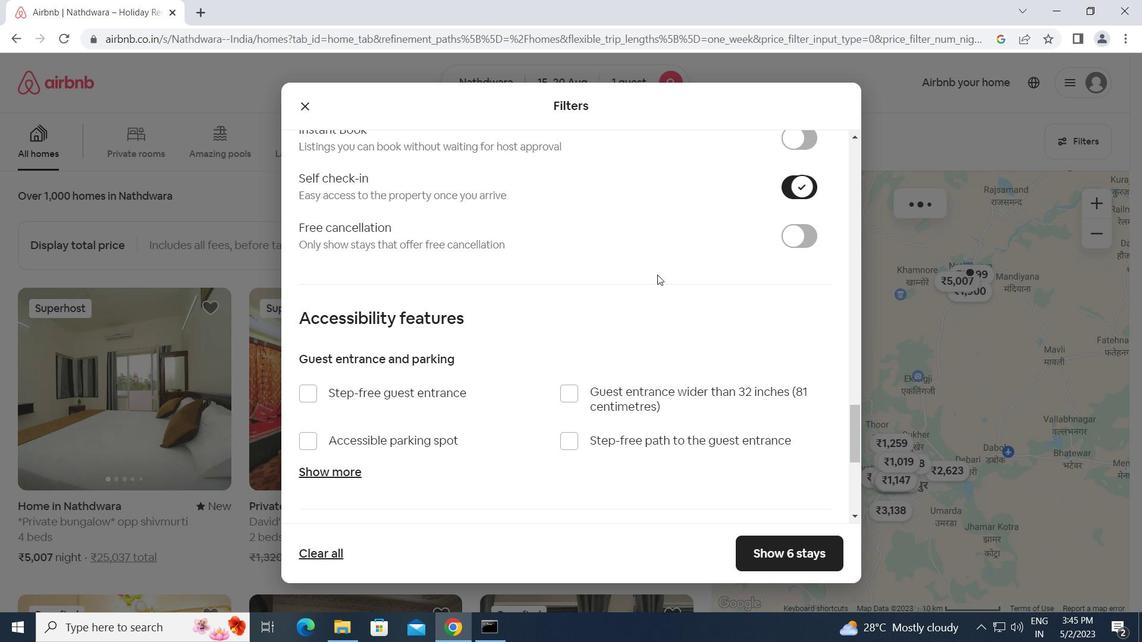
Action: Mouse scrolled (642, 296) with delta (0, 0)
Screenshot: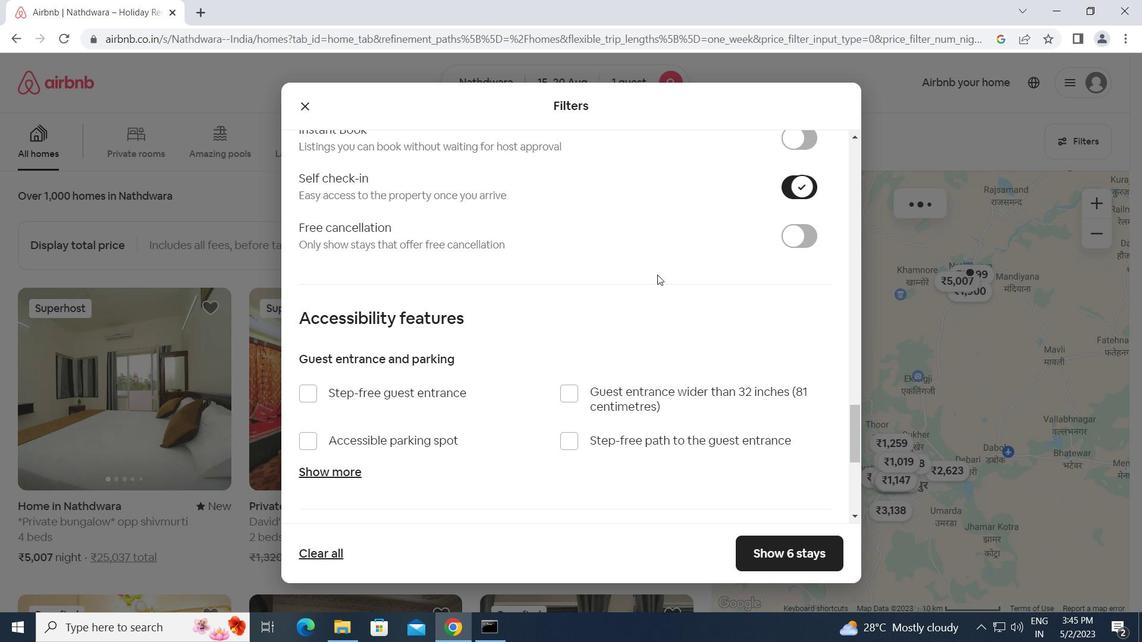 
Action: Mouse moved to (641, 297)
Screenshot: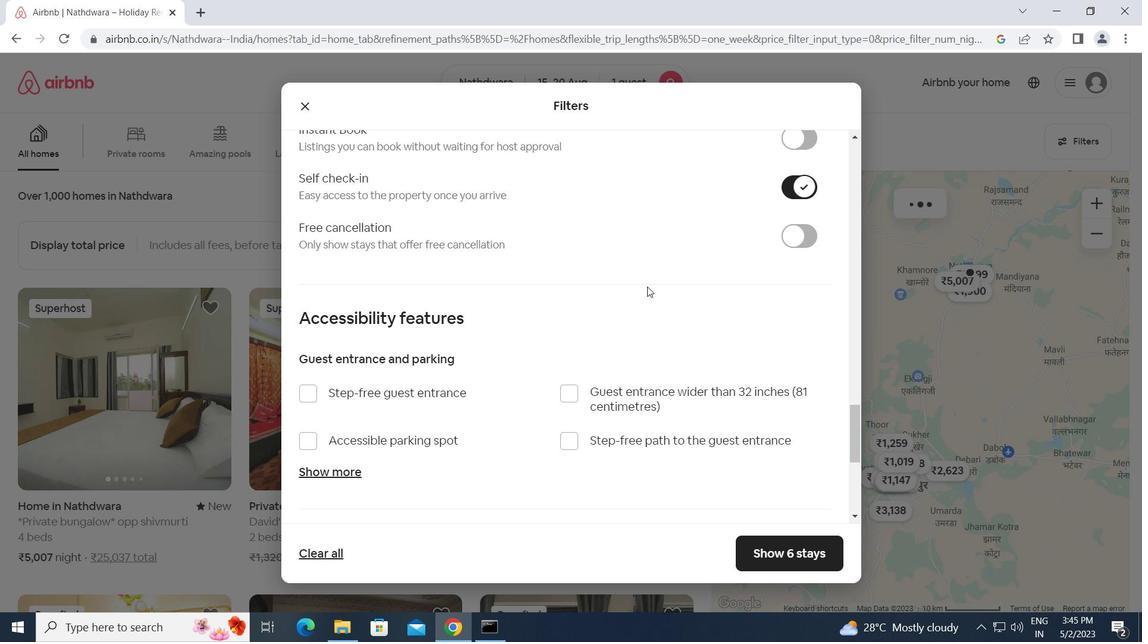 
Action: Mouse scrolled (641, 297) with delta (0, 0)
Screenshot: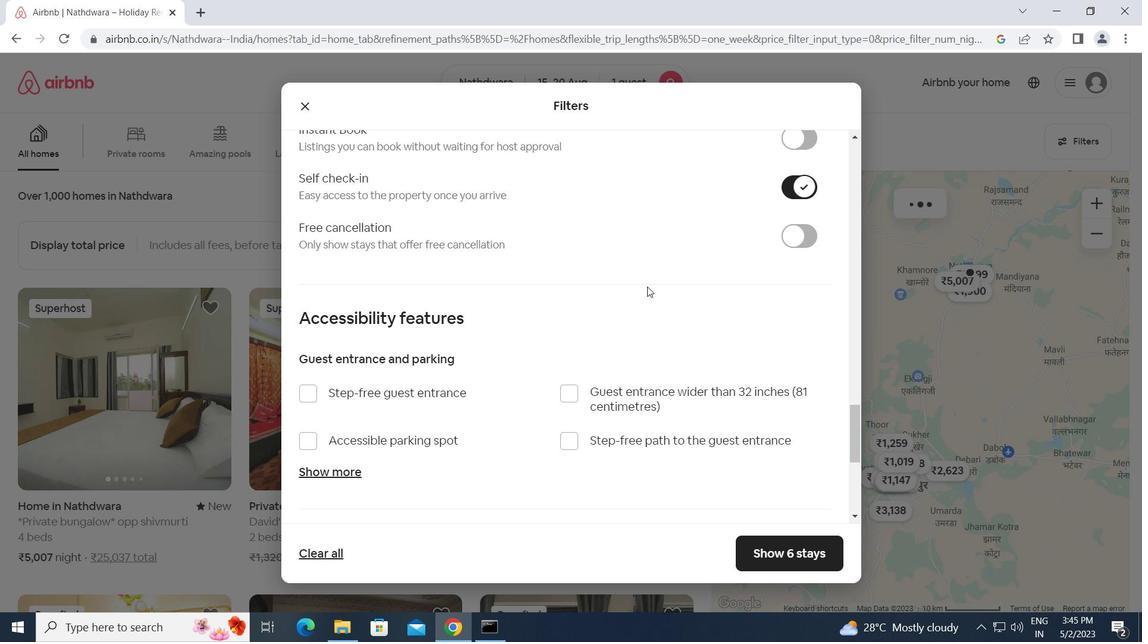 
Action: Mouse moved to (299, 443)
Screenshot: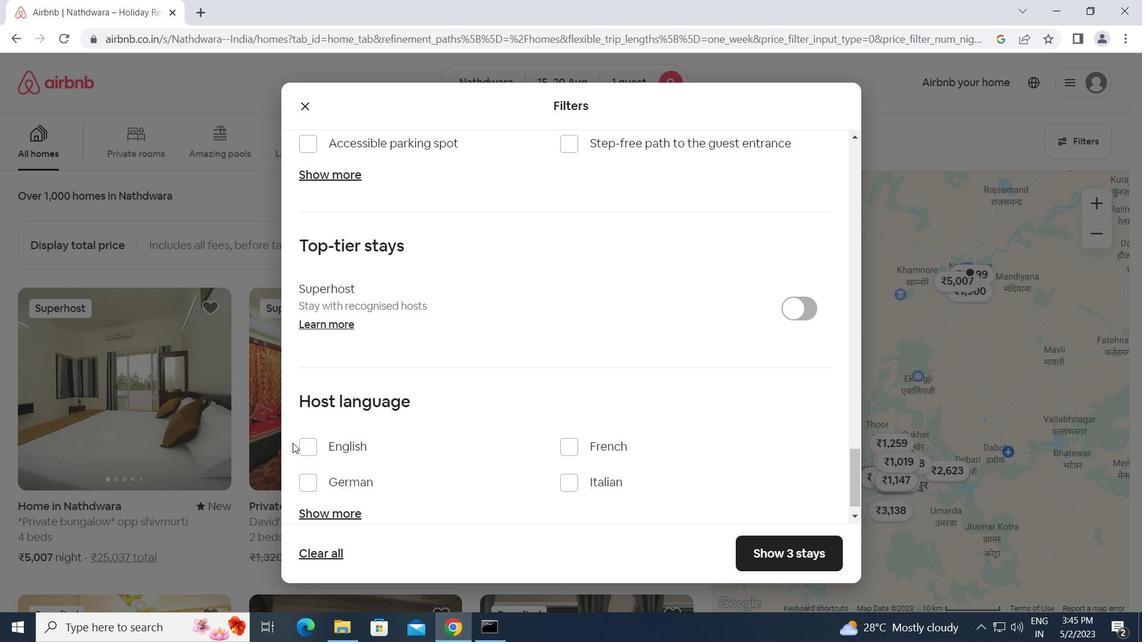 
Action: Mouse pressed left at (299, 443)
Screenshot: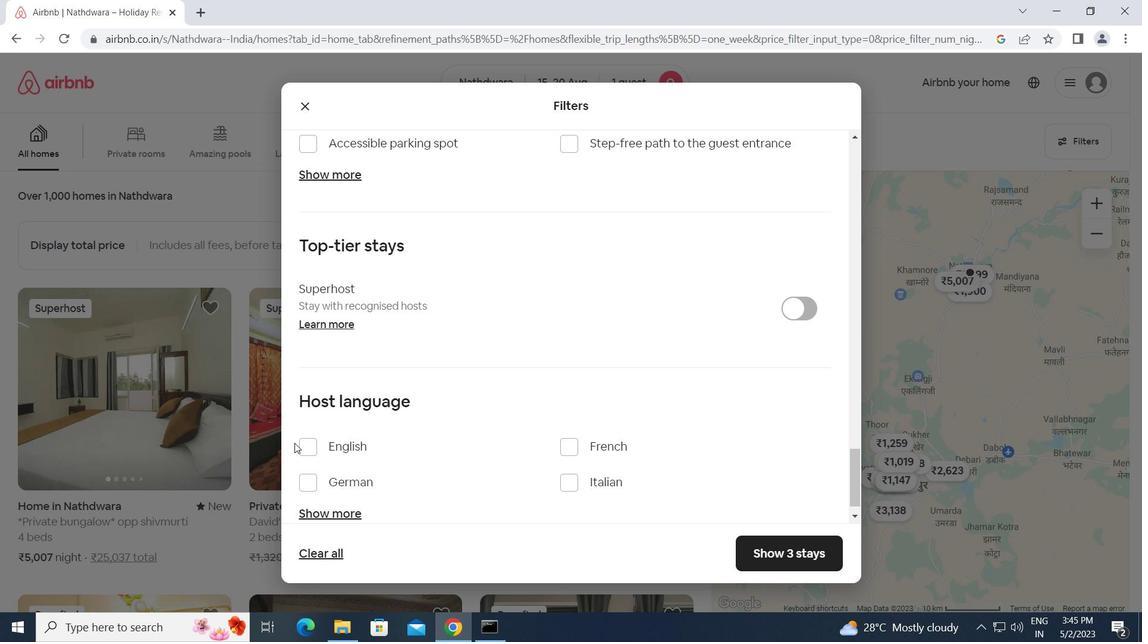 
Action: Mouse moved to (783, 558)
Screenshot: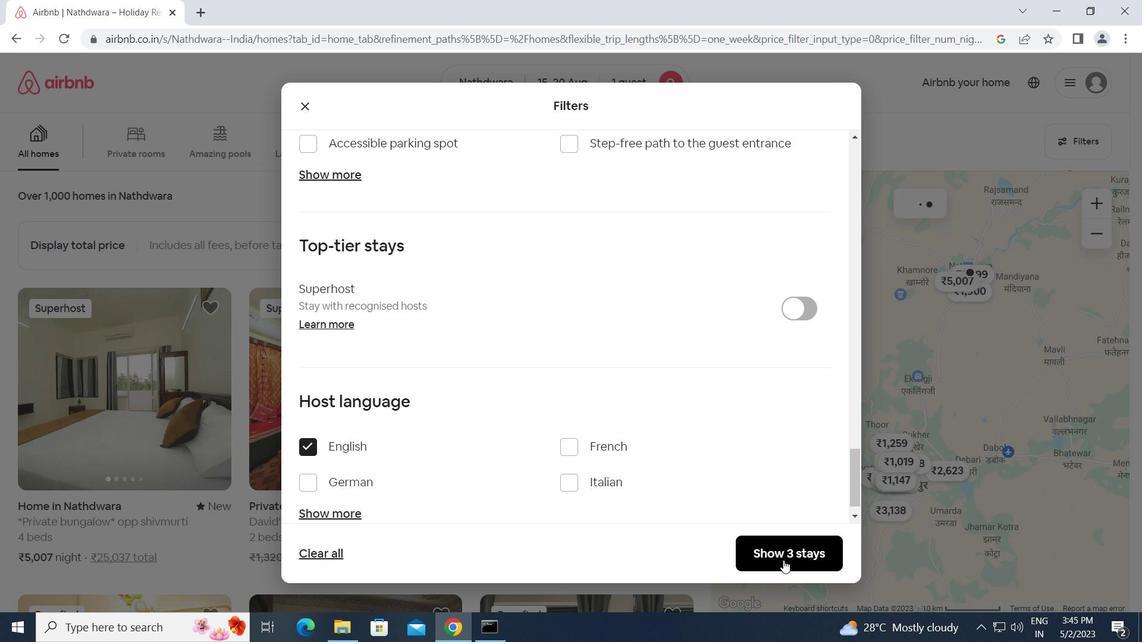 
Action: Mouse pressed left at (783, 558)
Screenshot: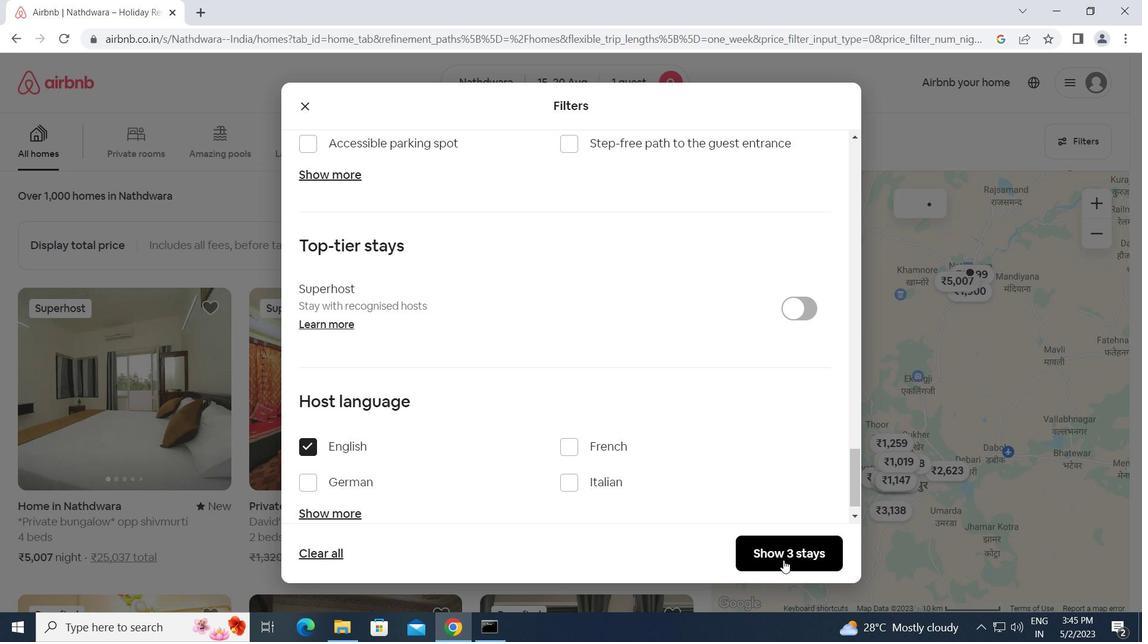 
Action: Mouse moved to (776, 557)
Screenshot: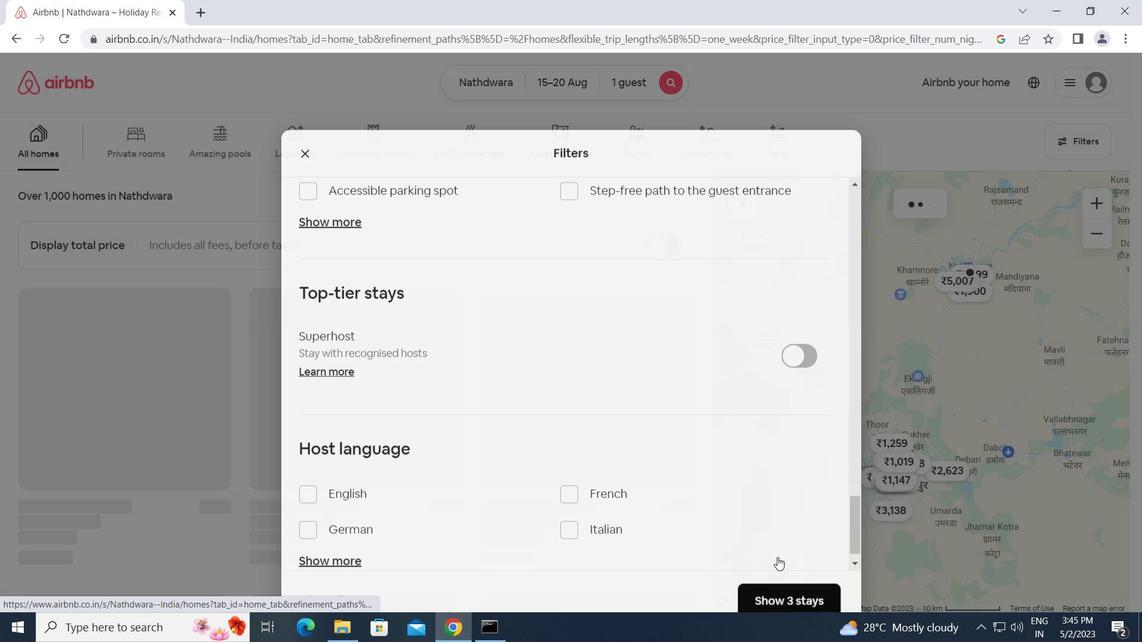 
